 Task: Find connections with filter location Daokou with filter topic #Jobswith filter profile language German with filter current company Odgers Berndtson with filter school Central Institute of Plastics Engineering & Technology (CIPET) with filter industry Forestry and Logging with filter service category Marketing with filter keywords title Truck Driver
Action: Mouse moved to (638, 64)
Screenshot: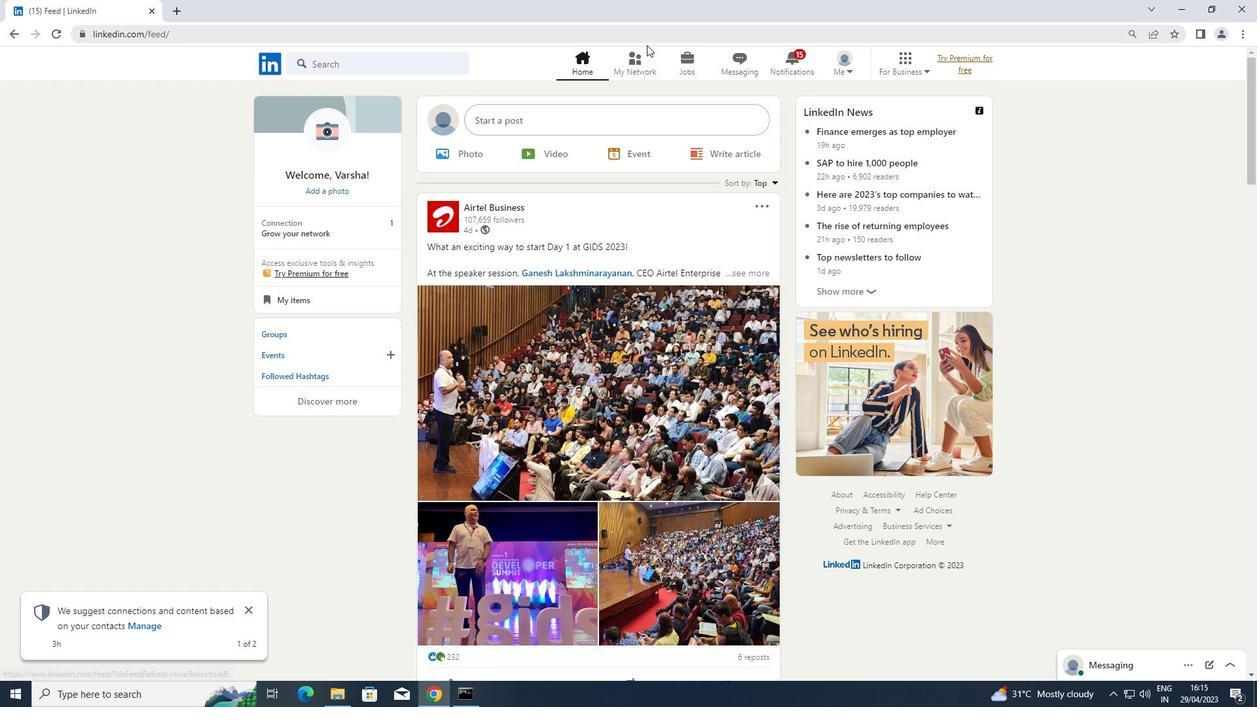 
Action: Mouse pressed left at (638, 64)
Screenshot: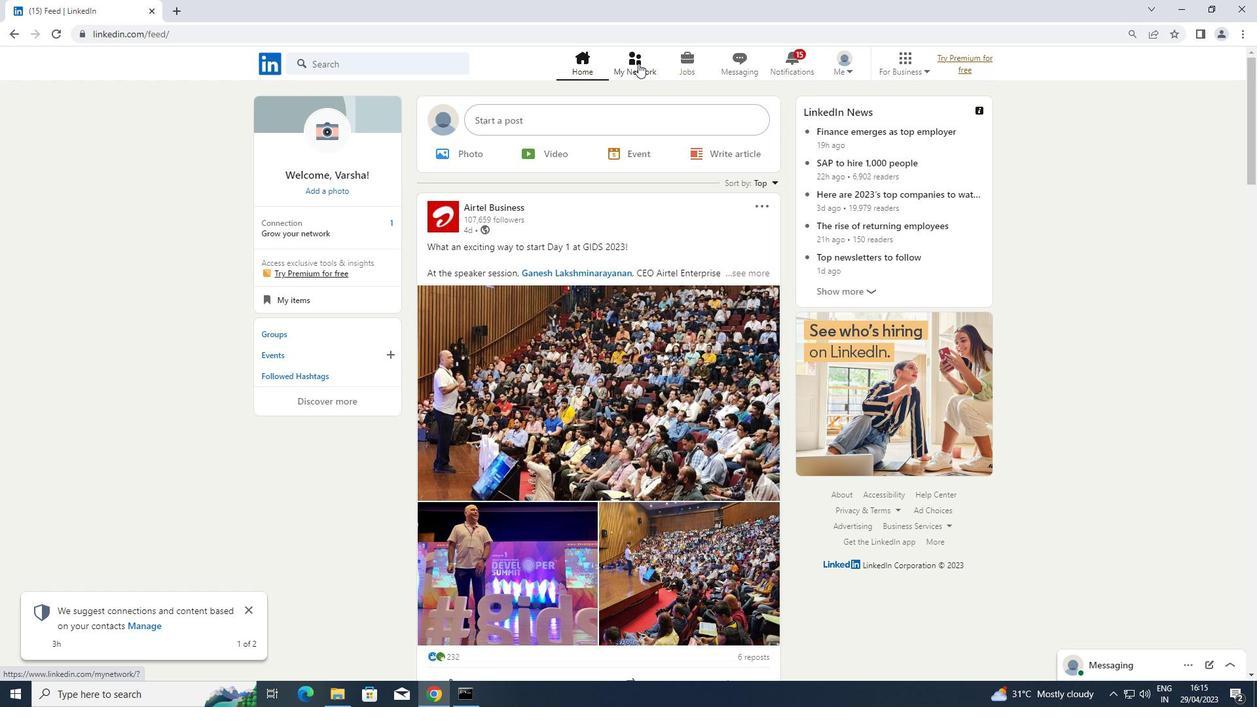
Action: Mouse moved to (339, 138)
Screenshot: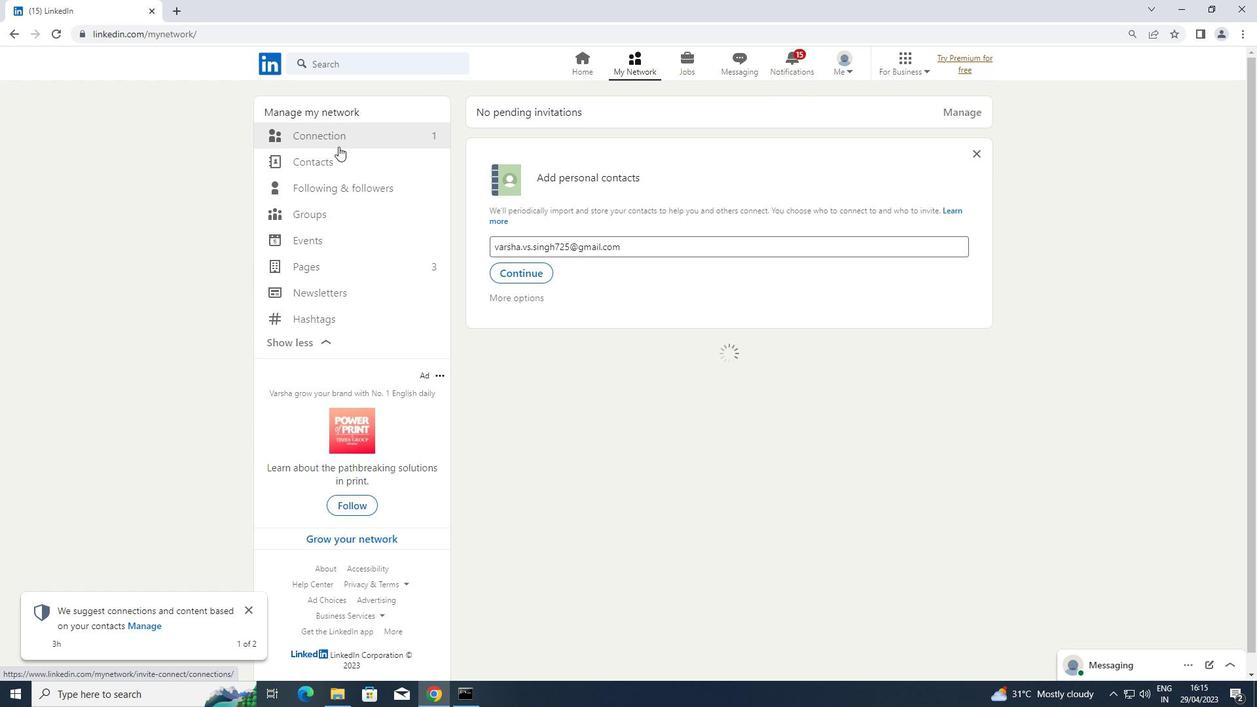 
Action: Mouse pressed left at (339, 138)
Screenshot: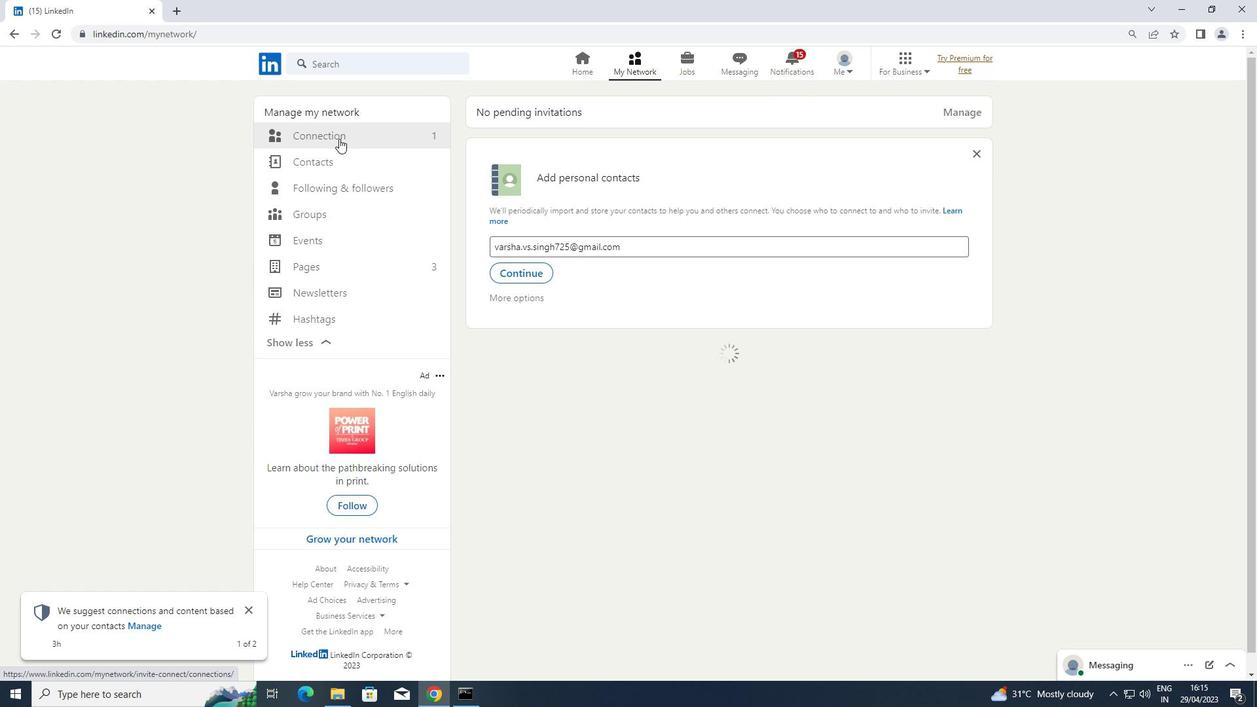 
Action: Mouse moved to (723, 133)
Screenshot: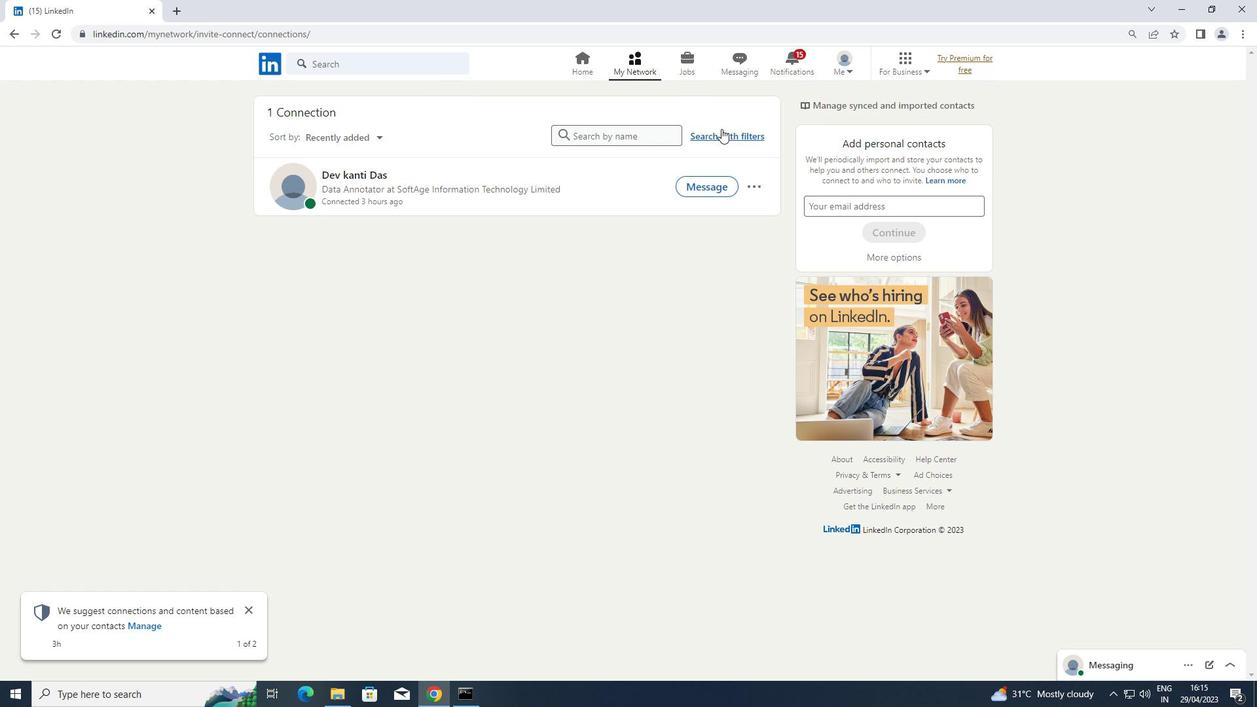 
Action: Mouse pressed left at (723, 133)
Screenshot: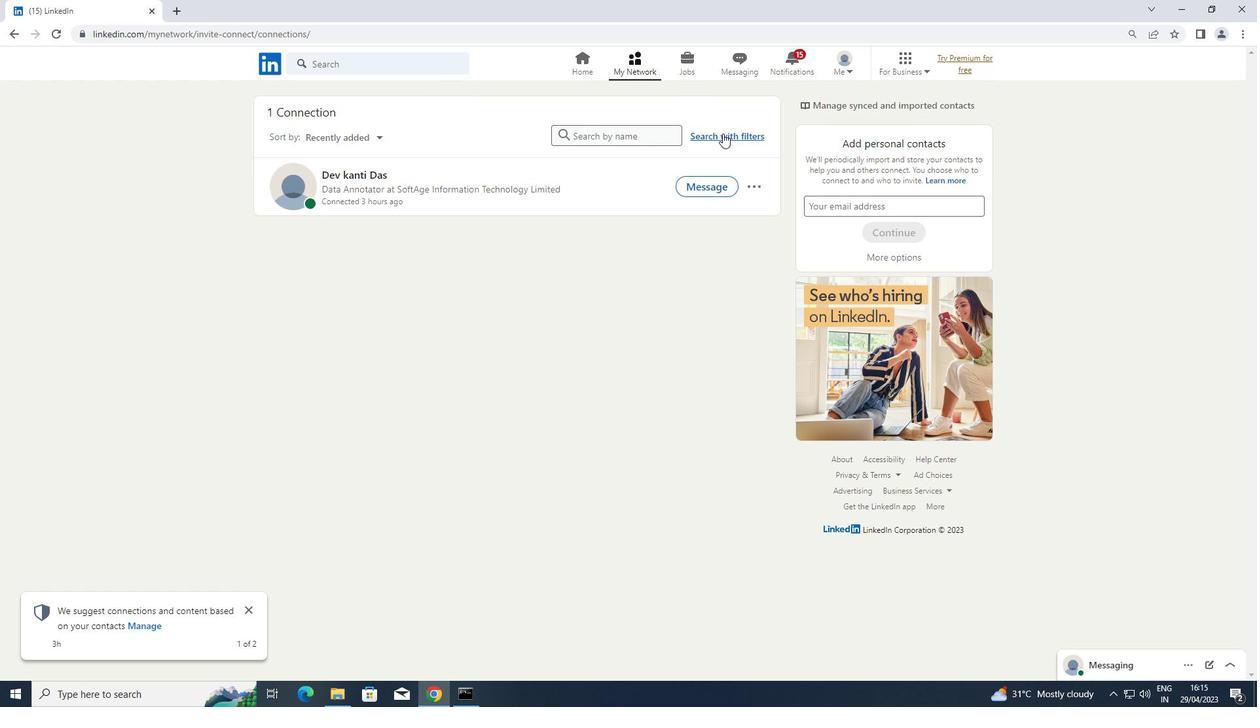 
Action: Mouse moved to (663, 98)
Screenshot: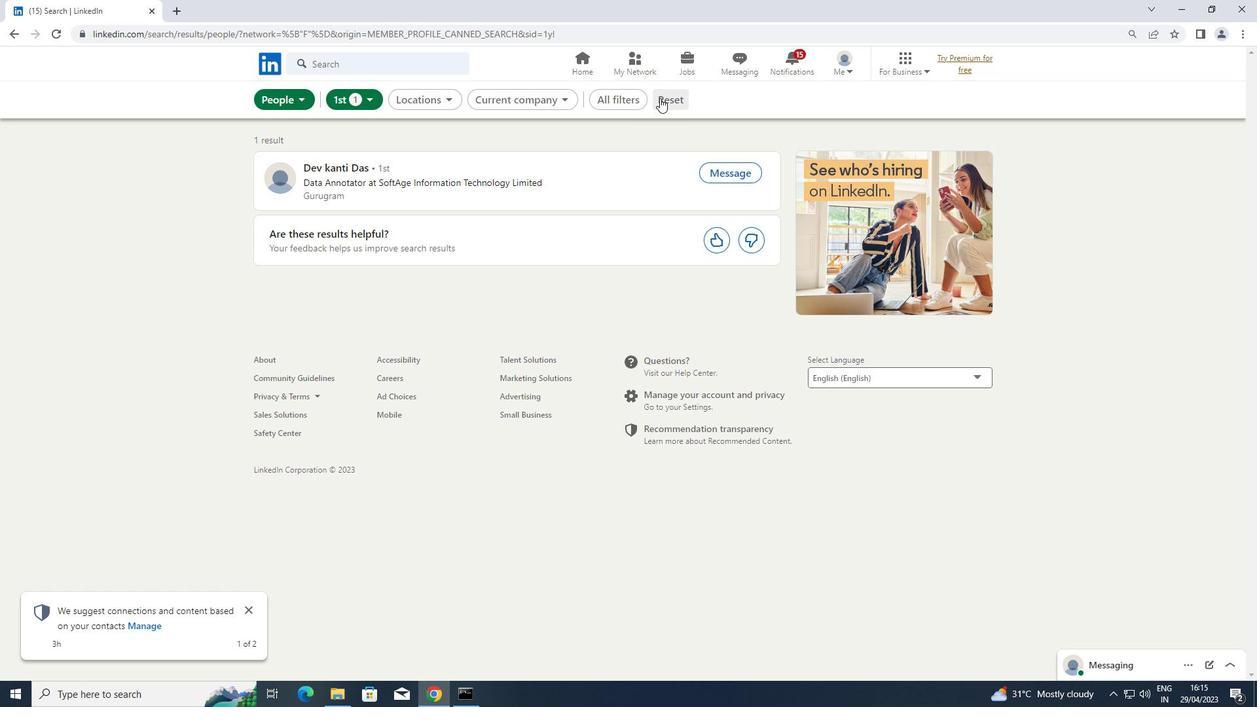 
Action: Mouse pressed left at (663, 98)
Screenshot: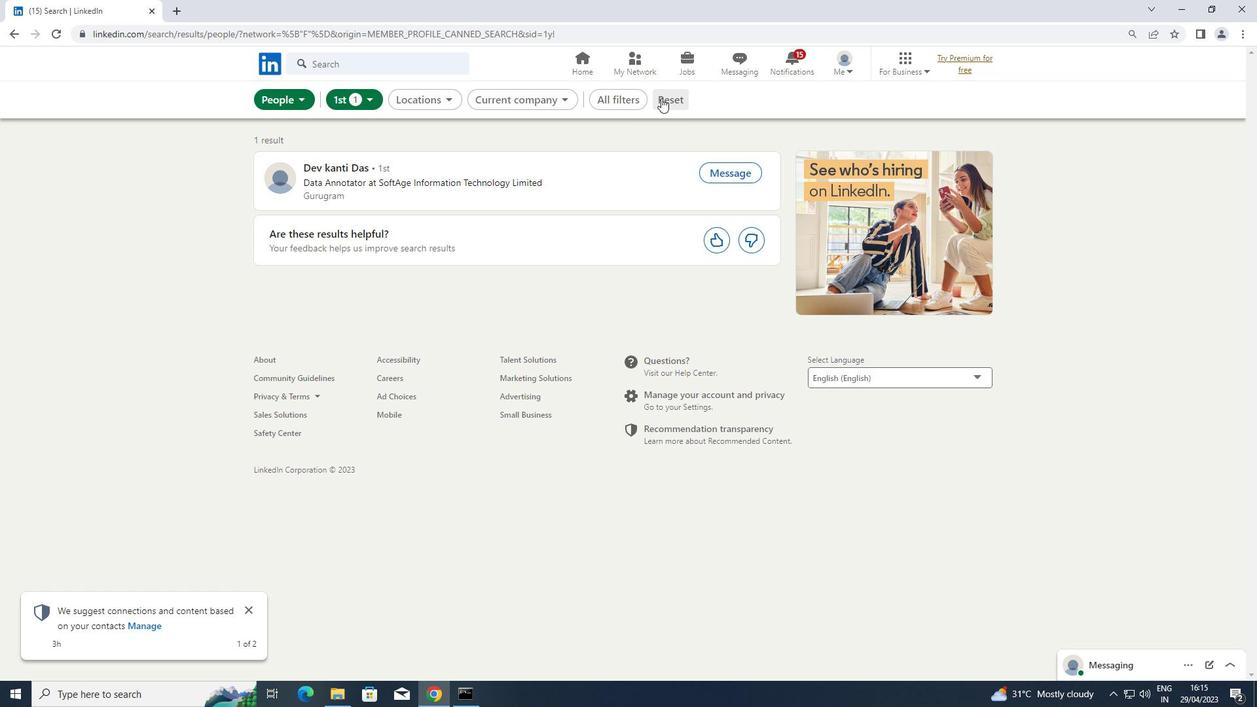 
Action: Mouse moved to (640, 102)
Screenshot: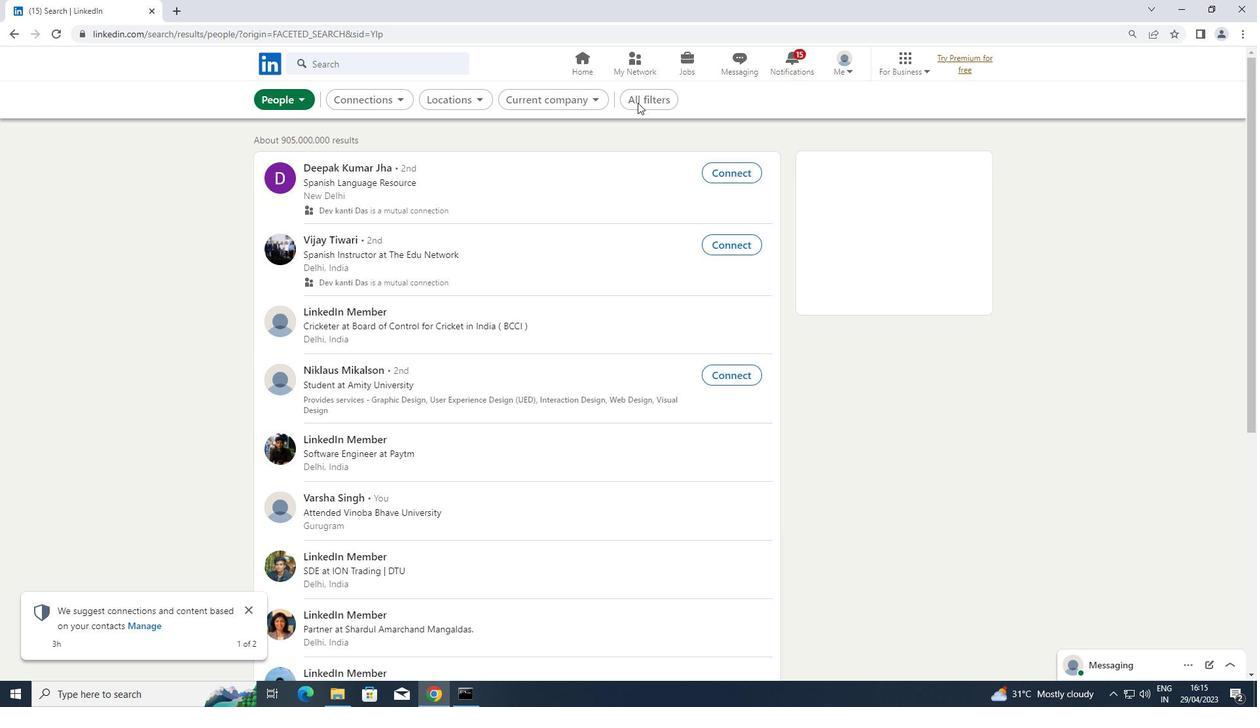 
Action: Mouse pressed left at (640, 102)
Screenshot: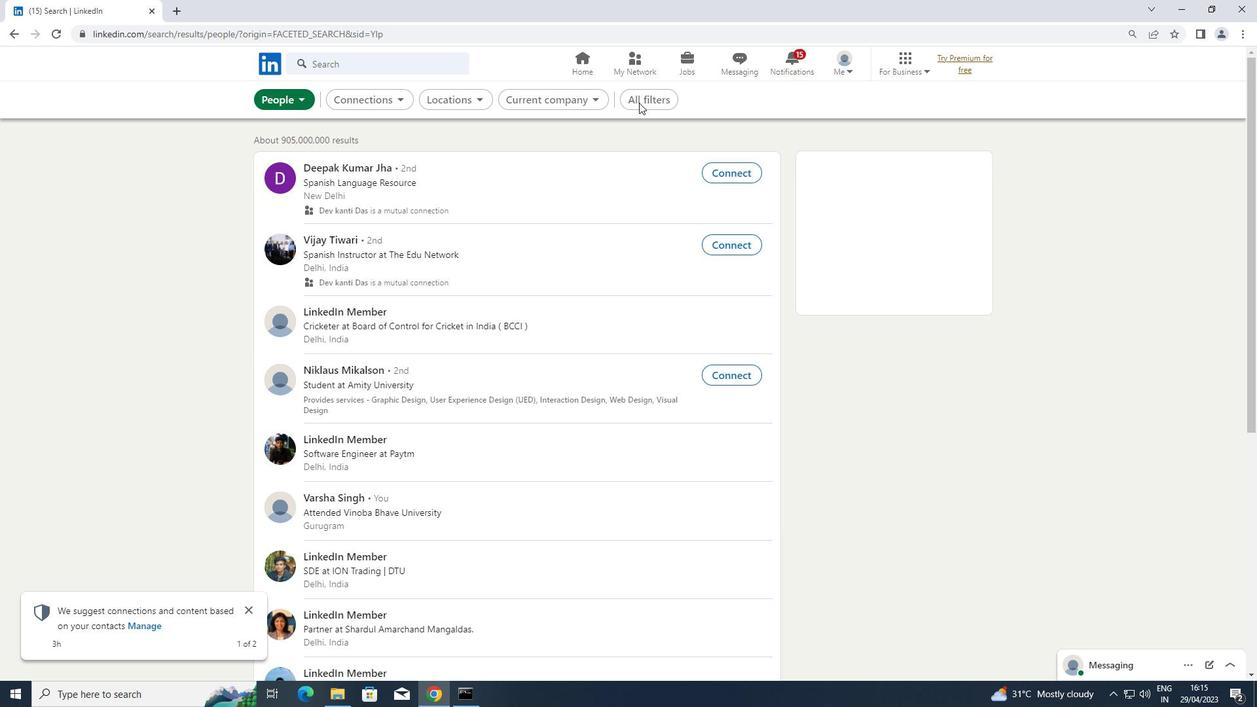 
Action: Mouse moved to (642, 100)
Screenshot: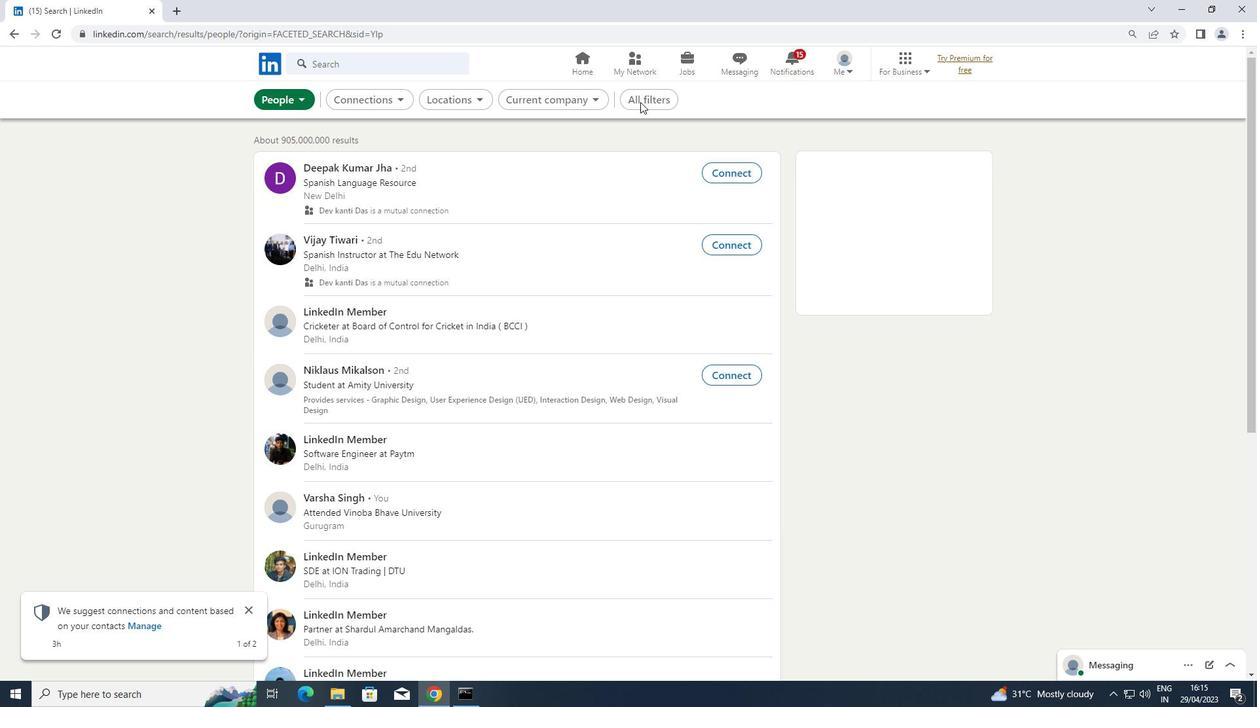
Action: Mouse pressed left at (642, 100)
Screenshot: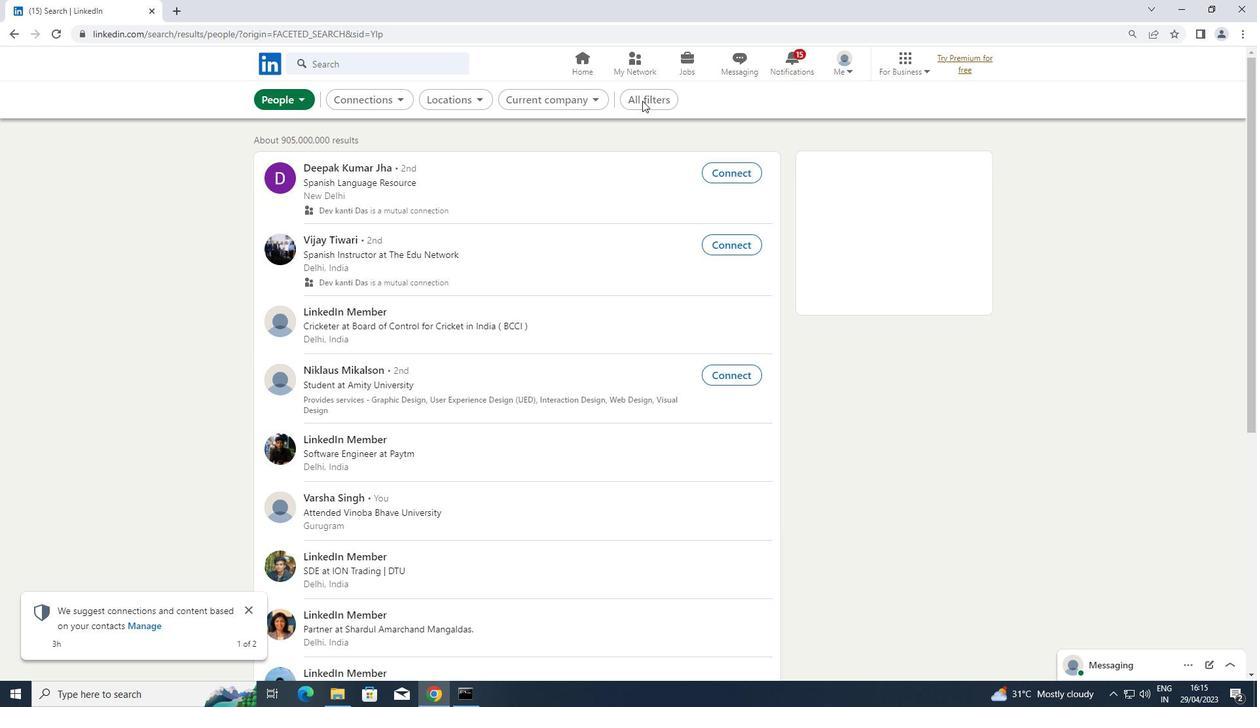 
Action: Mouse moved to (647, 103)
Screenshot: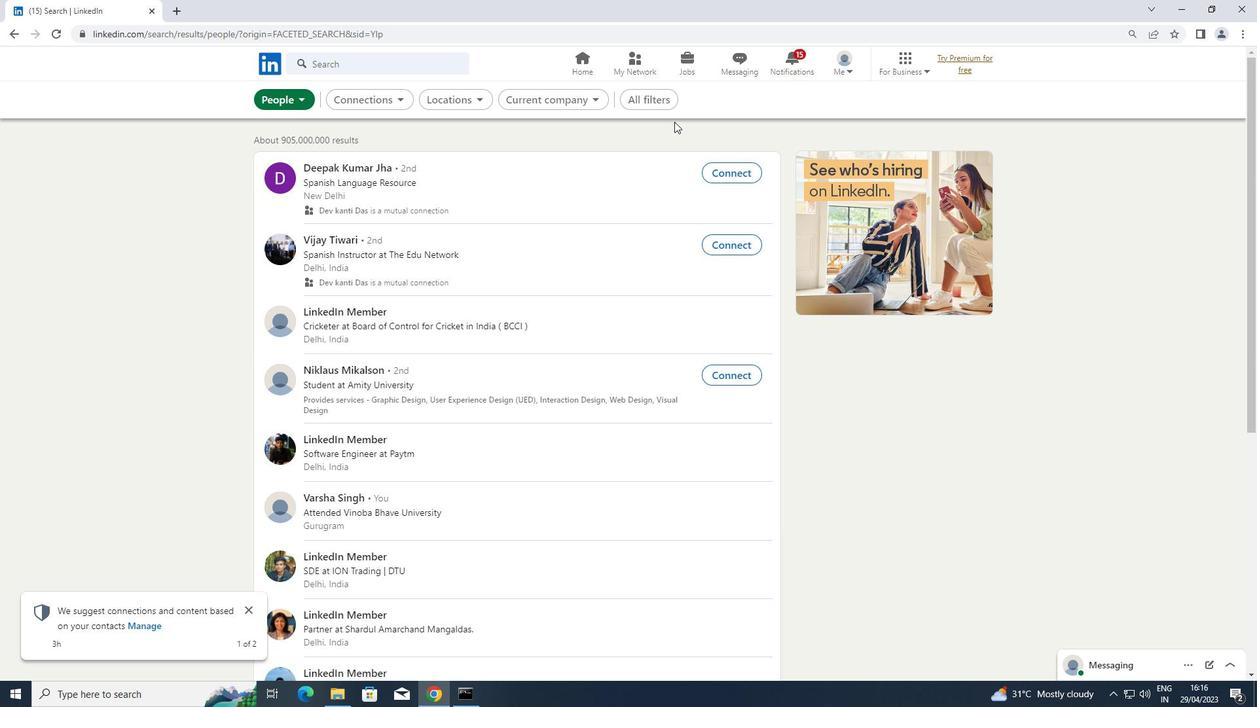 
Action: Mouse pressed left at (647, 103)
Screenshot: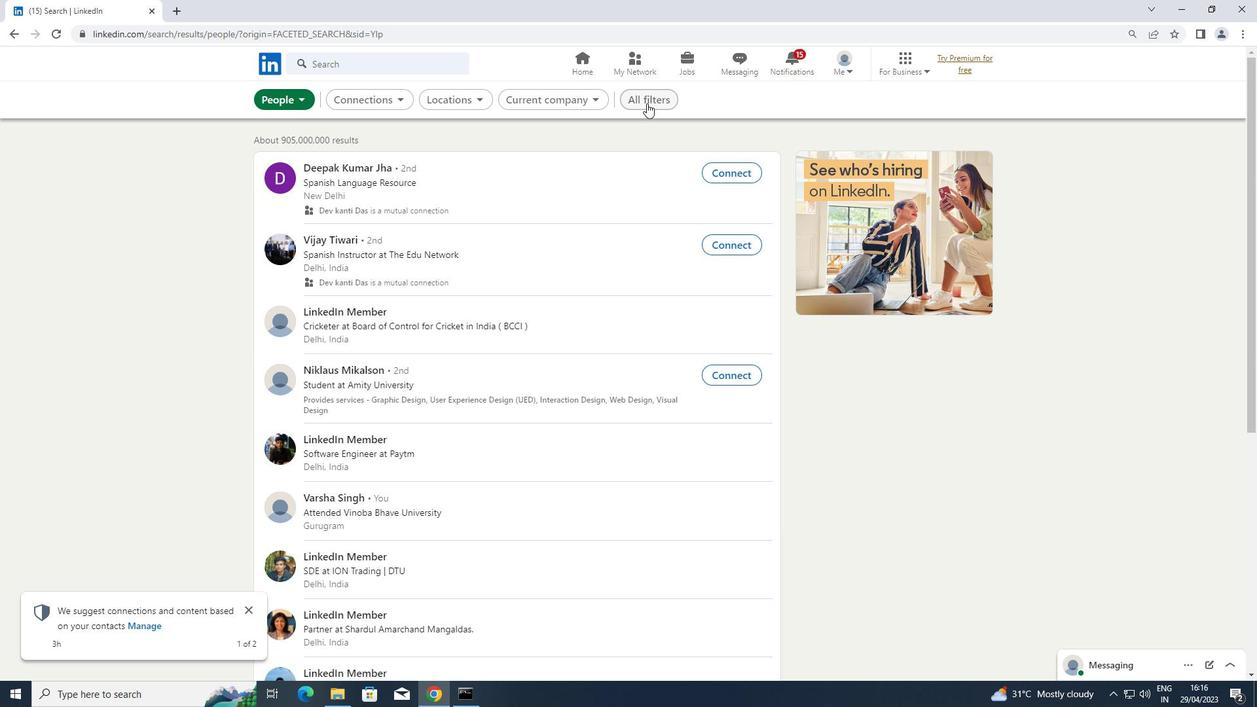 
Action: Mouse moved to (994, 309)
Screenshot: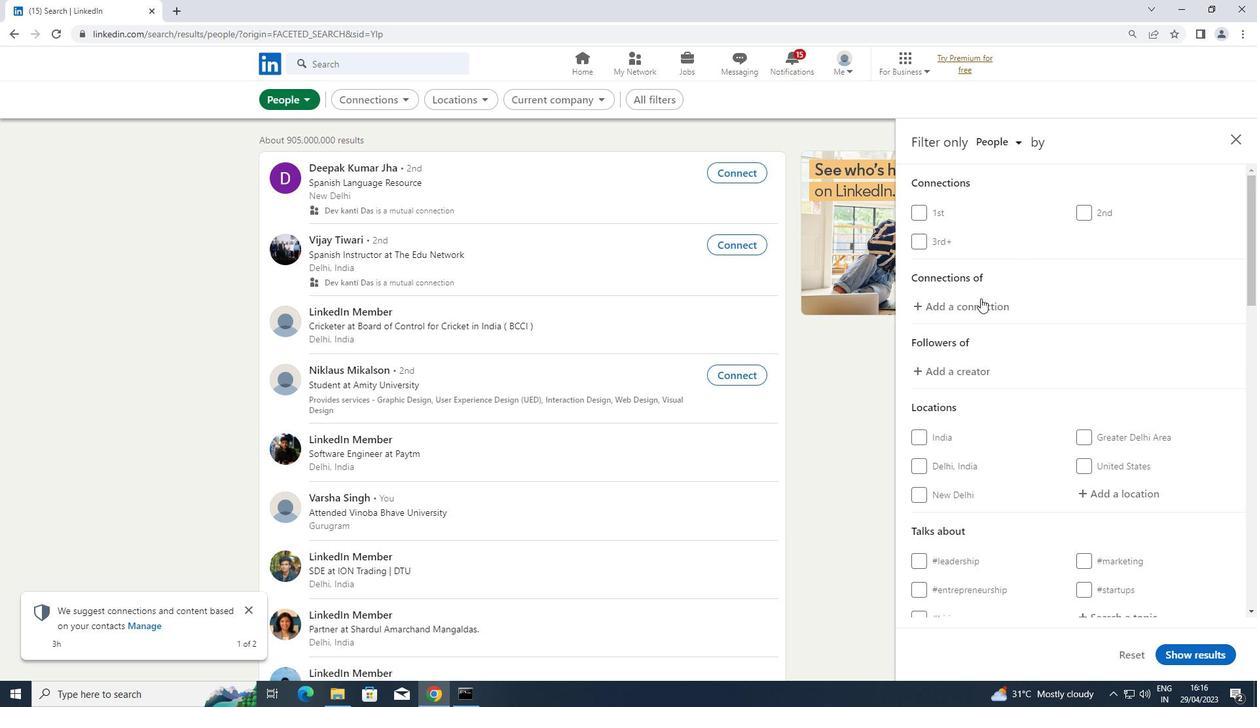 
Action: Mouse scrolled (994, 308) with delta (0, 0)
Screenshot: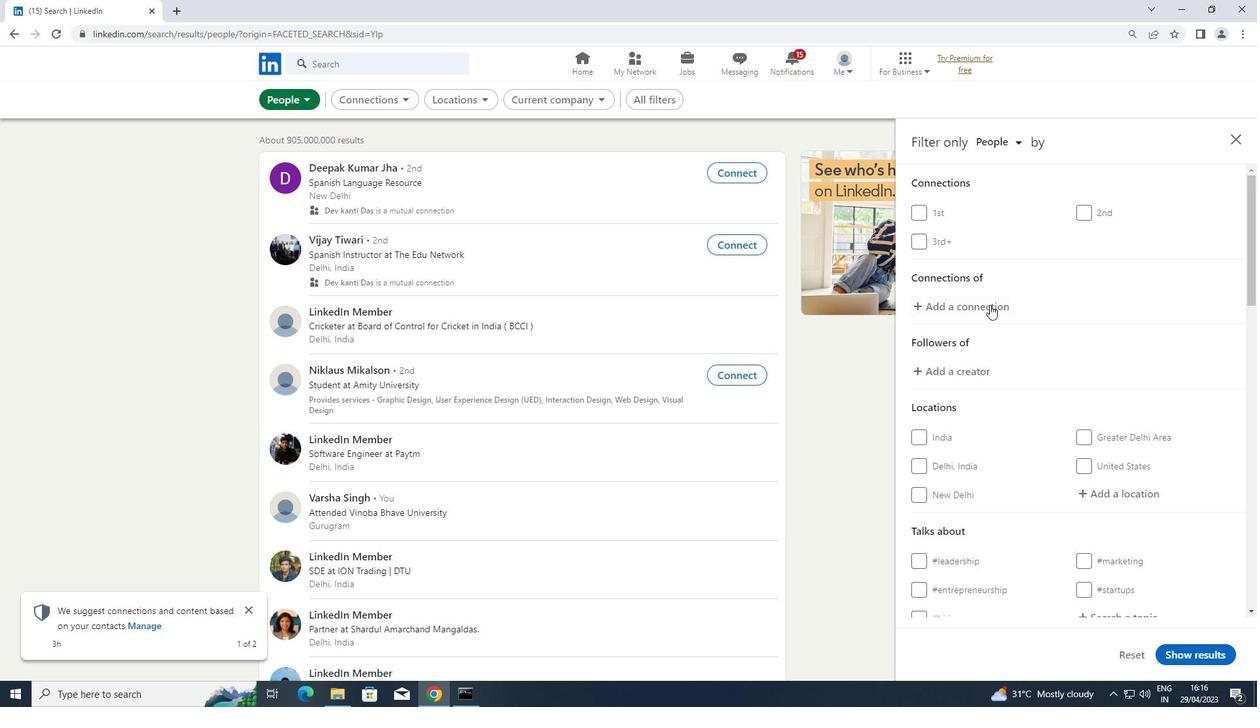 
Action: Mouse moved to (995, 311)
Screenshot: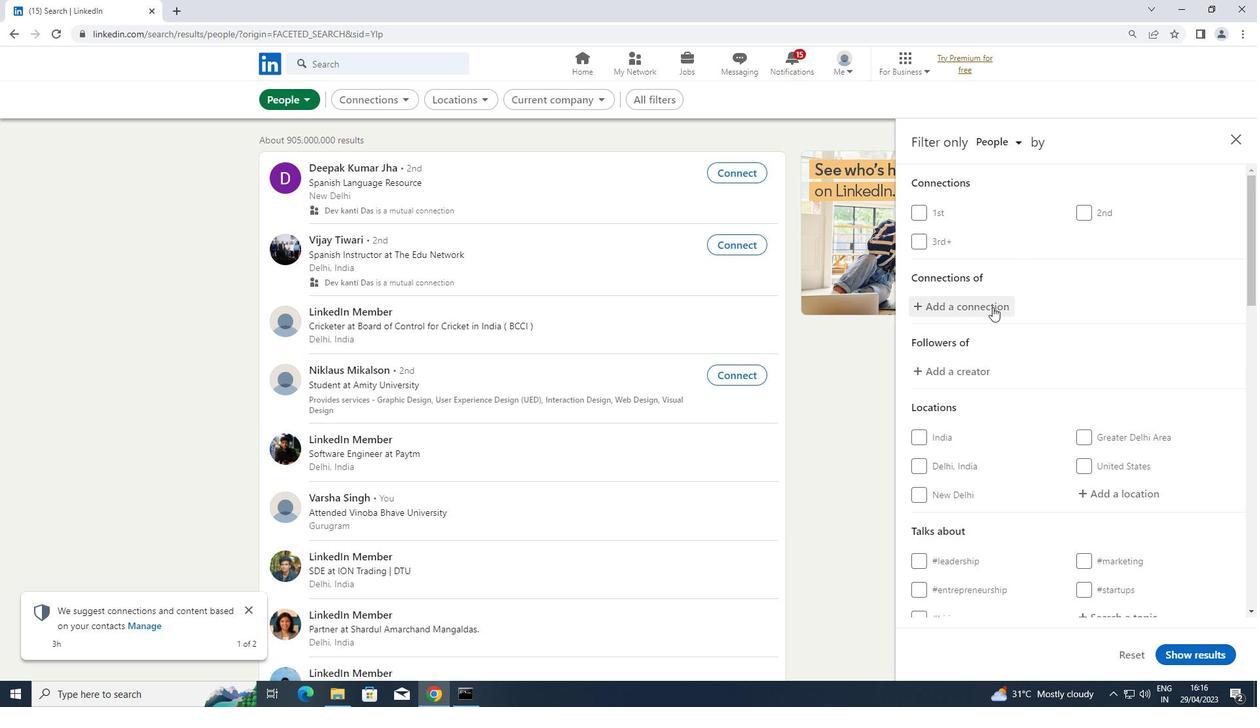 
Action: Mouse scrolled (995, 311) with delta (0, 0)
Screenshot: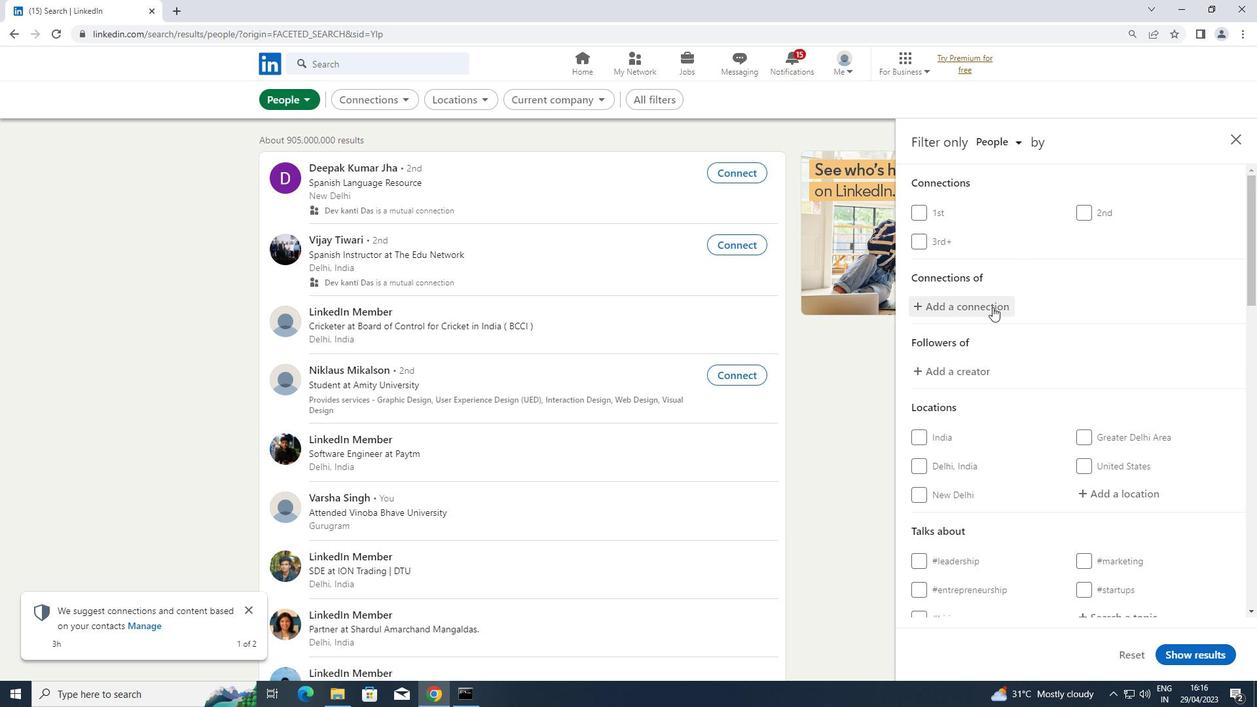 
Action: Mouse moved to (1123, 361)
Screenshot: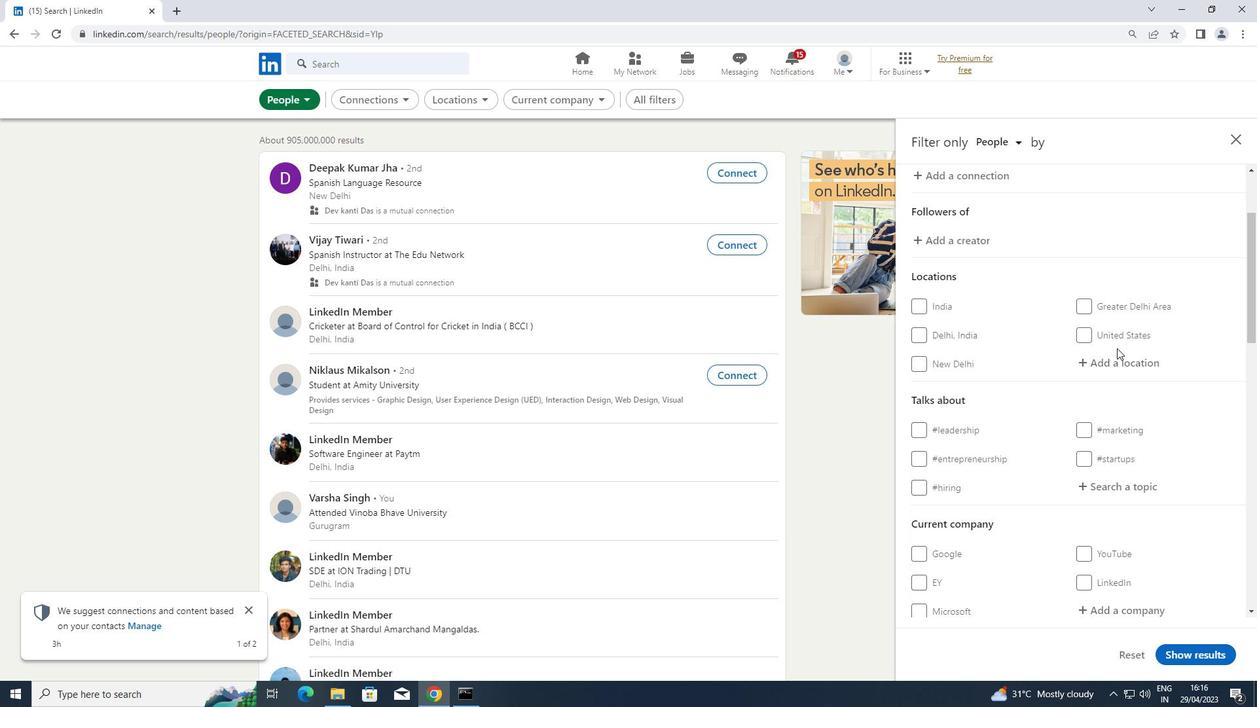 
Action: Mouse pressed left at (1123, 361)
Screenshot: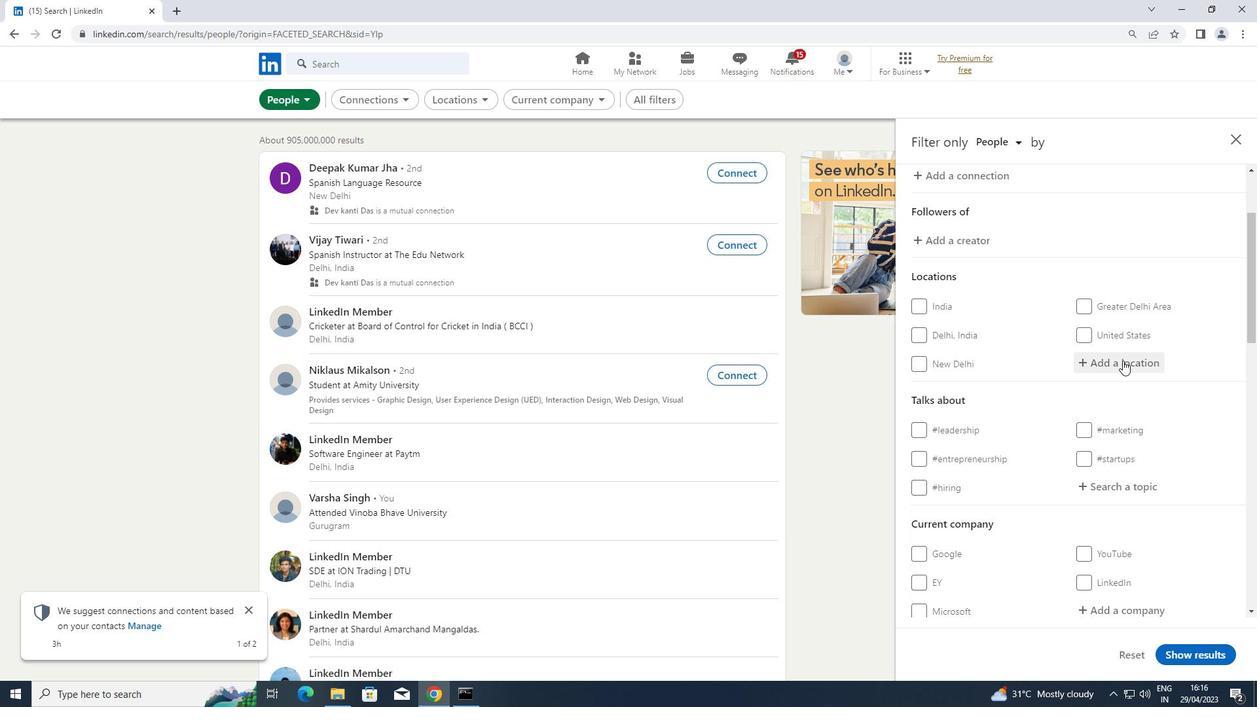 
Action: Key pressed <Key.shift>DAOKOU
Screenshot: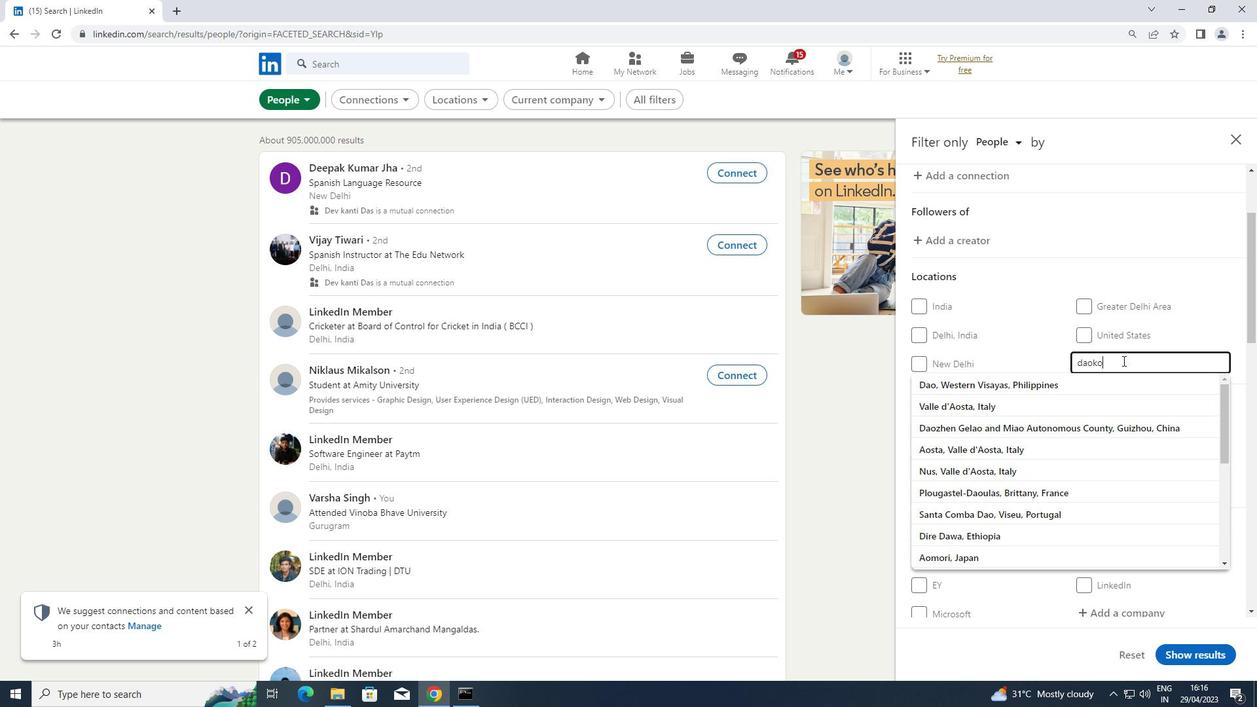 
Action: Mouse moved to (1084, 363)
Screenshot: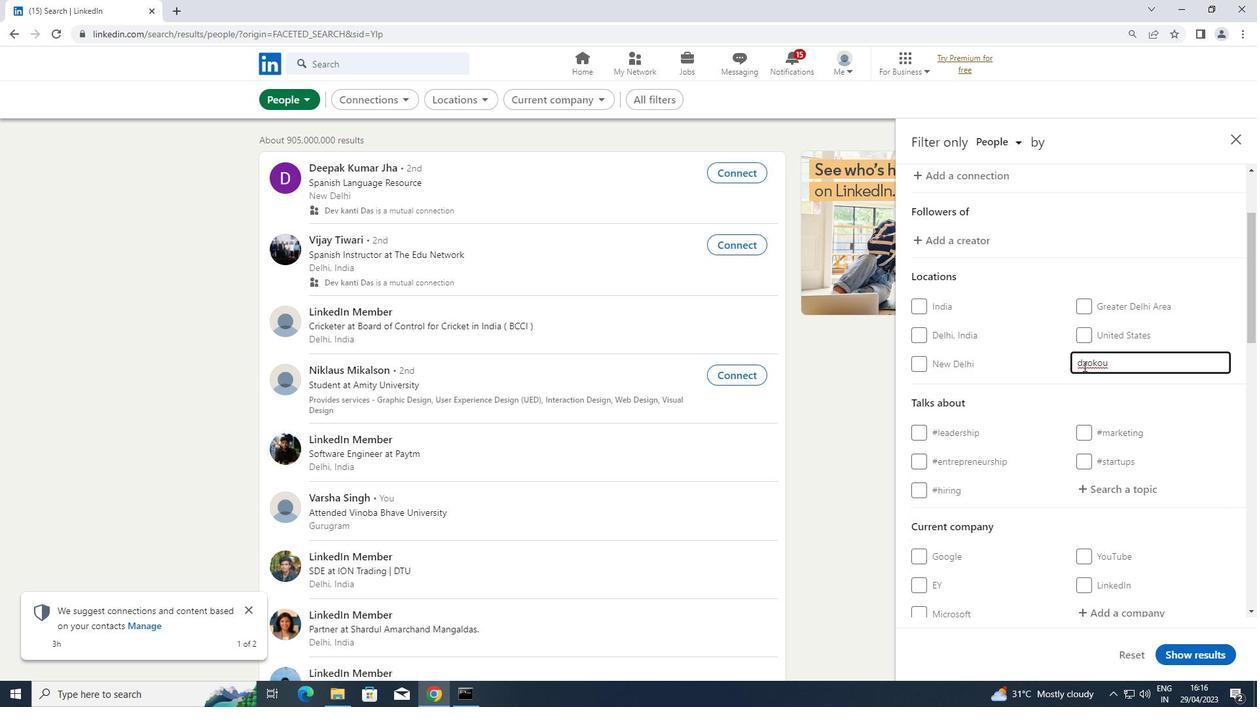 
Action: Mouse pressed left at (1084, 363)
Screenshot: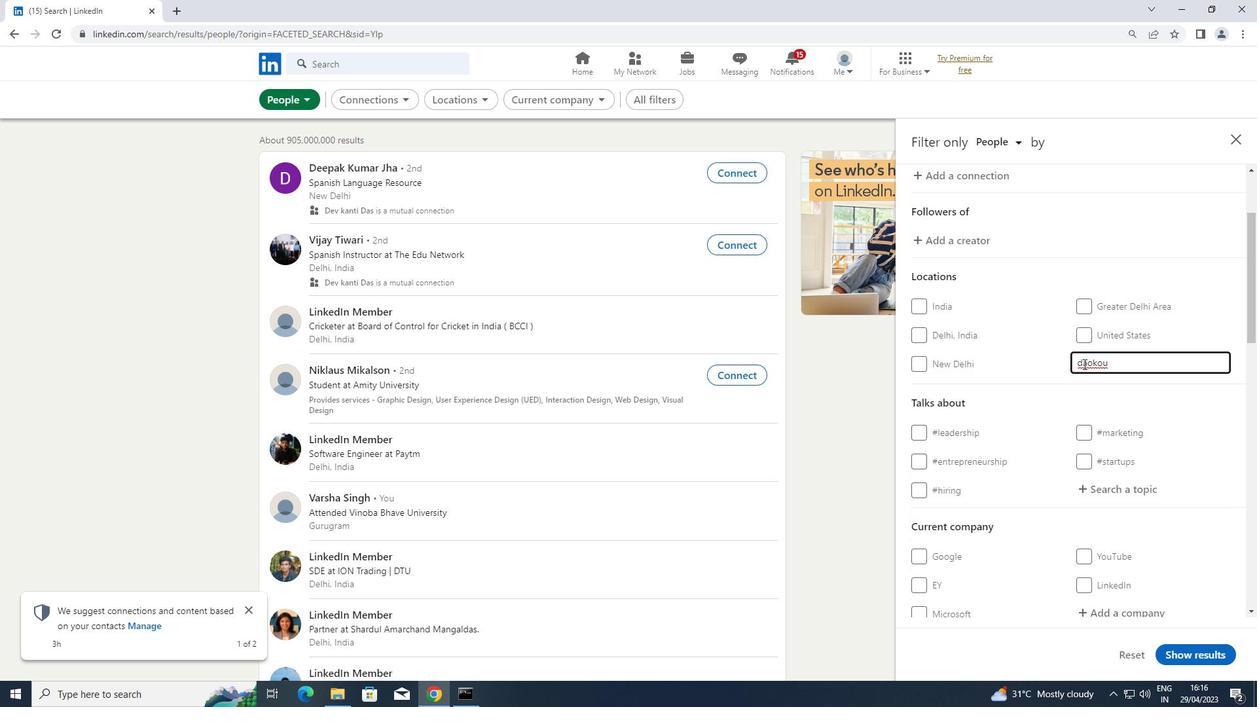
Action: Key pressed <Key.backspace><Key.shift>D
Screenshot: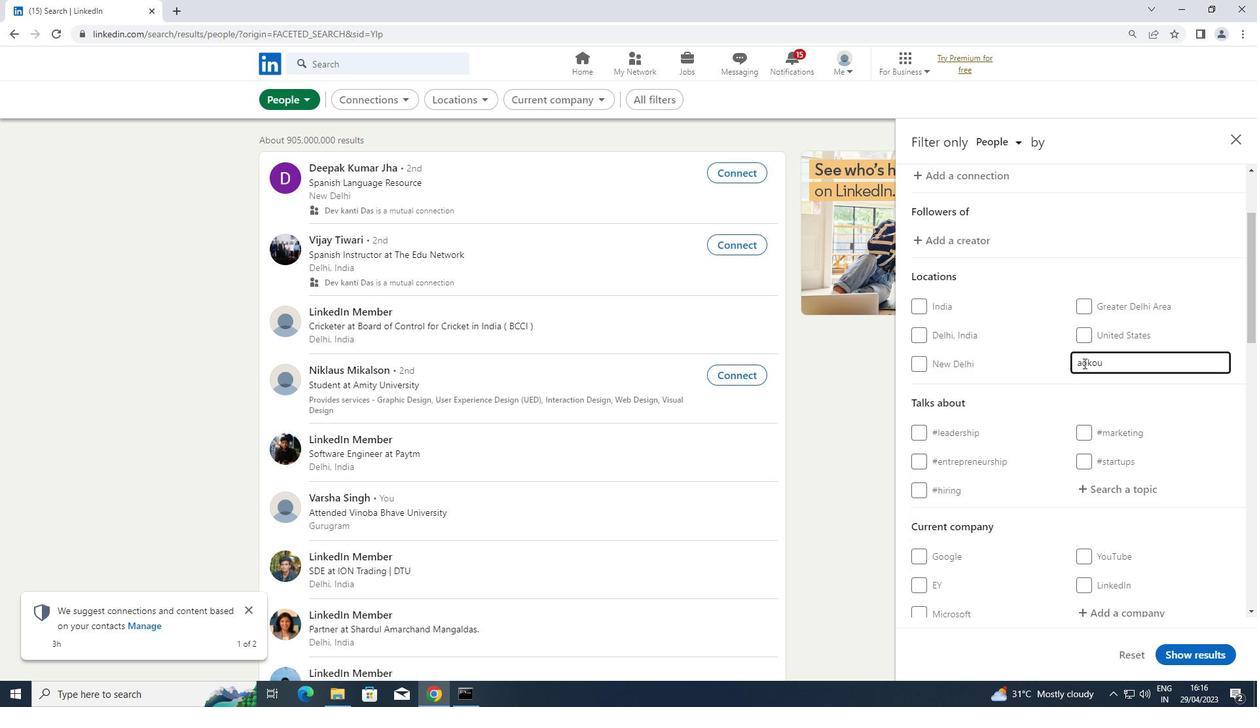 
Action: Mouse moved to (1064, 429)
Screenshot: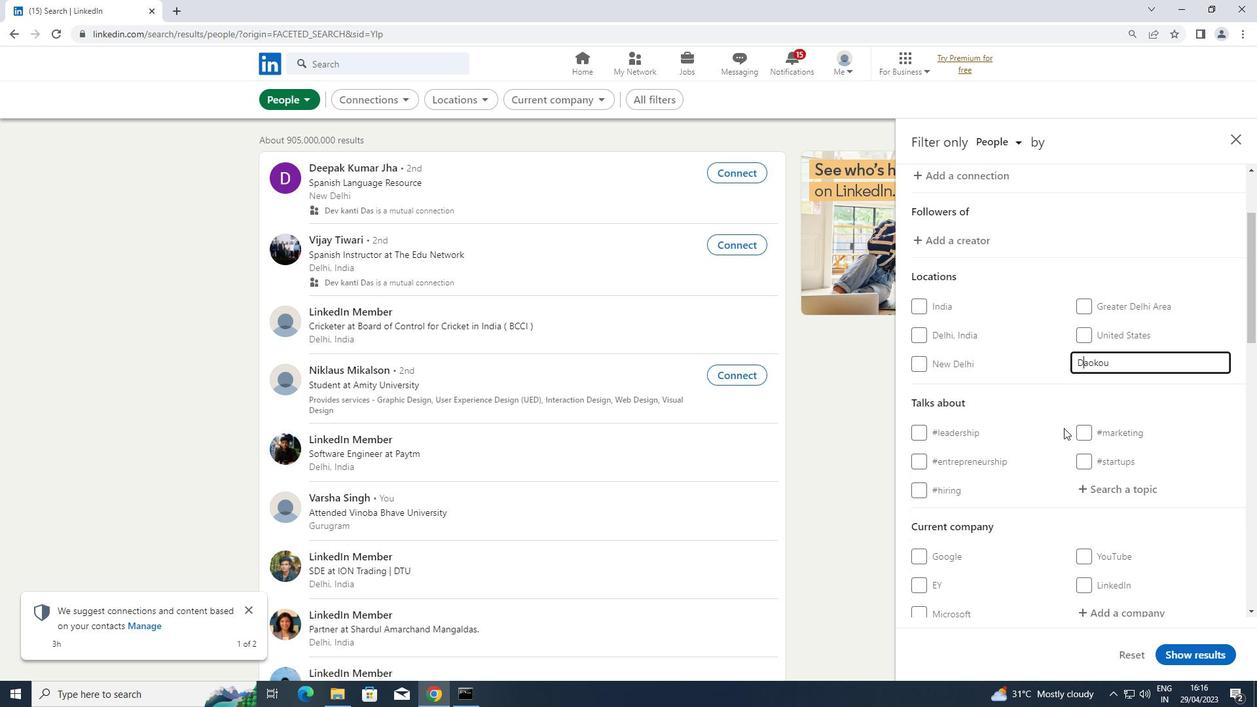
Action: Mouse scrolled (1064, 429) with delta (0, 0)
Screenshot: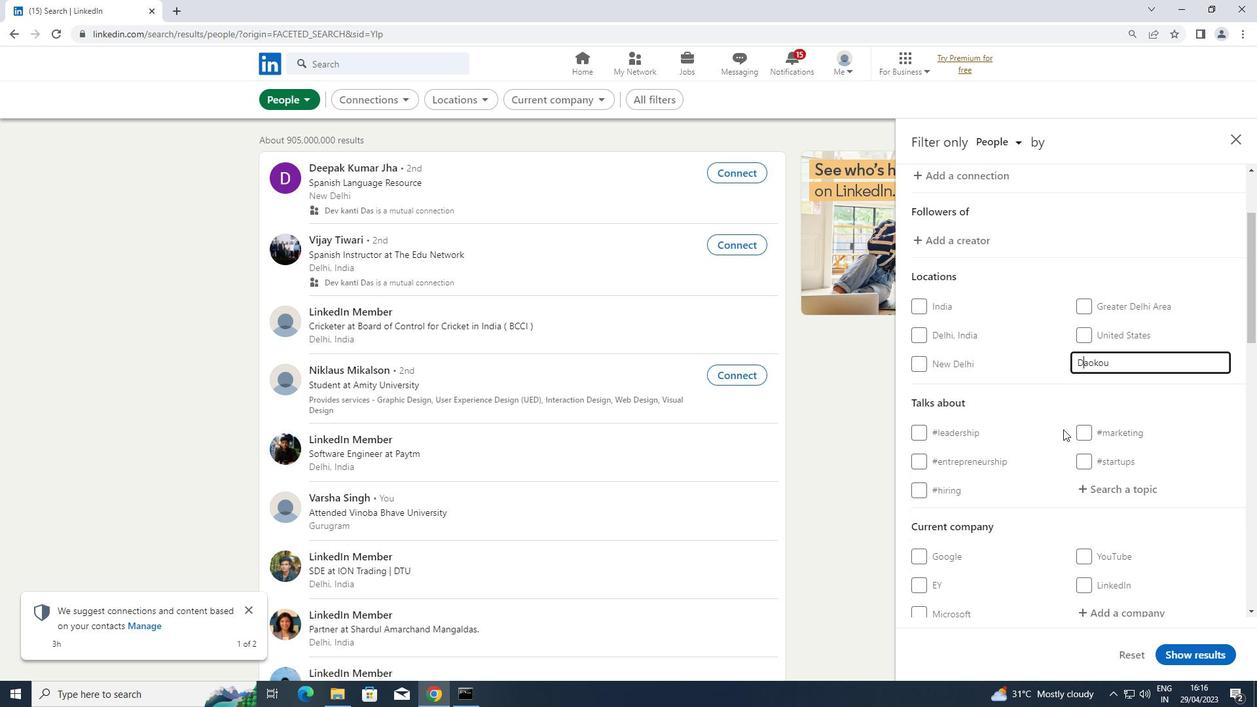 
Action: Mouse moved to (1111, 424)
Screenshot: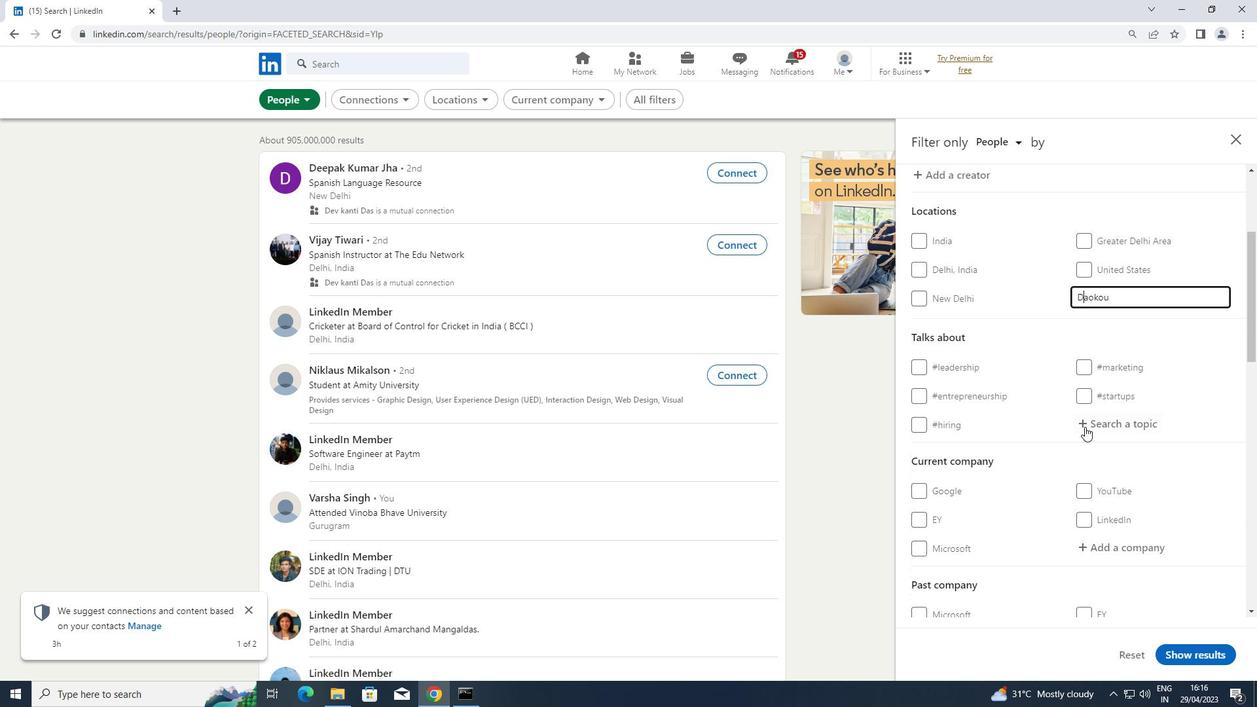 
Action: Mouse pressed left at (1111, 424)
Screenshot: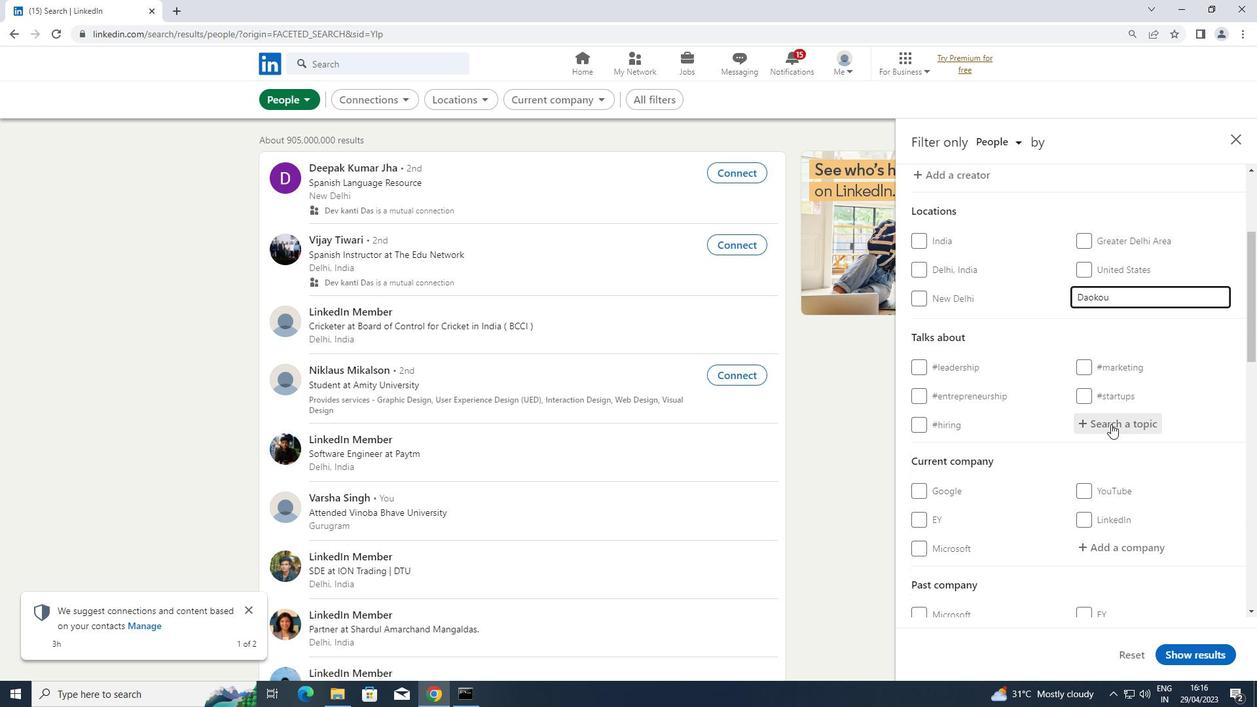 
Action: Mouse moved to (1111, 423)
Screenshot: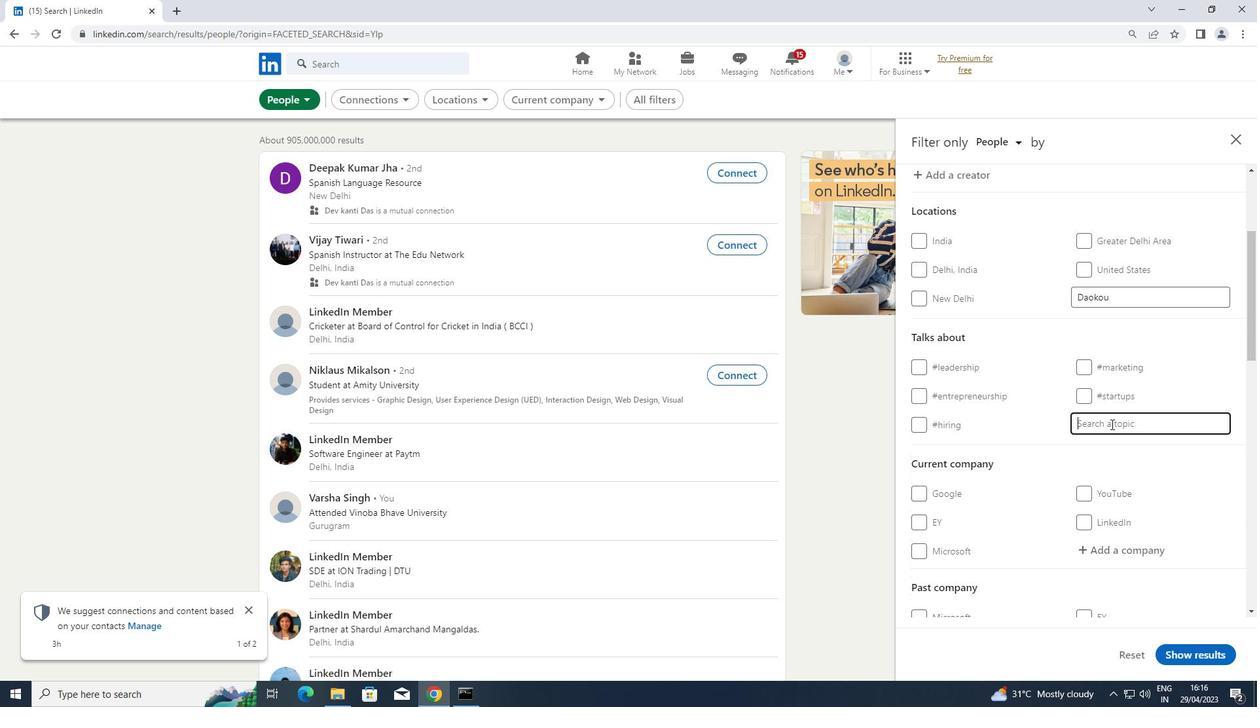 
Action: Key pressed <Key.shift>#<Key.shift>JOBS
Screenshot: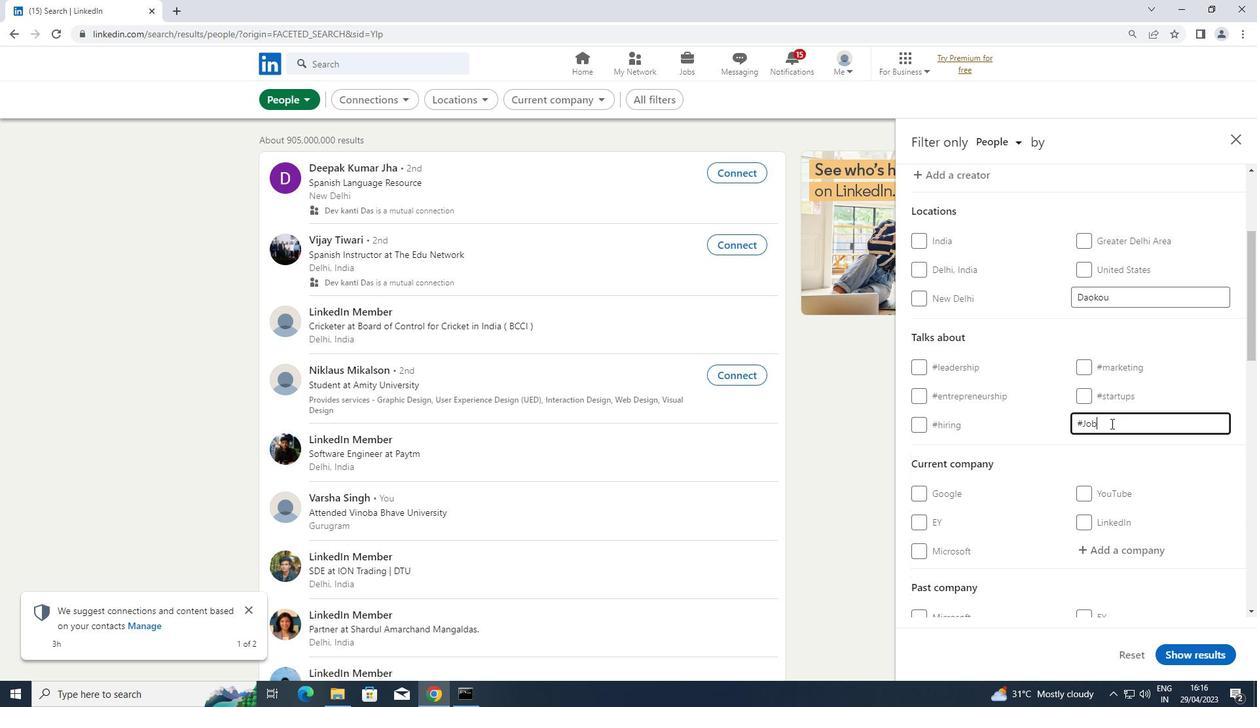 
Action: Mouse moved to (1066, 457)
Screenshot: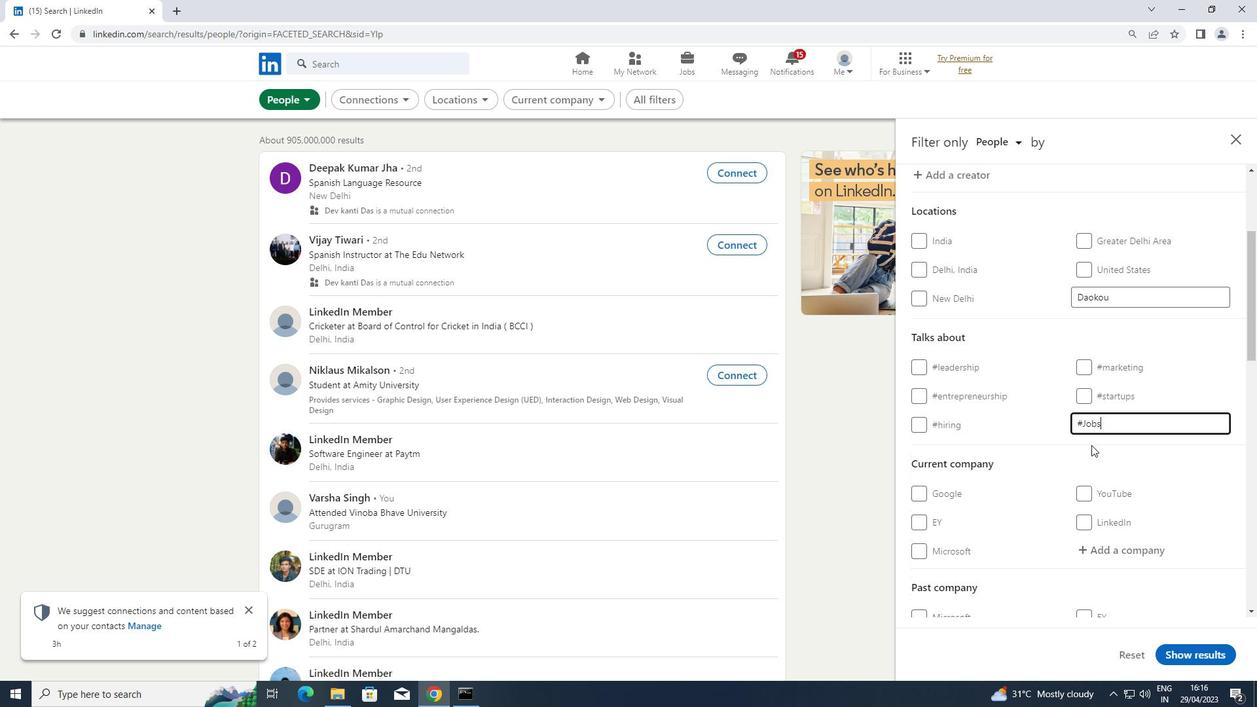 
Action: Mouse scrolled (1066, 457) with delta (0, 0)
Screenshot: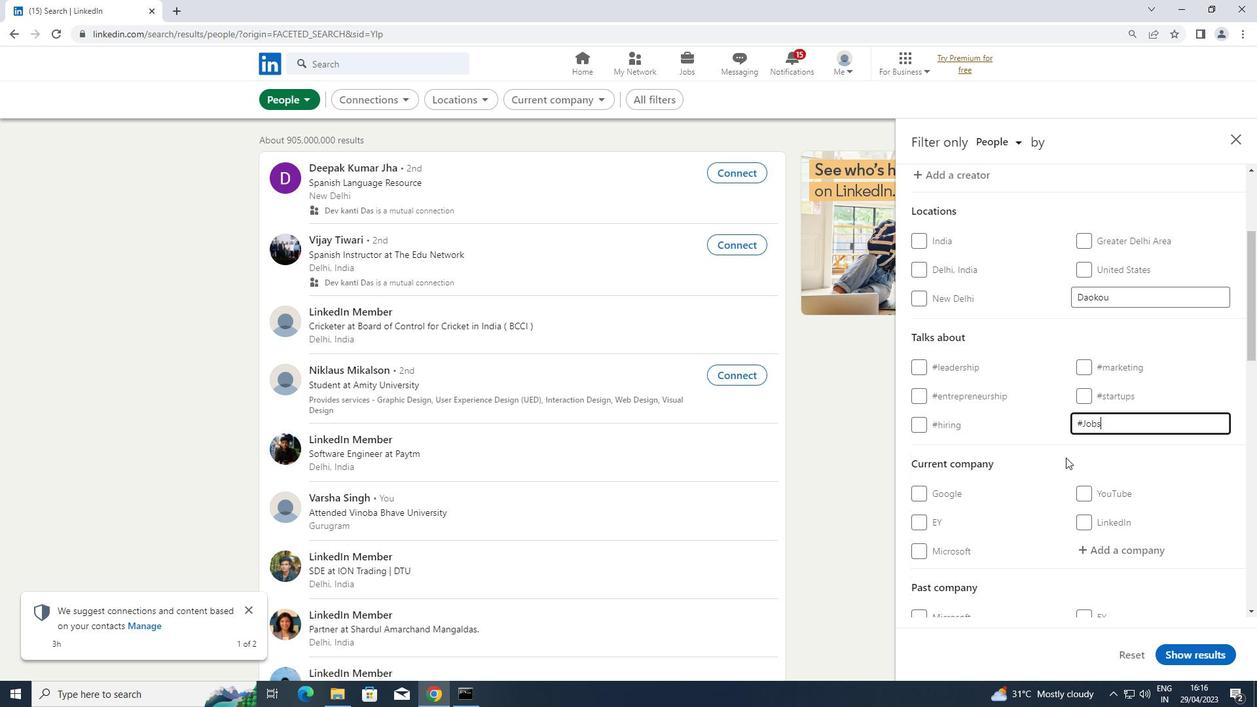 
Action: Mouse scrolled (1066, 457) with delta (0, 0)
Screenshot: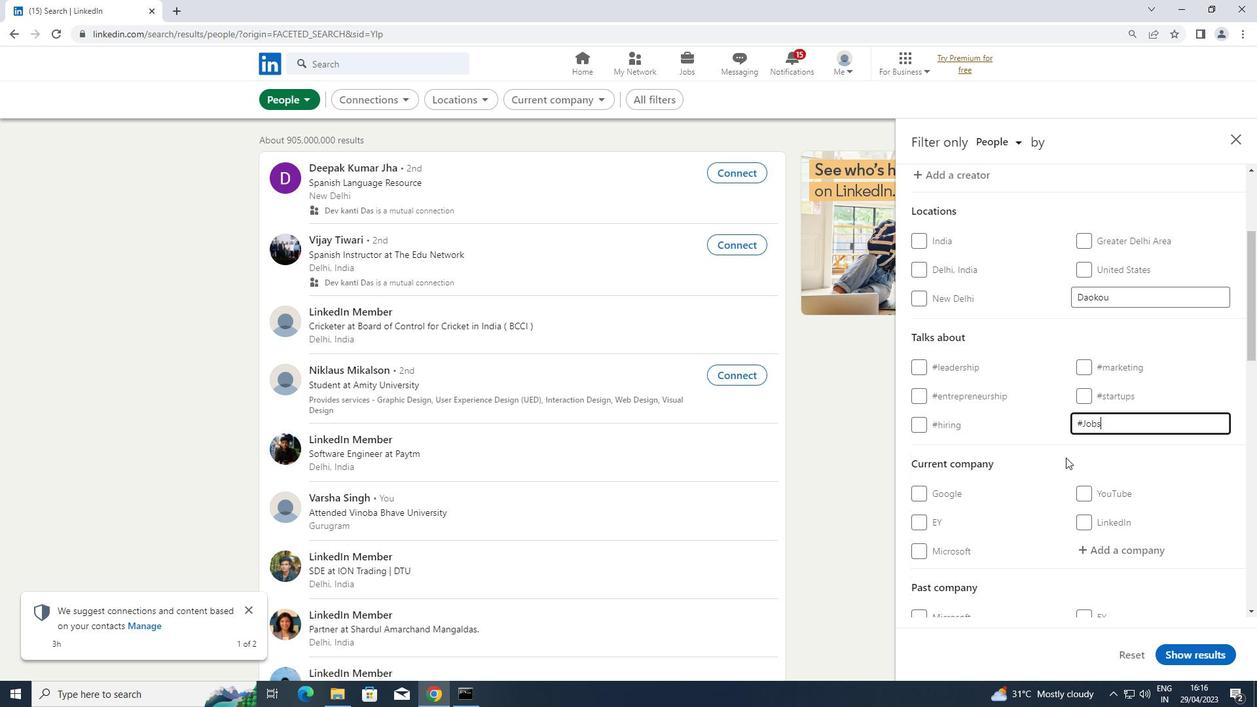 
Action: Mouse scrolled (1066, 457) with delta (0, 0)
Screenshot: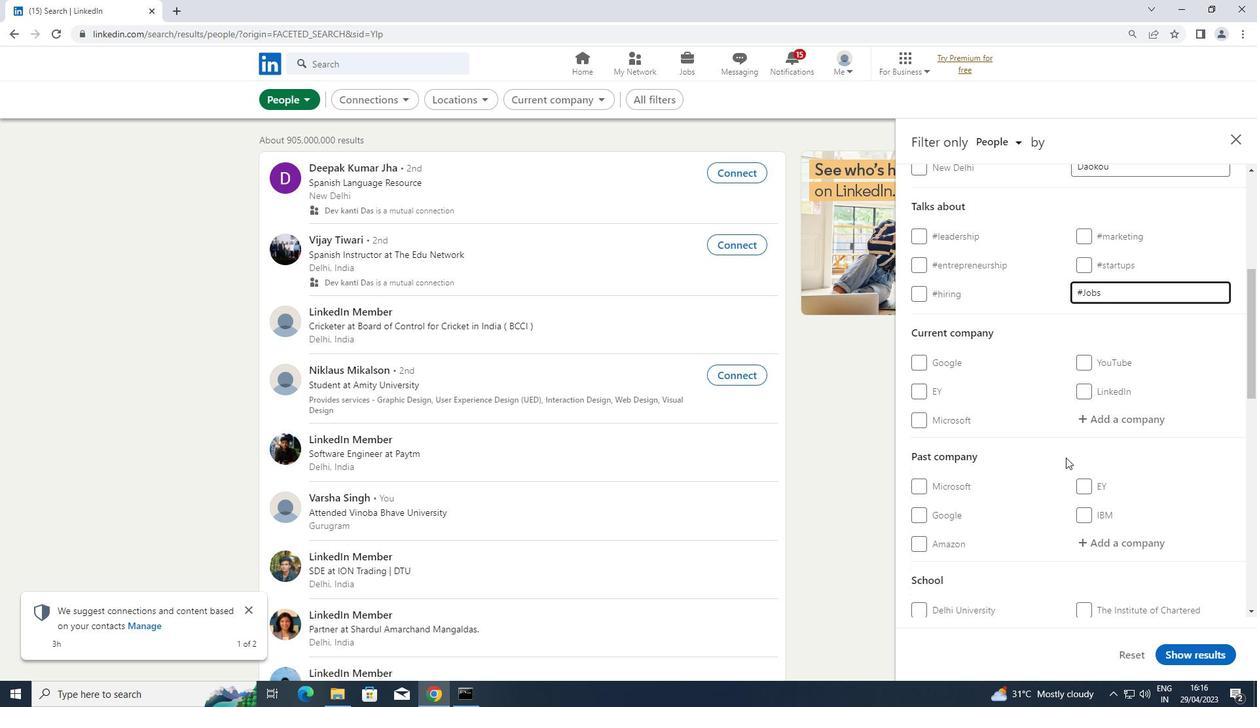 
Action: Mouse scrolled (1066, 457) with delta (0, 0)
Screenshot: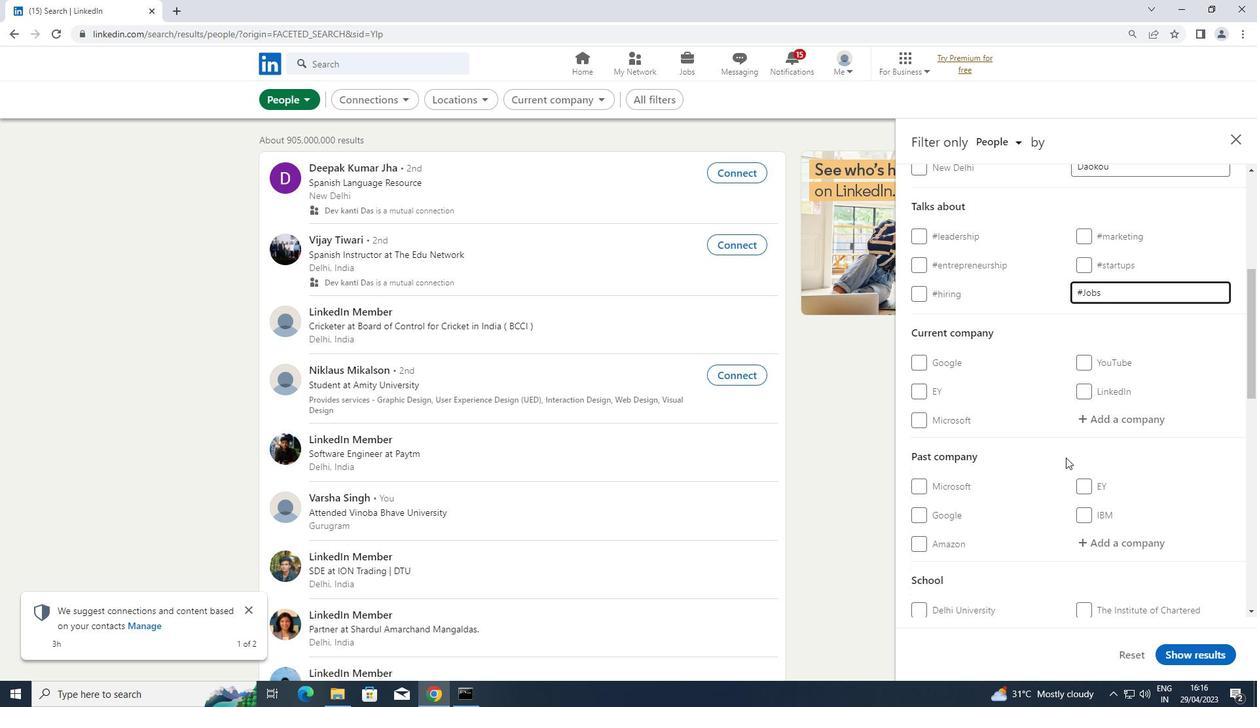 
Action: Mouse scrolled (1066, 457) with delta (0, 0)
Screenshot: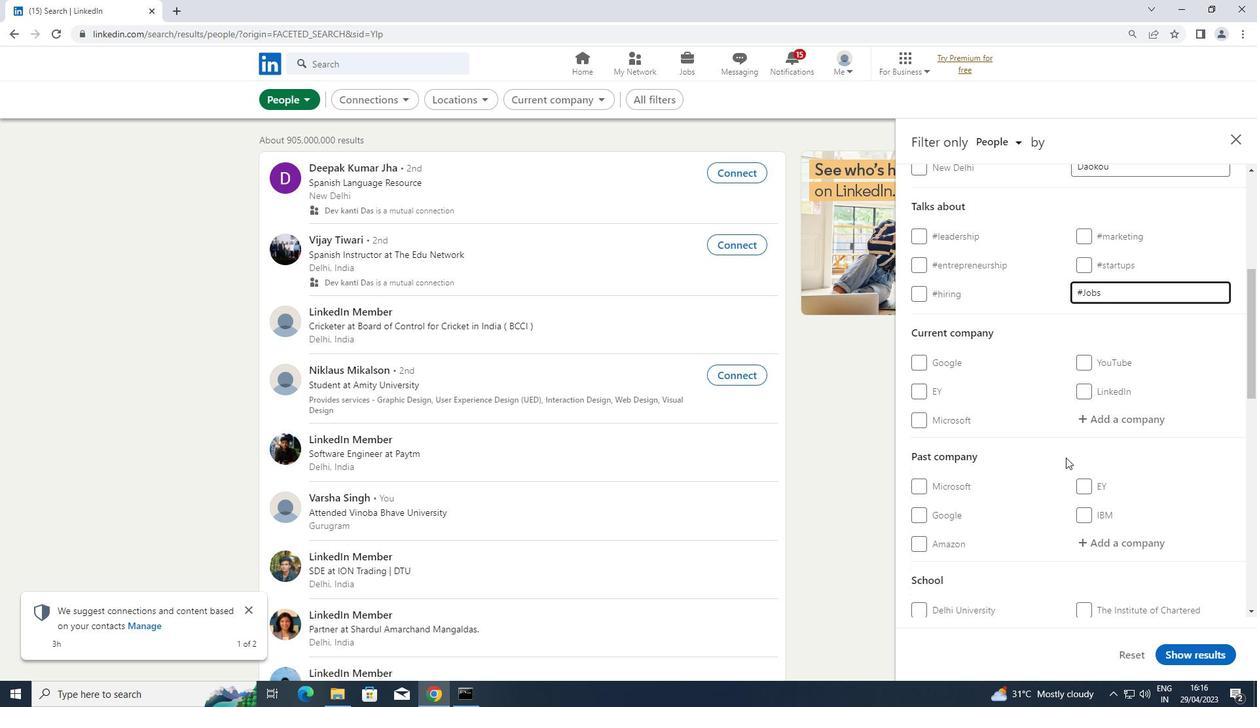 
Action: Mouse scrolled (1066, 457) with delta (0, 0)
Screenshot: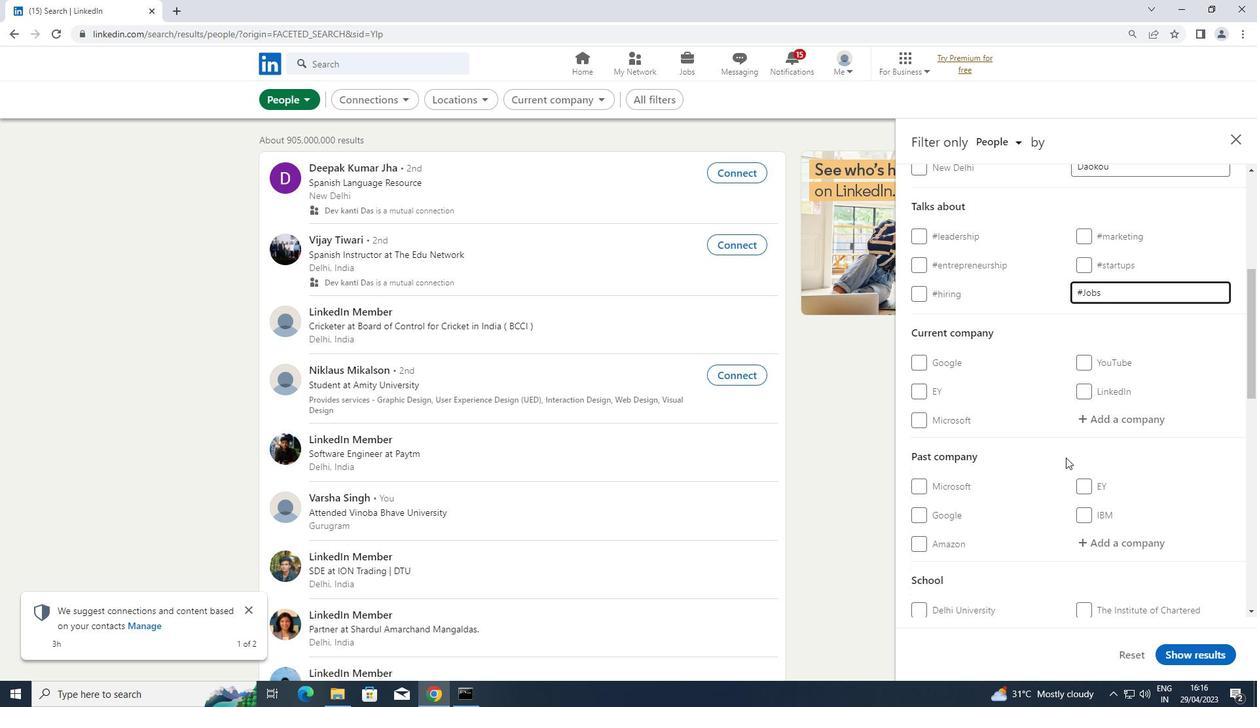 
Action: Mouse scrolled (1066, 457) with delta (0, 0)
Screenshot: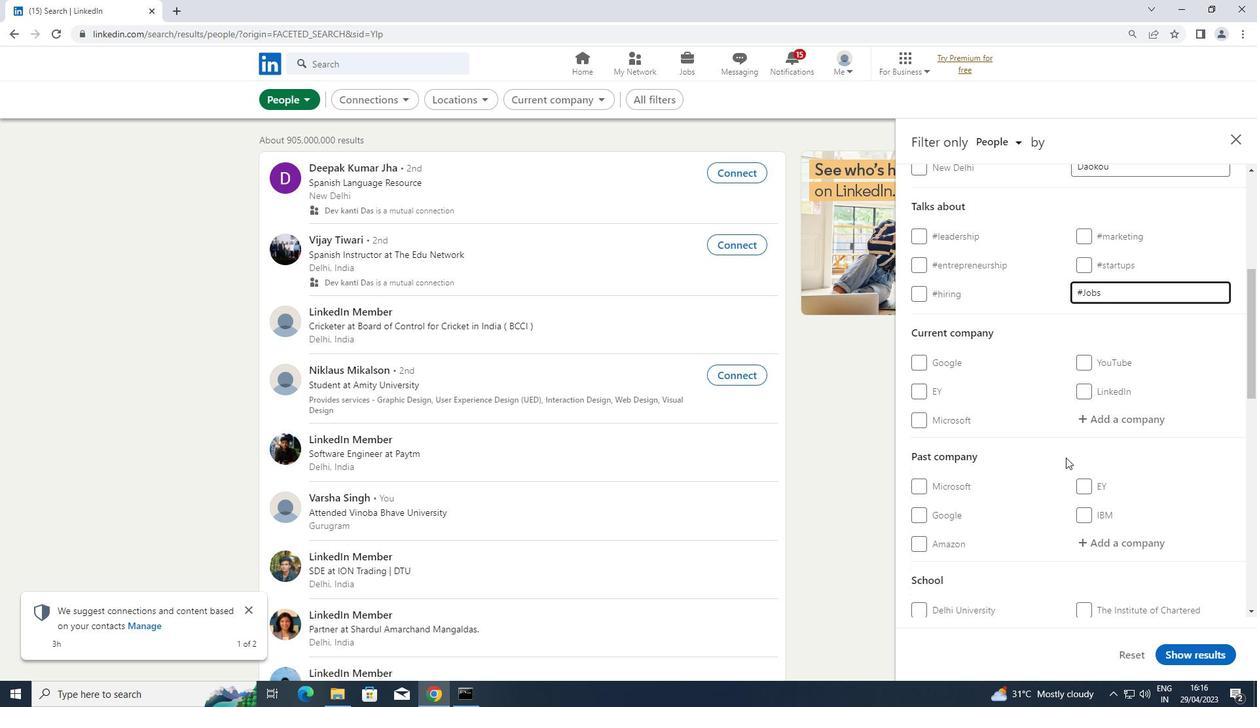 
Action: Mouse moved to (1003, 599)
Screenshot: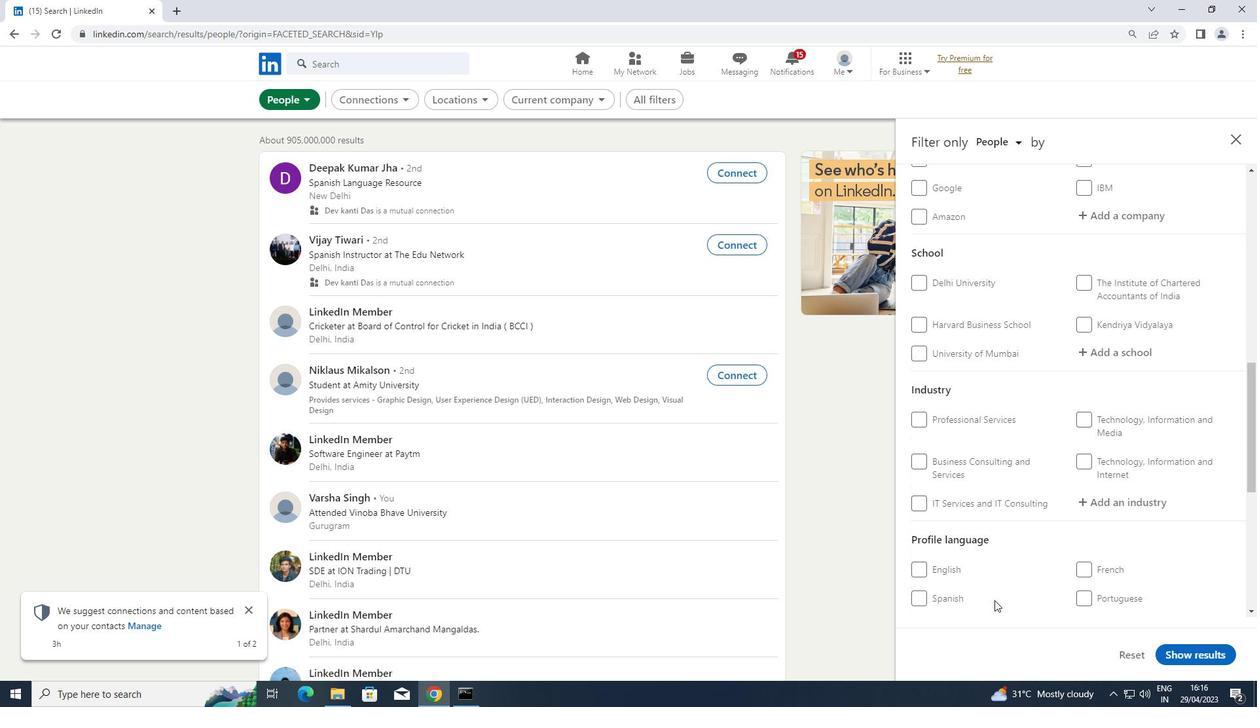 
Action: Mouse scrolled (1003, 598) with delta (0, 0)
Screenshot: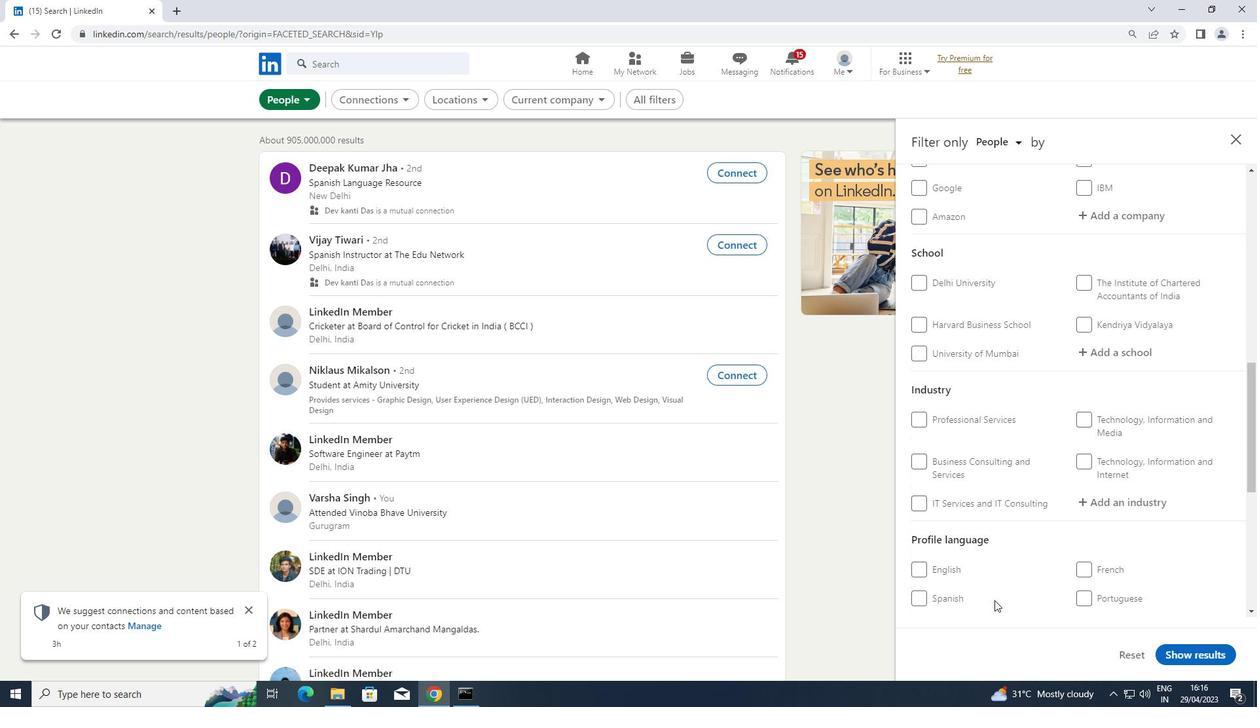 
Action: Mouse moved to (922, 562)
Screenshot: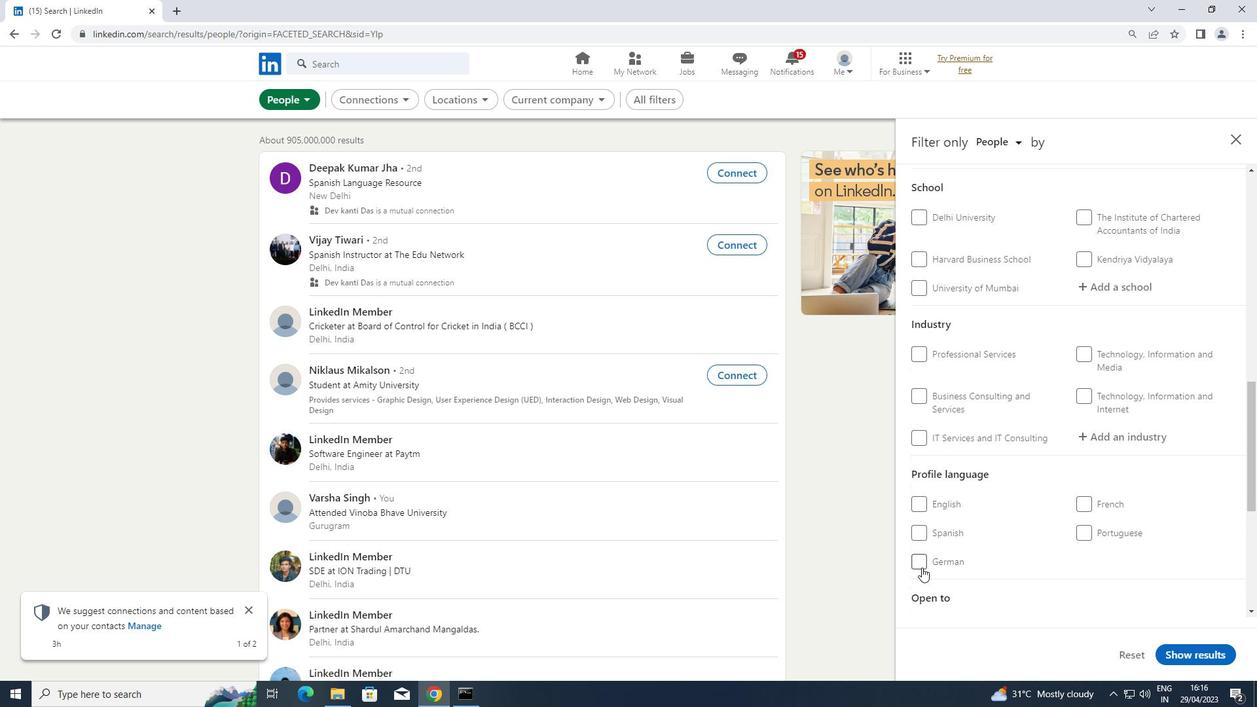 
Action: Mouse pressed left at (922, 562)
Screenshot: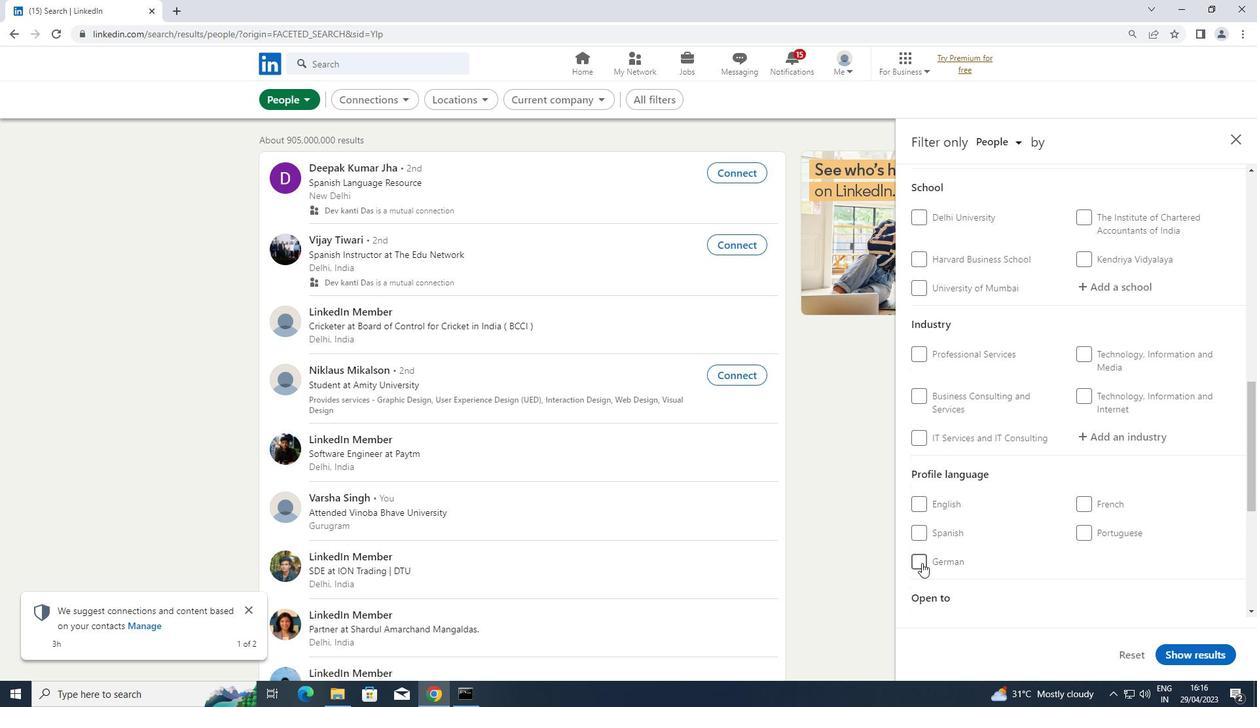 
Action: Mouse moved to (1057, 495)
Screenshot: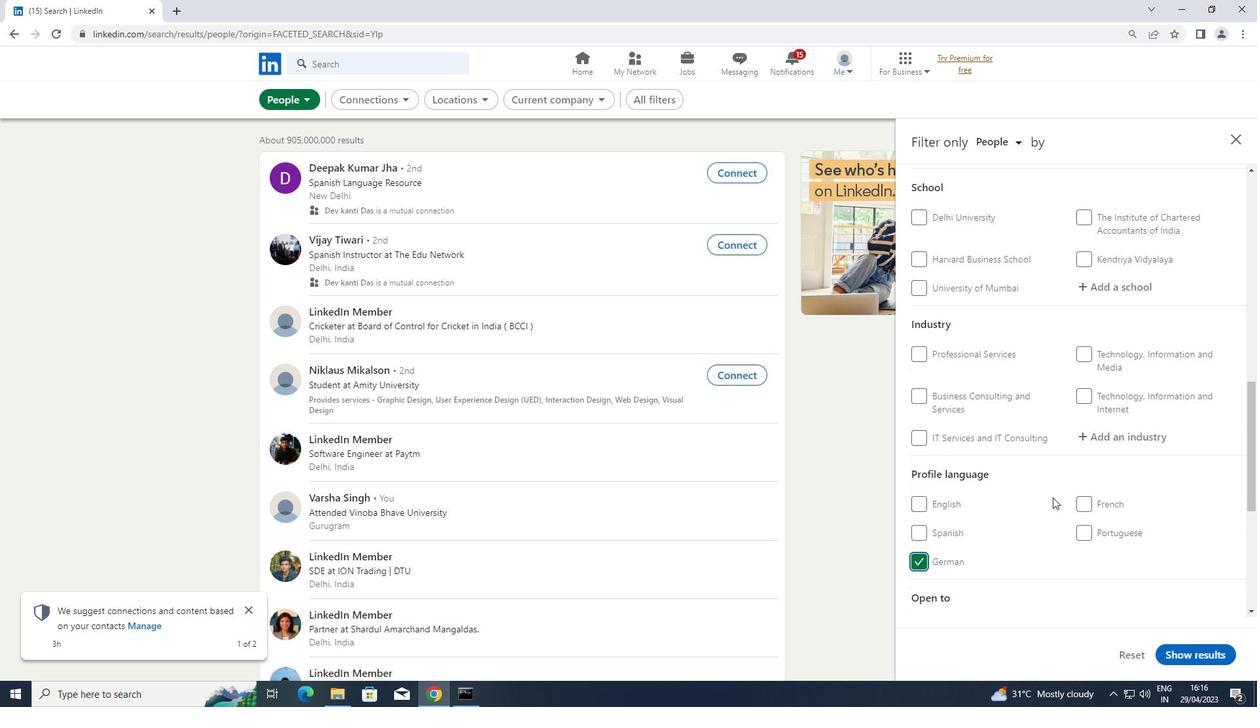 
Action: Mouse scrolled (1057, 496) with delta (0, 0)
Screenshot: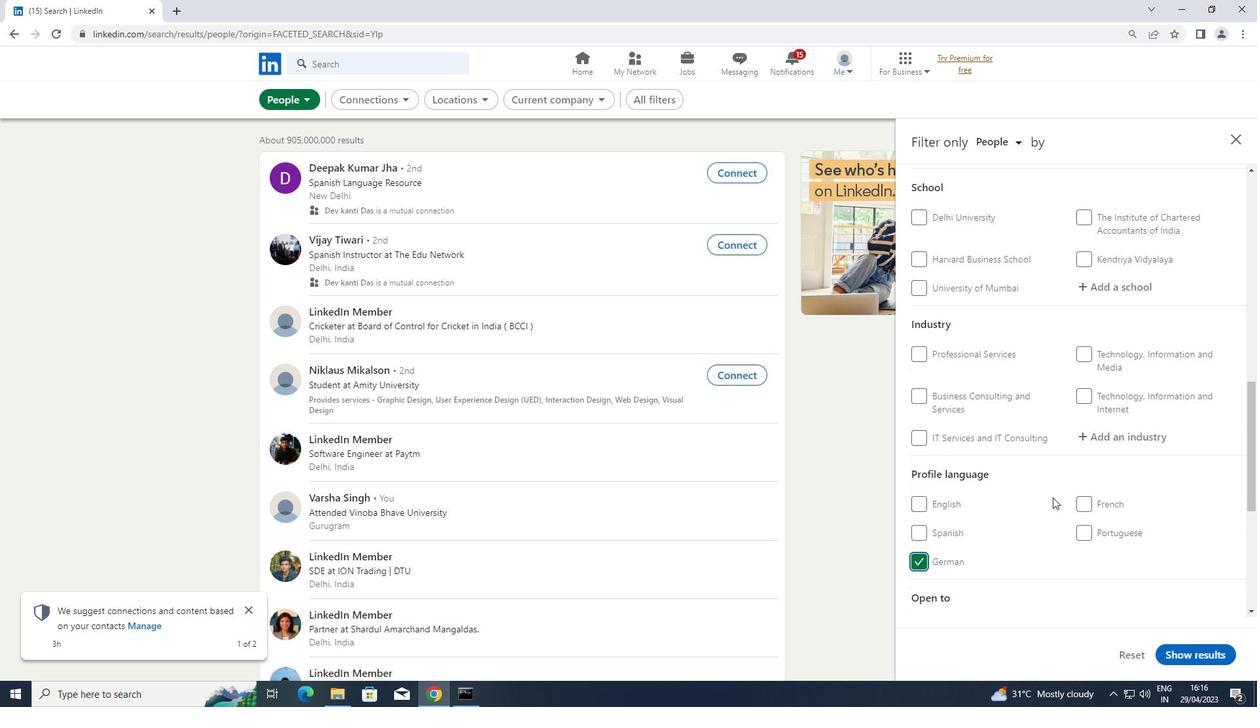 
Action: Mouse scrolled (1057, 496) with delta (0, 0)
Screenshot: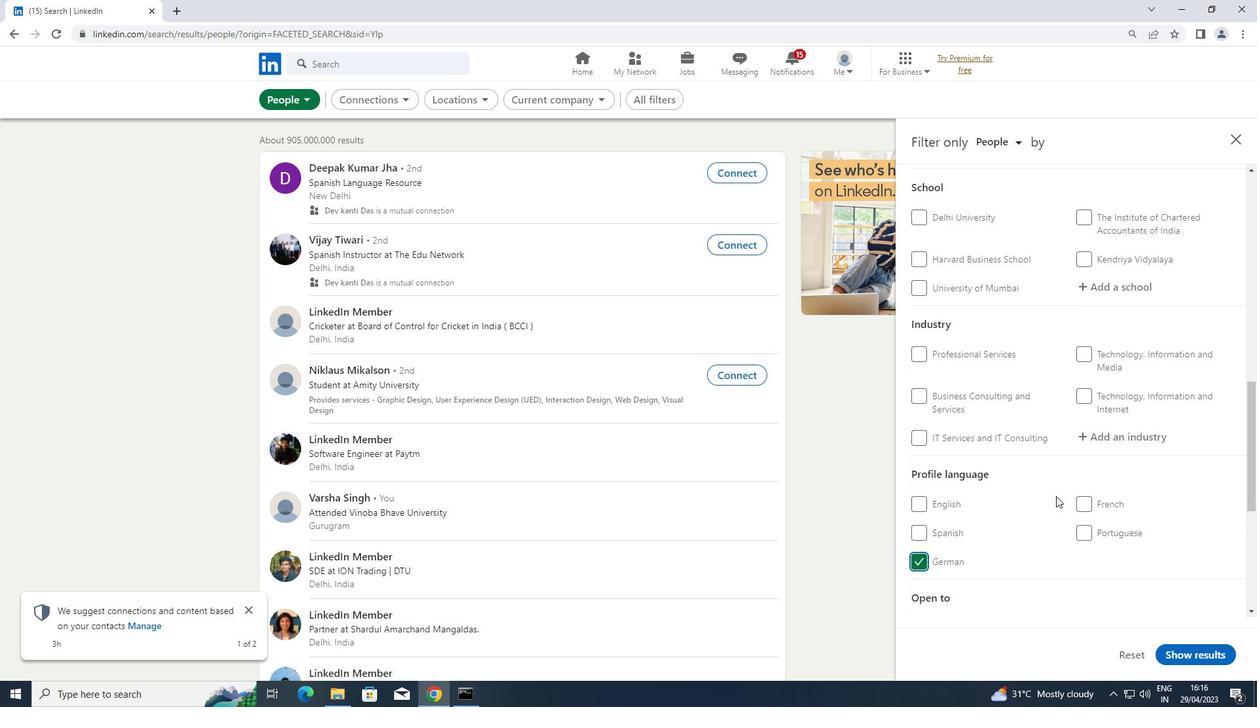 
Action: Mouse scrolled (1057, 496) with delta (0, 0)
Screenshot: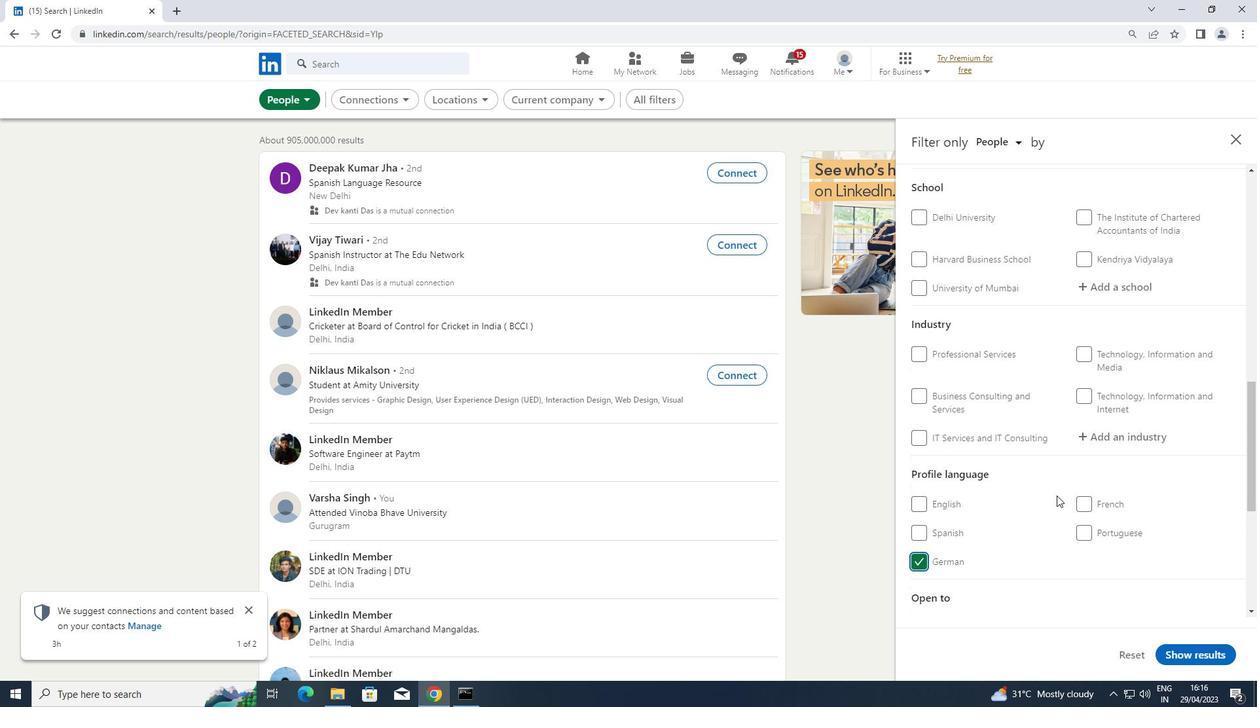 
Action: Mouse scrolled (1057, 496) with delta (0, 0)
Screenshot: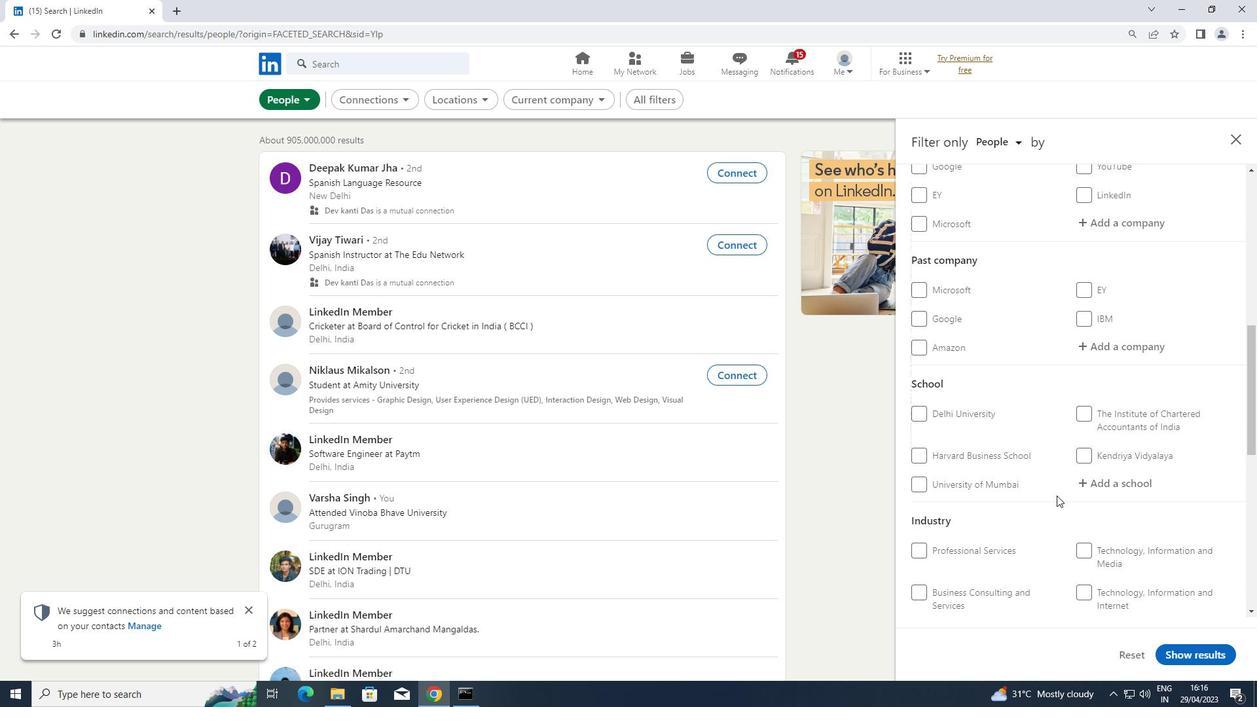 
Action: Mouse scrolled (1057, 496) with delta (0, 0)
Screenshot: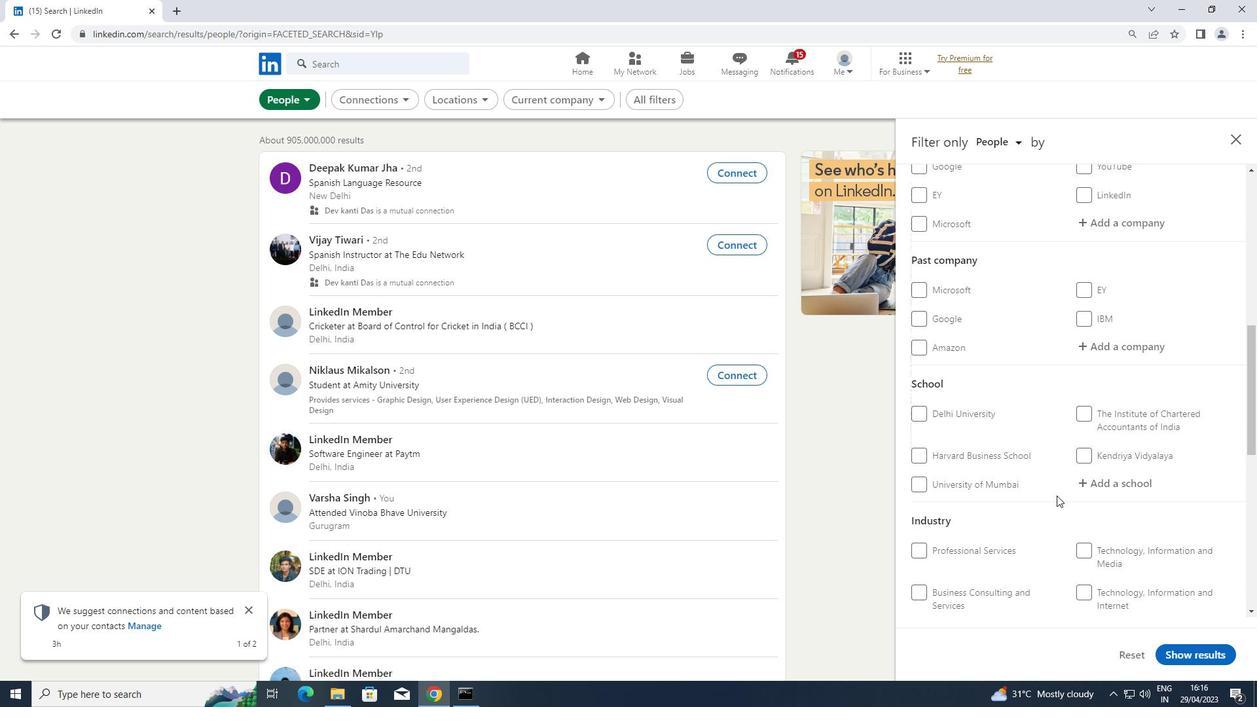 
Action: Mouse moved to (1100, 354)
Screenshot: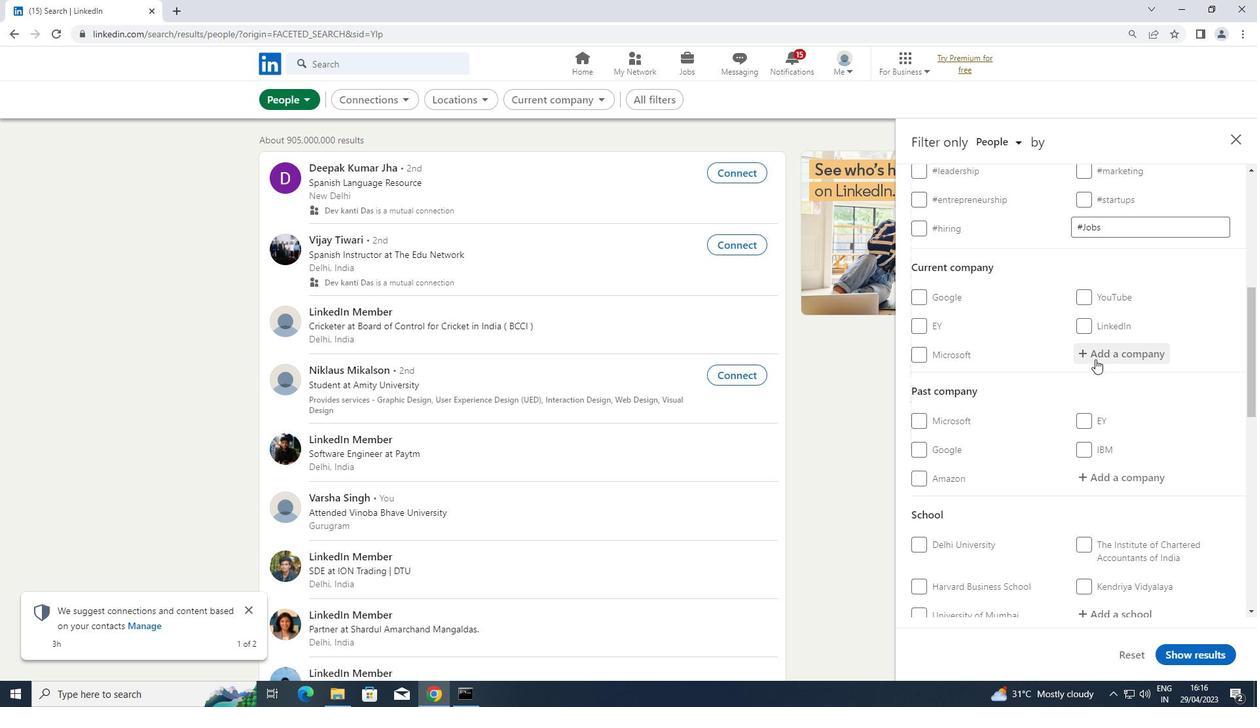 
Action: Mouse pressed left at (1100, 354)
Screenshot: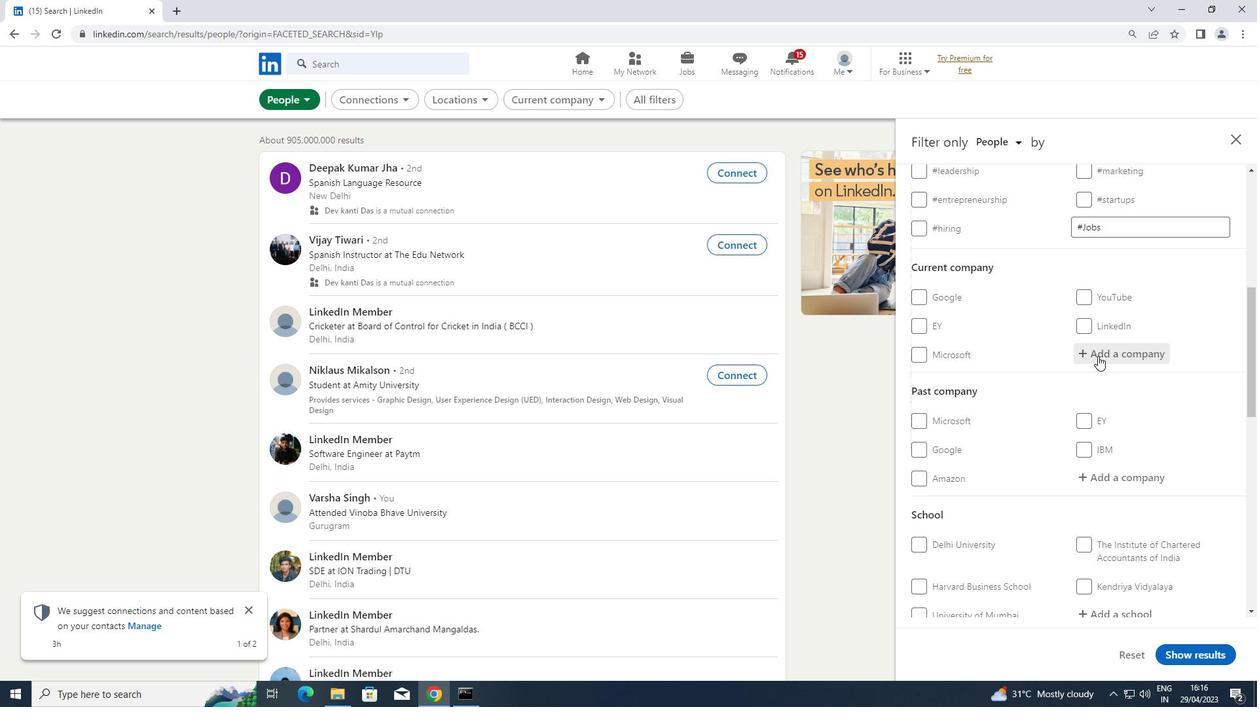 
Action: Key pressed <Key.shift>ODGERS
Screenshot: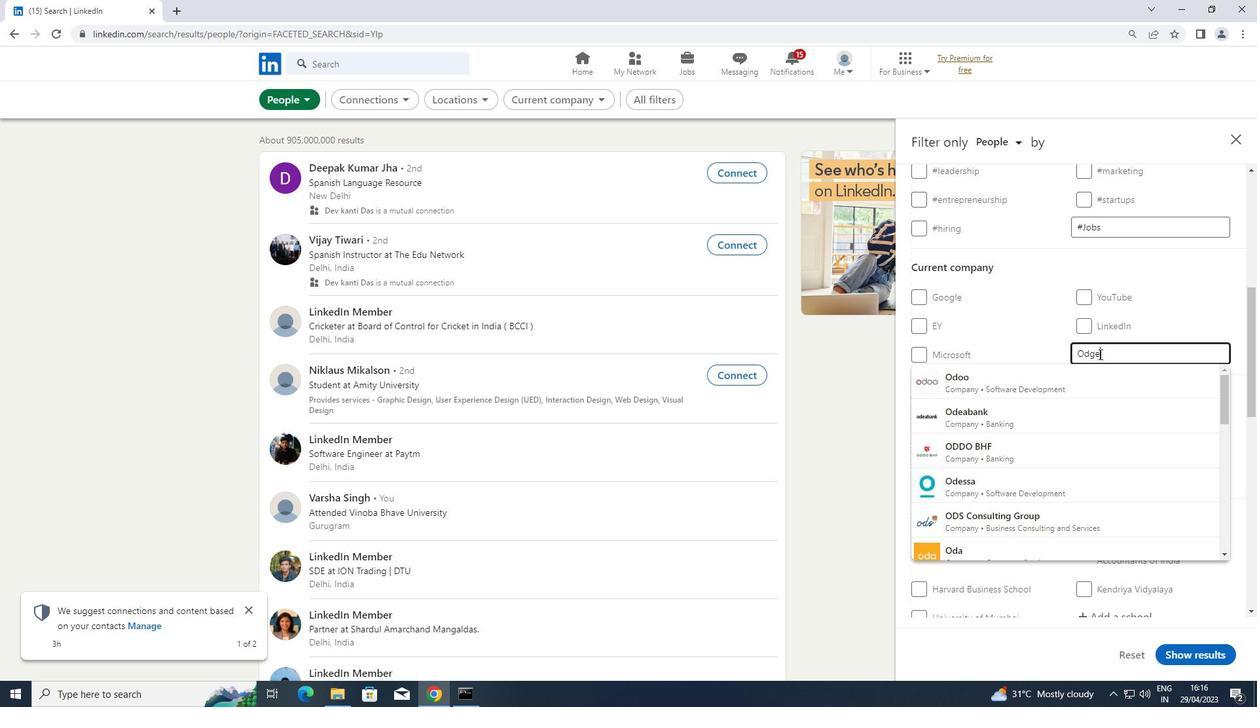 
Action: Mouse moved to (1038, 372)
Screenshot: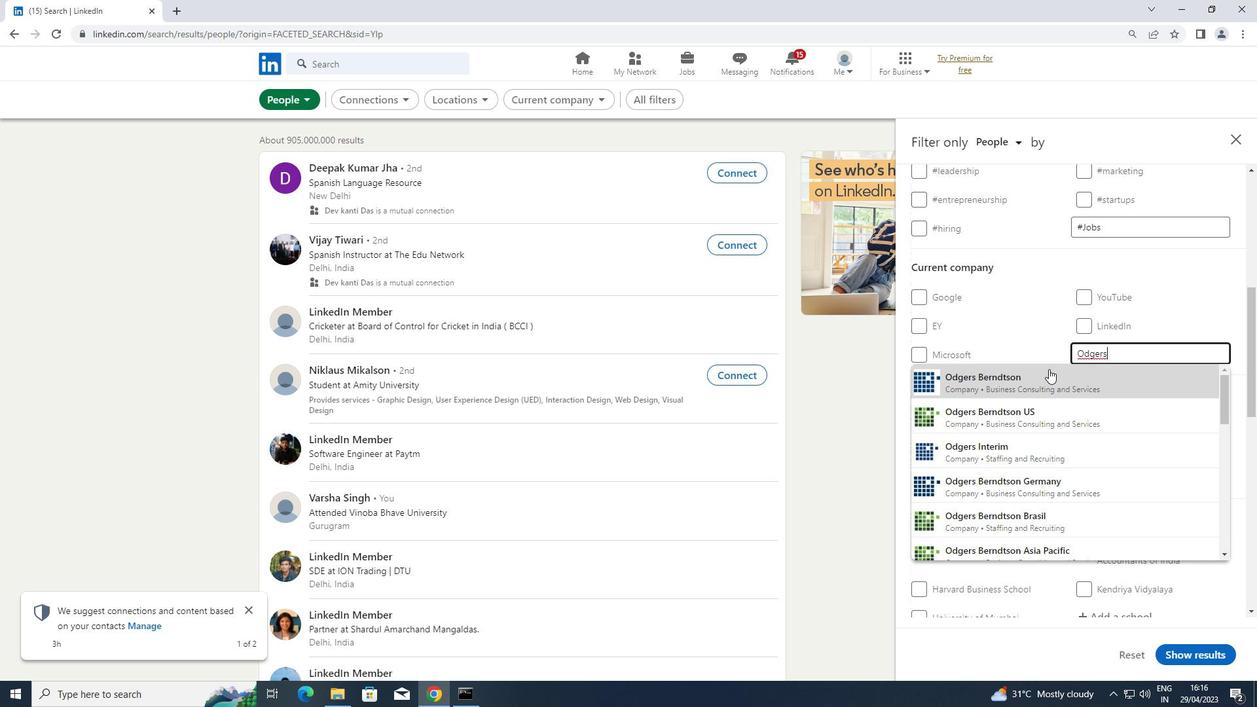 
Action: Mouse pressed left at (1038, 372)
Screenshot: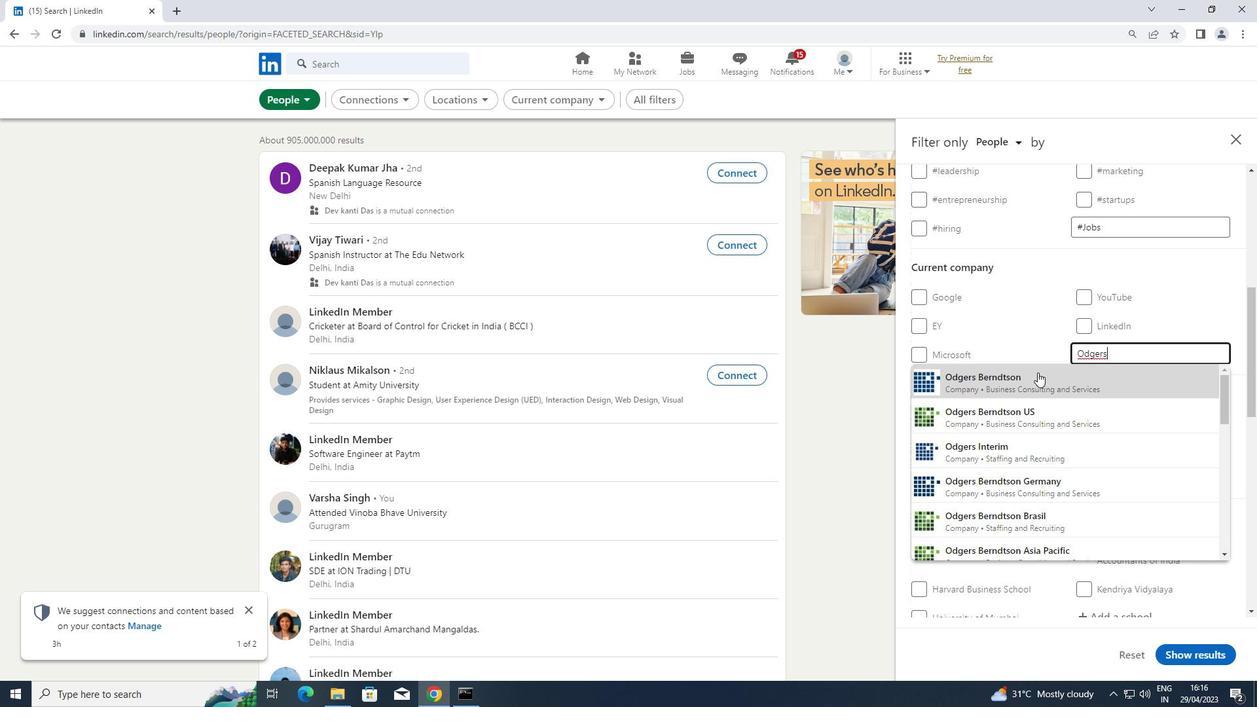 
Action: Mouse scrolled (1038, 372) with delta (0, 0)
Screenshot: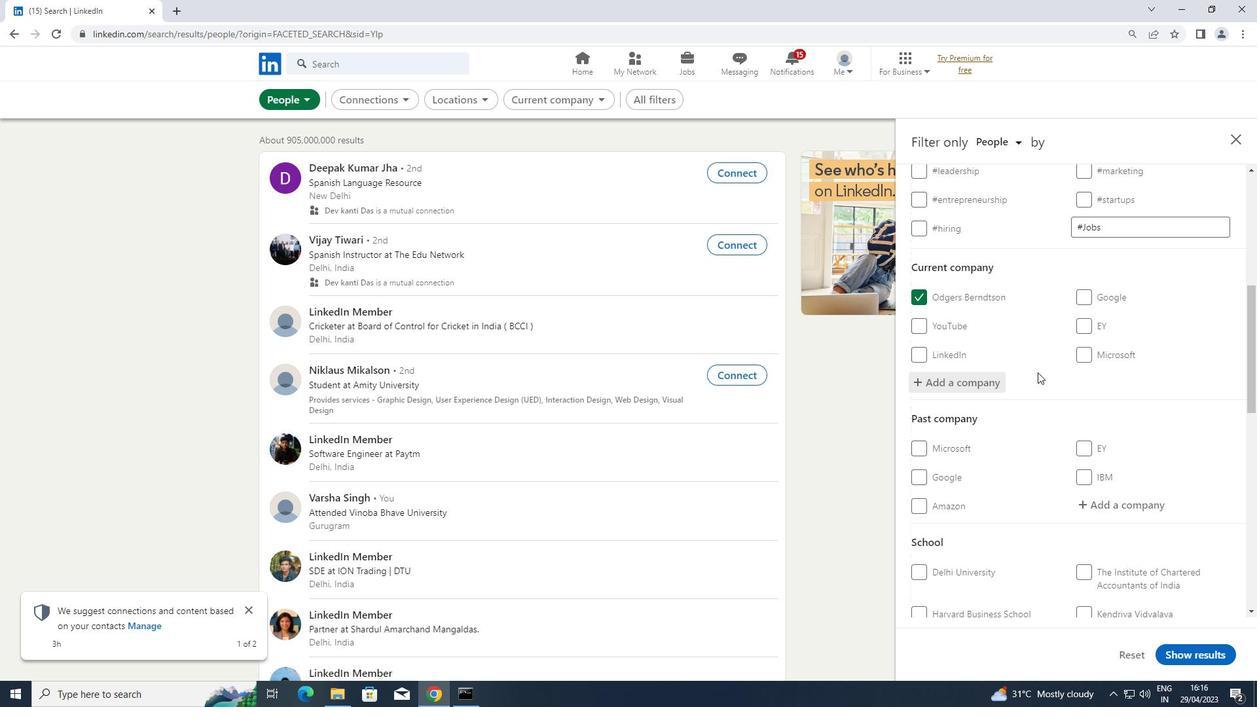 
Action: Mouse scrolled (1038, 372) with delta (0, 0)
Screenshot: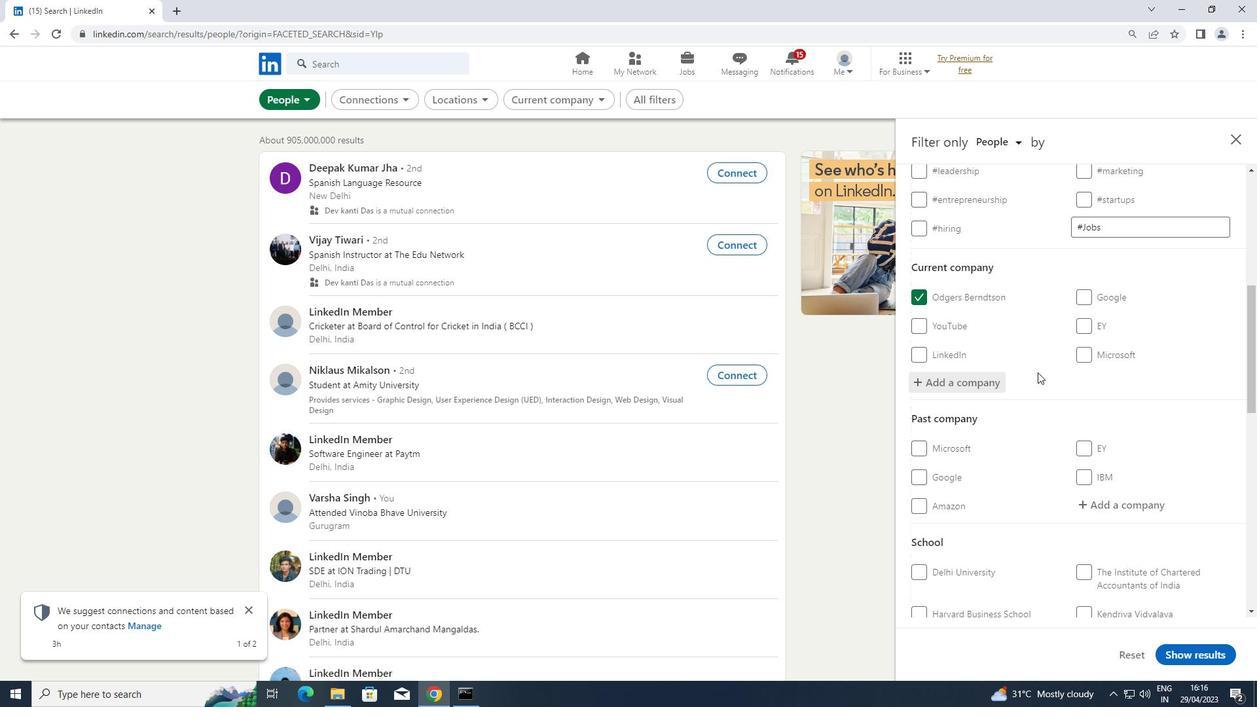 
Action: Mouse scrolled (1038, 372) with delta (0, 0)
Screenshot: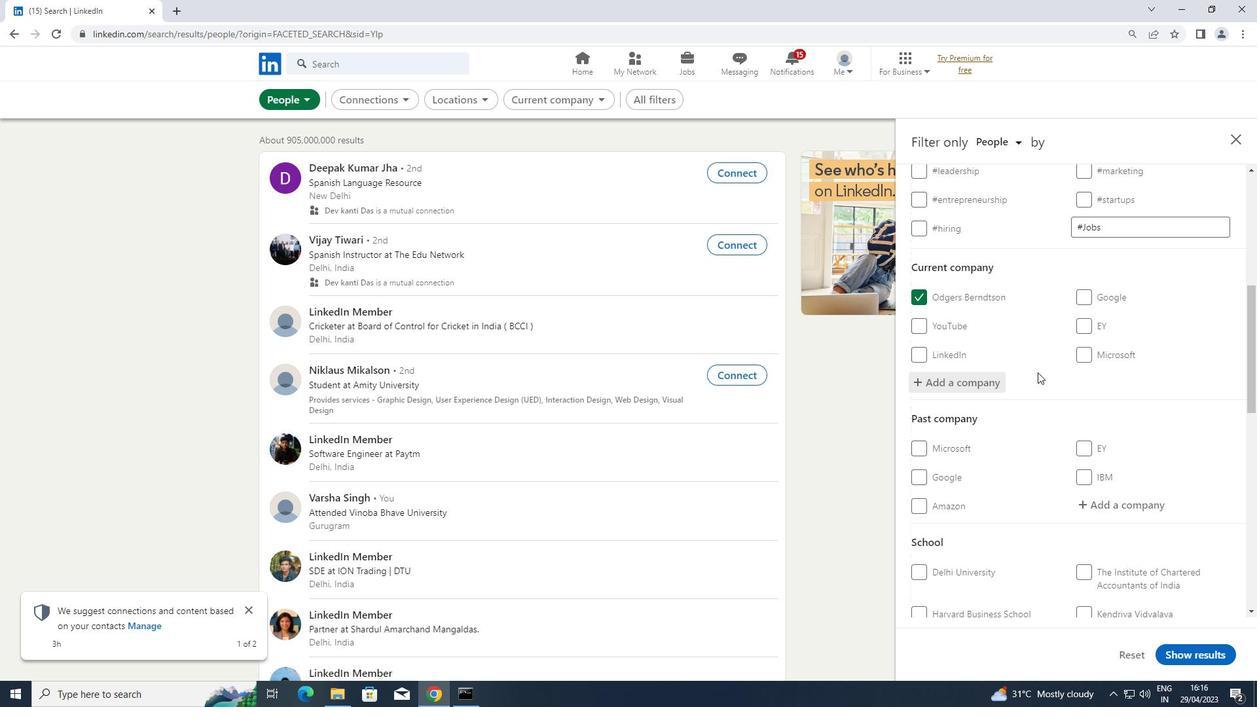 
Action: Mouse moved to (1117, 440)
Screenshot: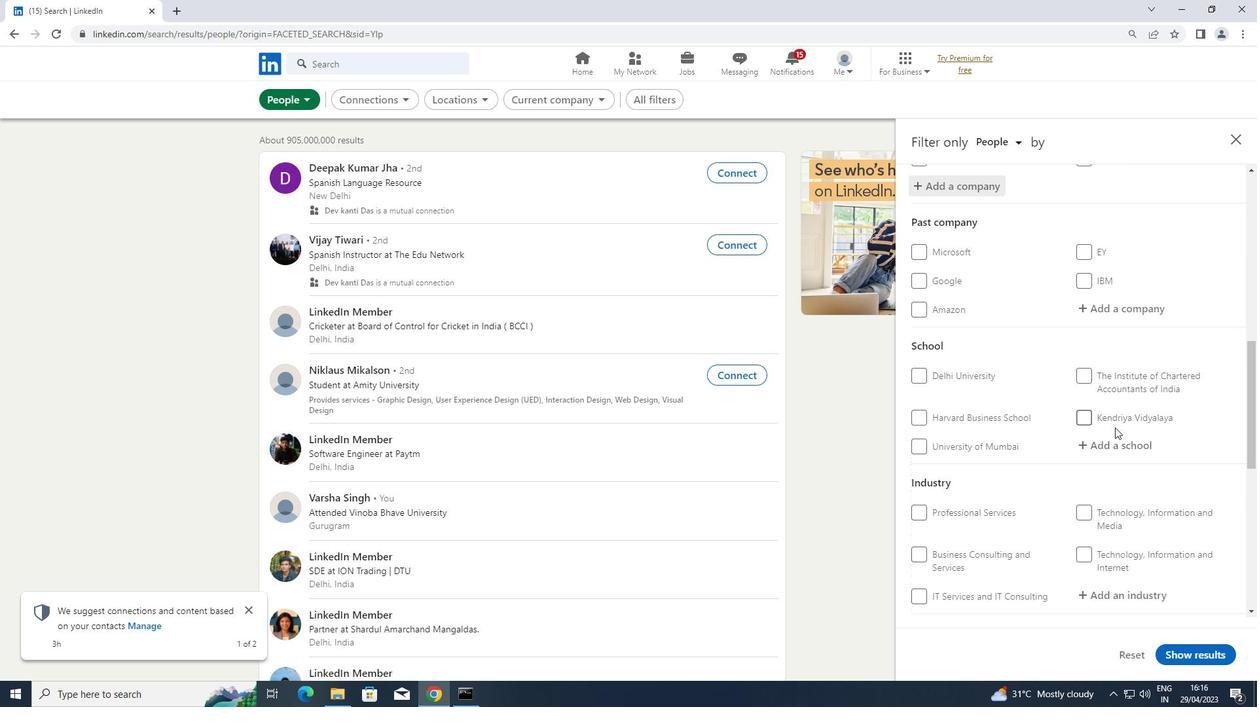 
Action: Mouse pressed left at (1117, 440)
Screenshot: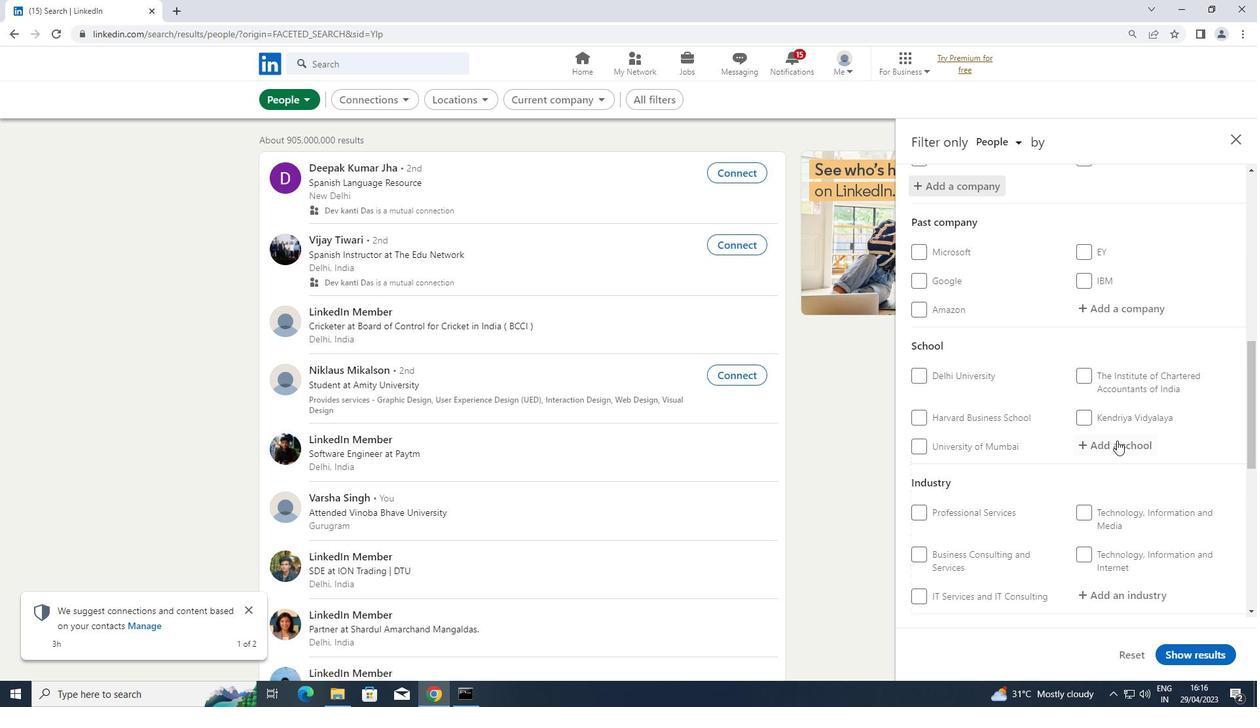 
Action: Key pressed <Key.shift>CENTRAL<Key.space><Key.shift>INSTI
Screenshot: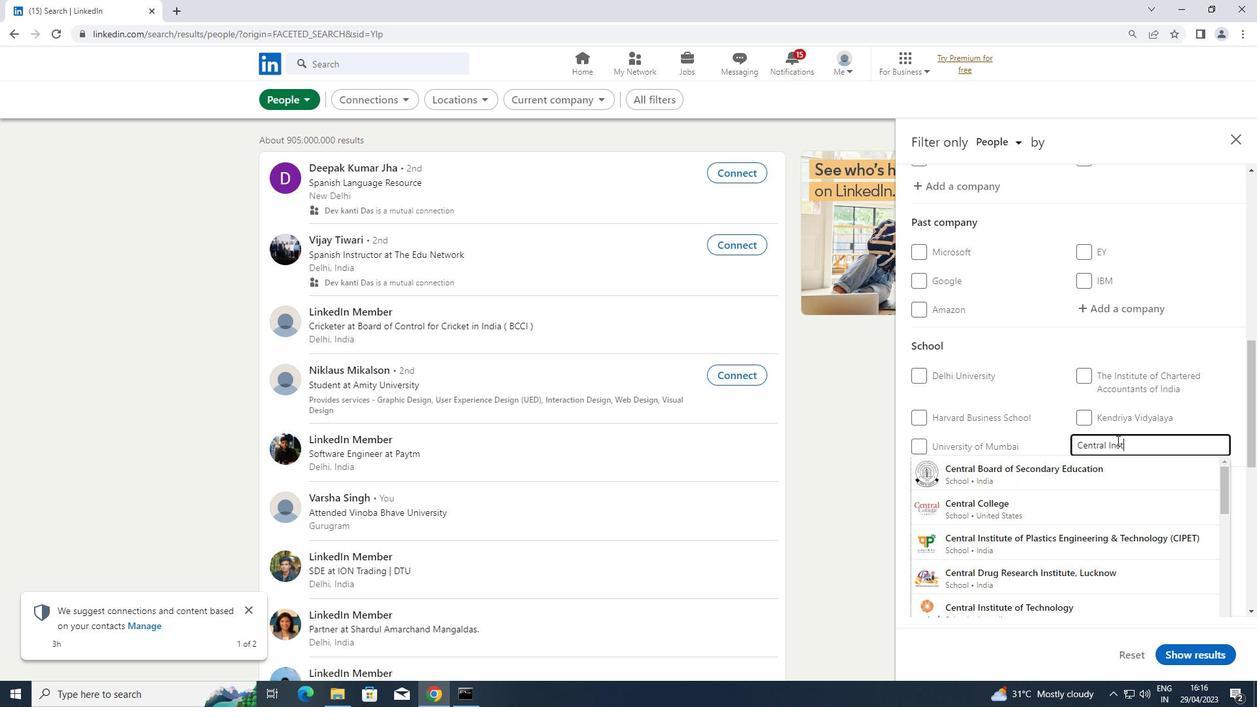 
Action: Mouse moved to (1093, 467)
Screenshot: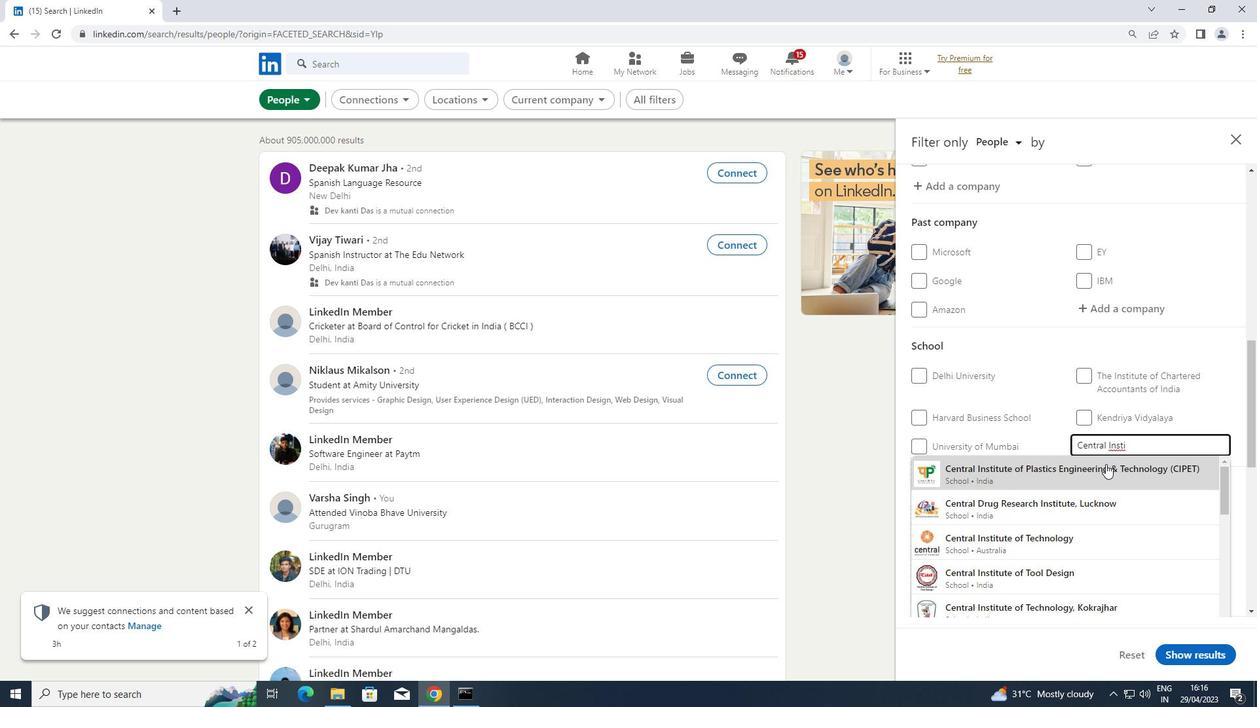 
Action: Mouse pressed left at (1093, 467)
Screenshot: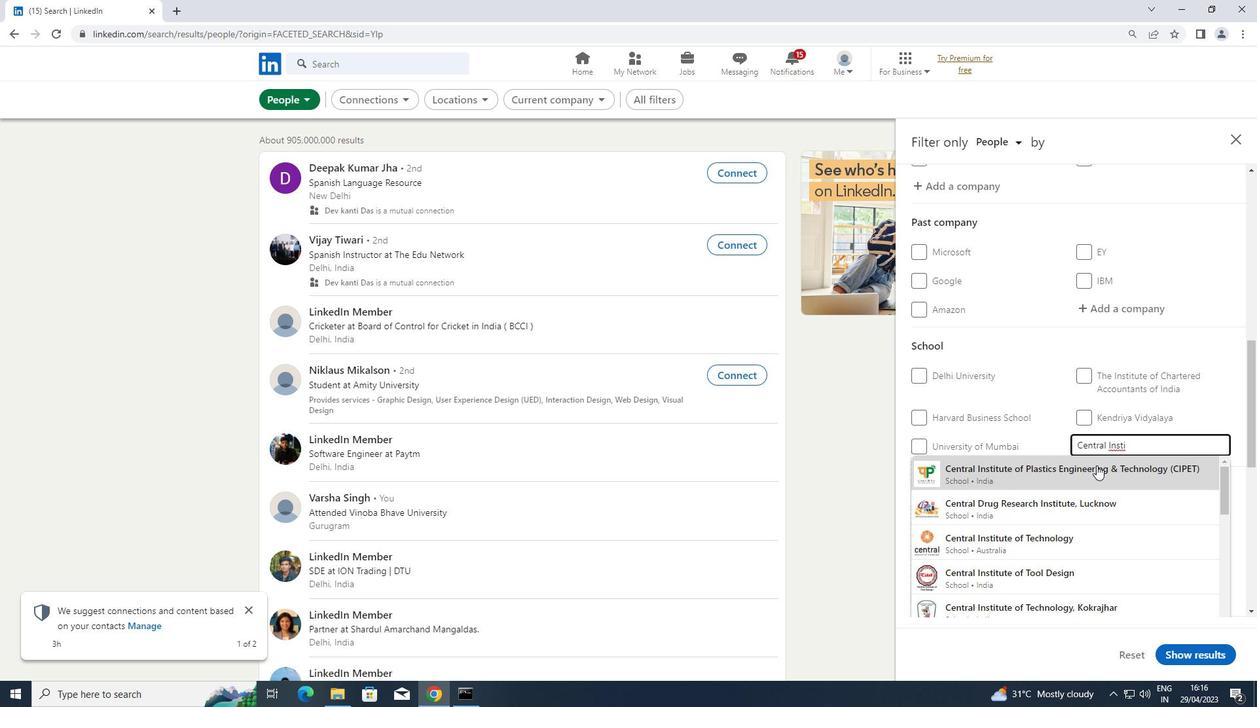 
Action: Mouse scrolled (1093, 466) with delta (0, 0)
Screenshot: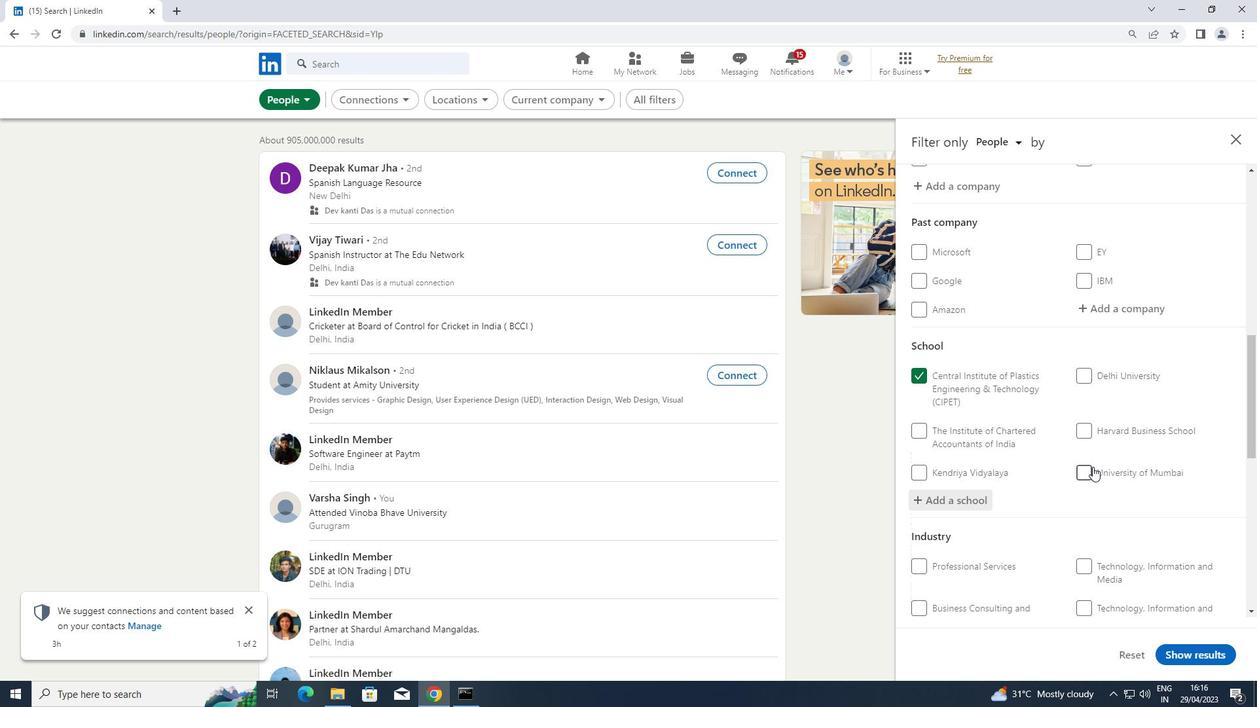 
Action: Mouse scrolled (1093, 466) with delta (0, 0)
Screenshot: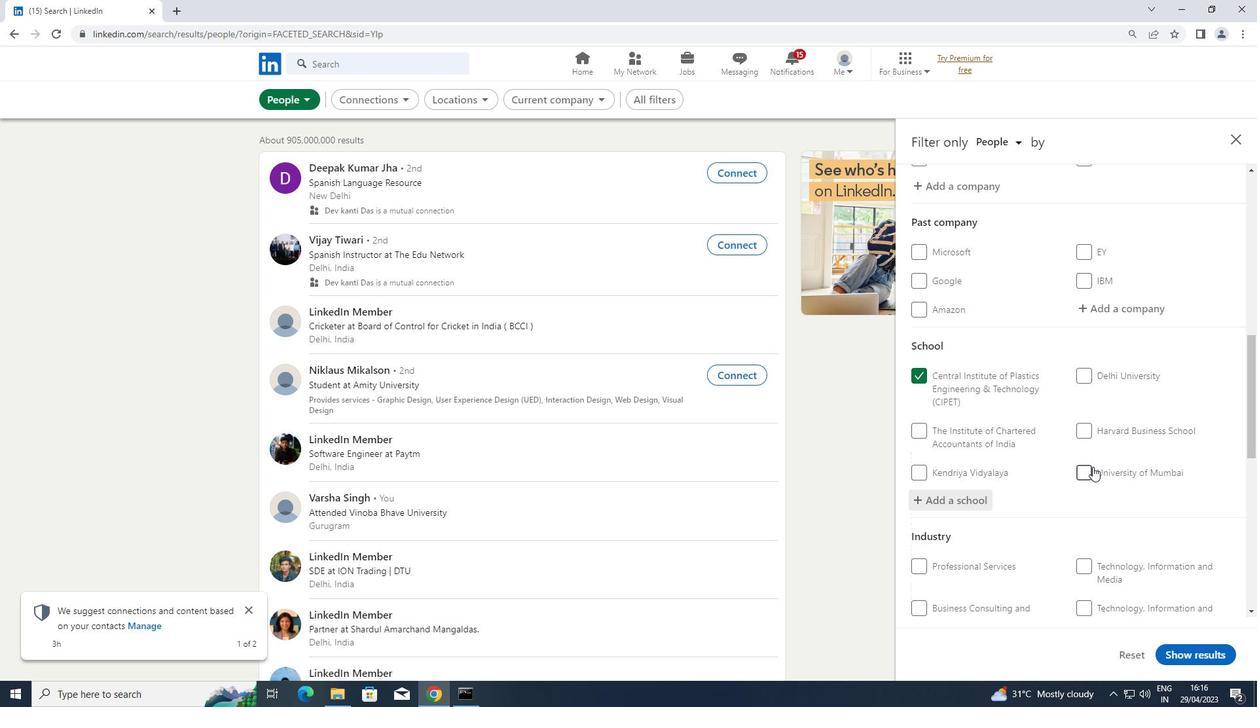 
Action: Mouse scrolled (1093, 466) with delta (0, 0)
Screenshot: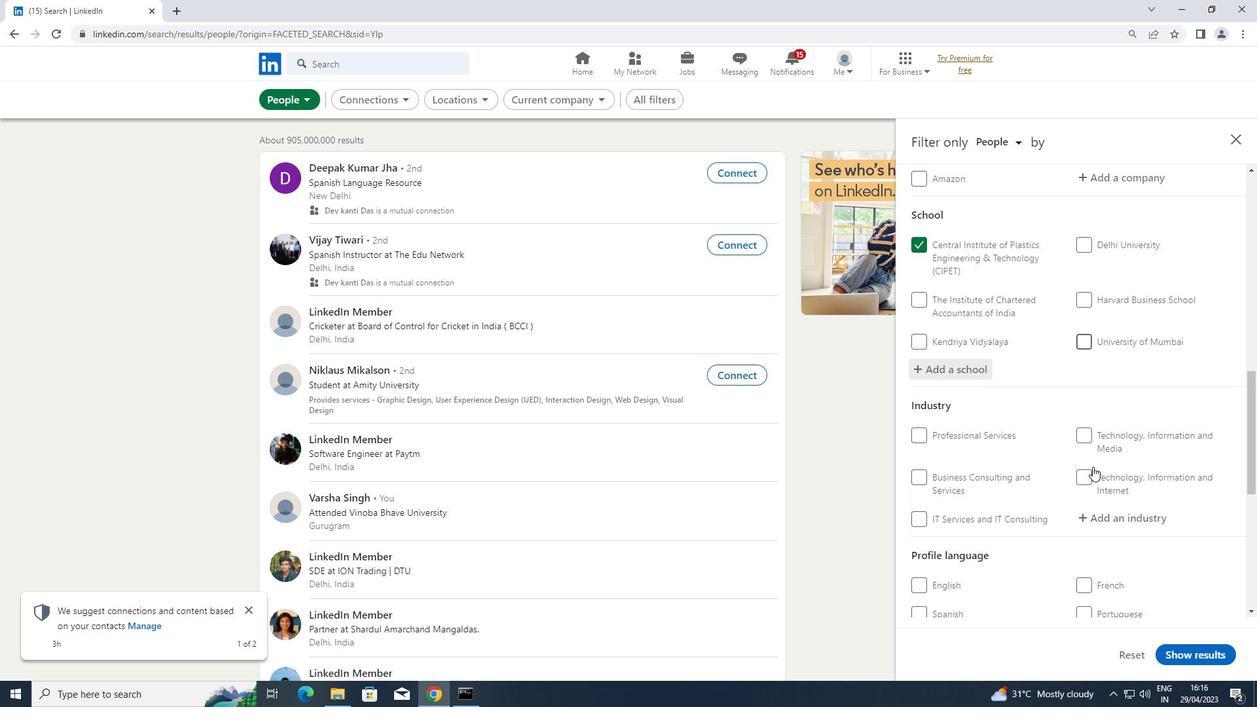 
Action: Mouse scrolled (1093, 466) with delta (0, 0)
Screenshot: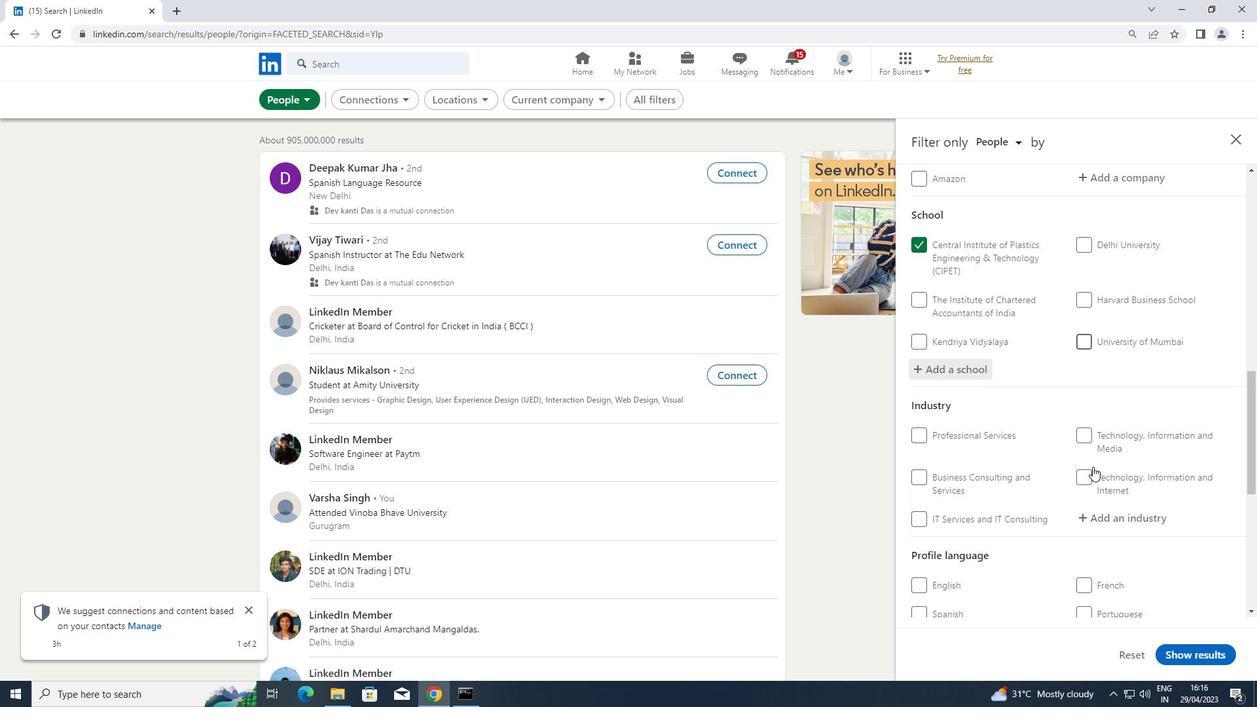 
Action: Mouse moved to (1158, 385)
Screenshot: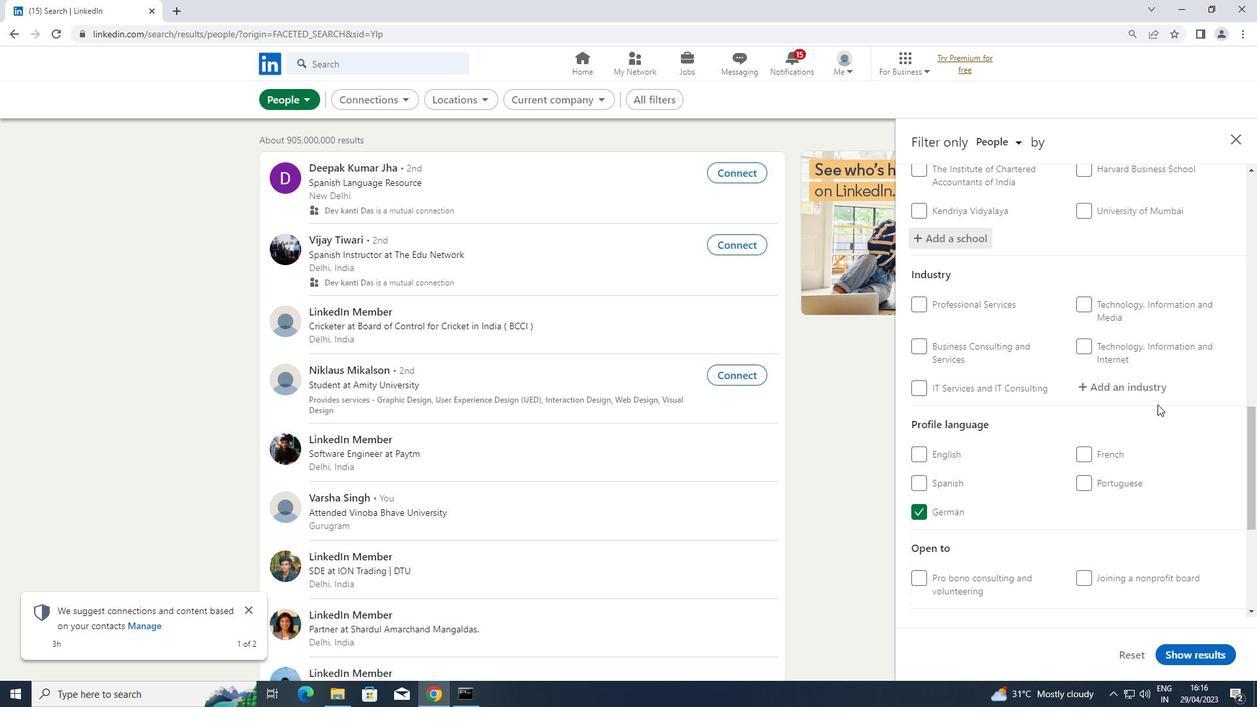 
Action: Mouse pressed left at (1158, 385)
Screenshot: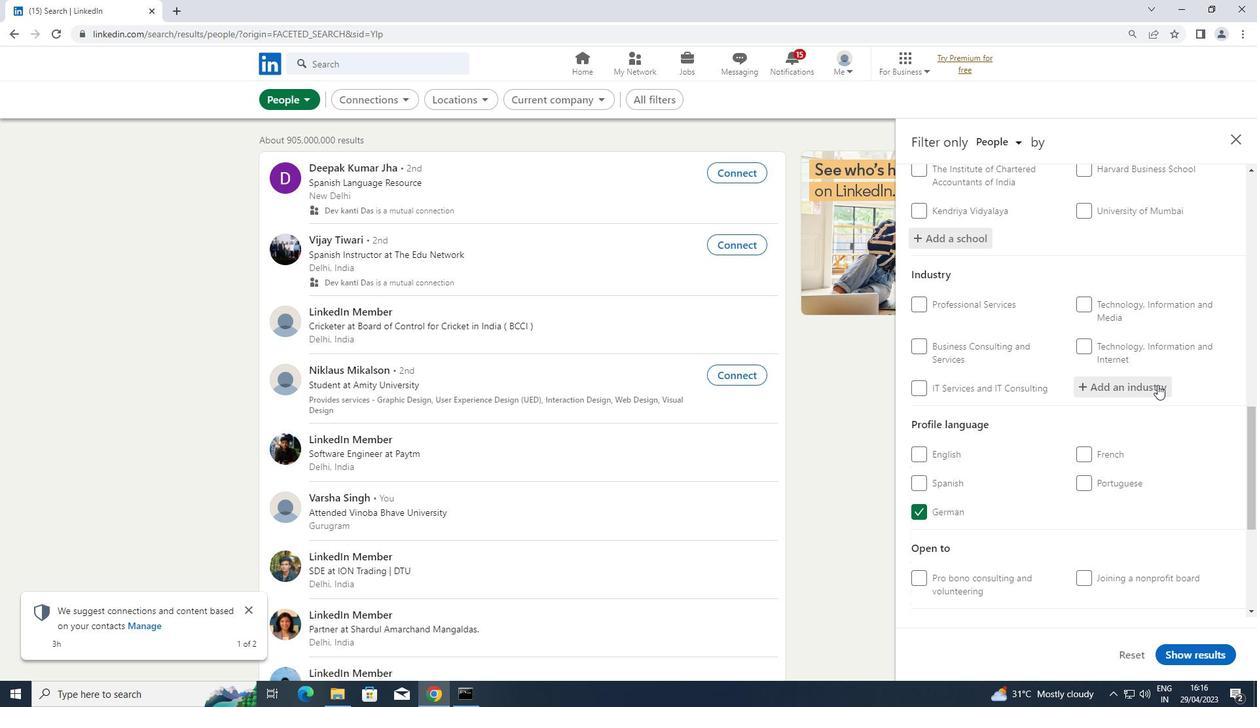 
Action: Key pressed <Key.shift>FORESTRY
Screenshot: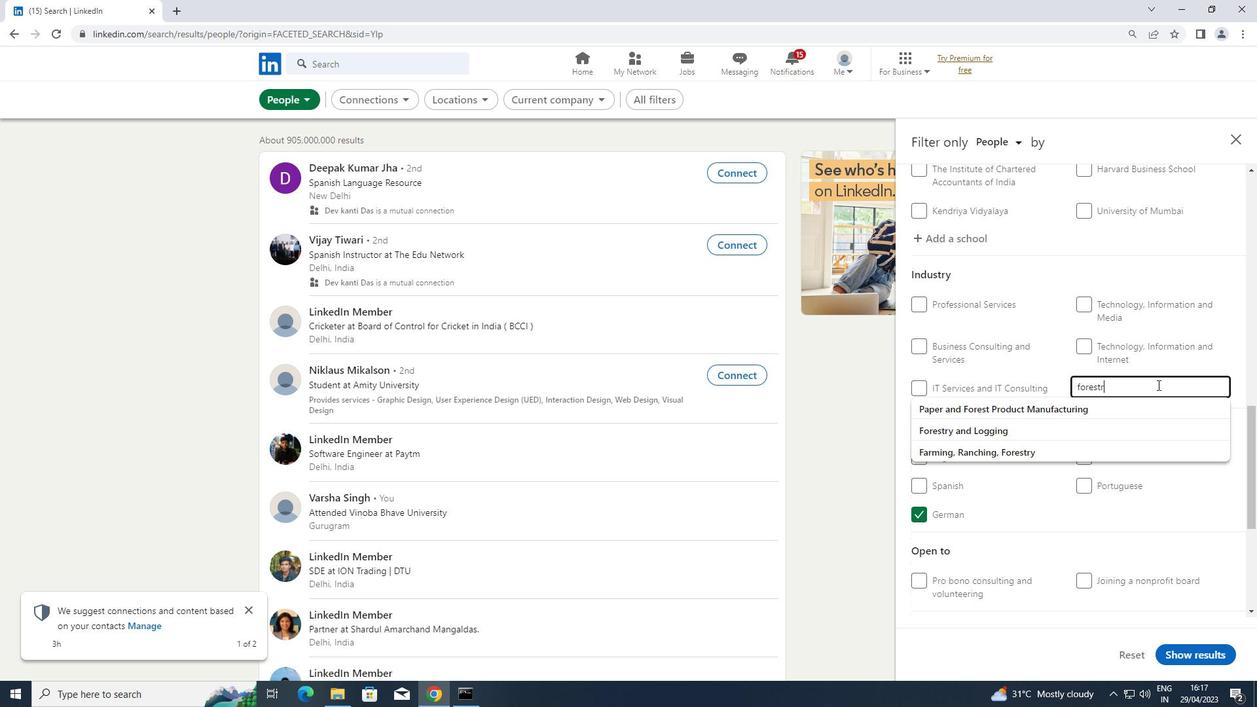 
Action: Mouse moved to (1064, 411)
Screenshot: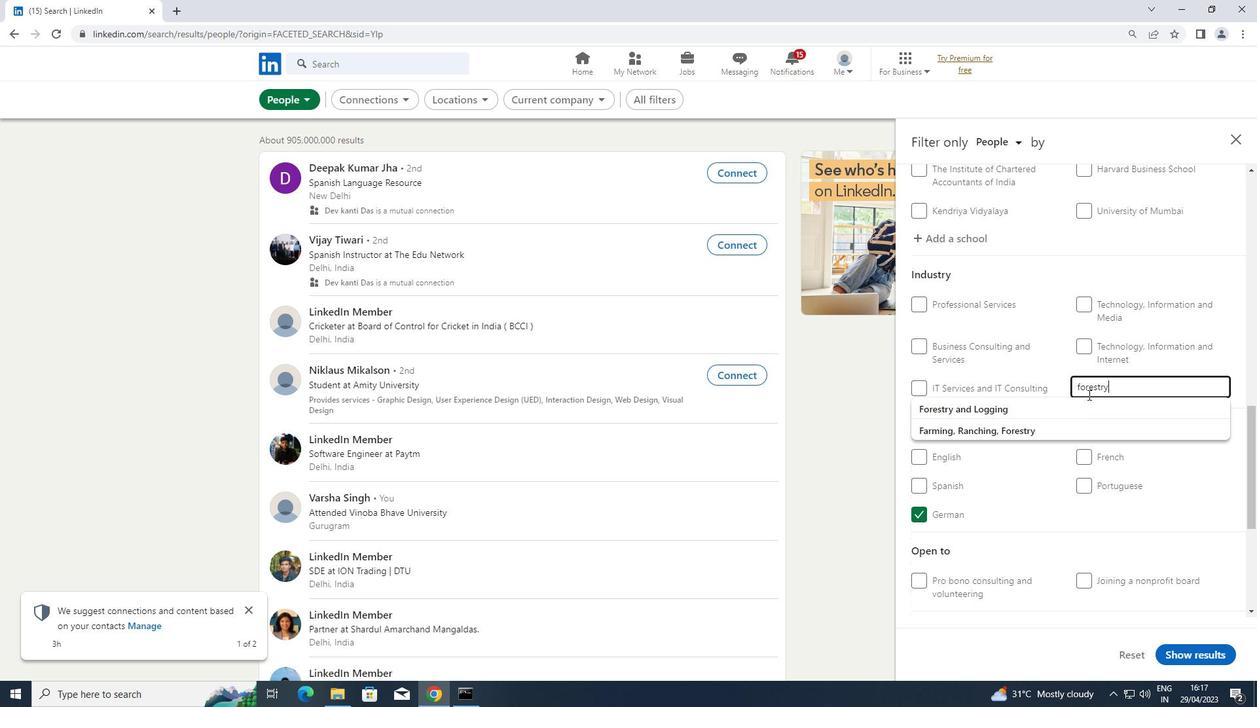 
Action: Mouse pressed left at (1064, 411)
Screenshot: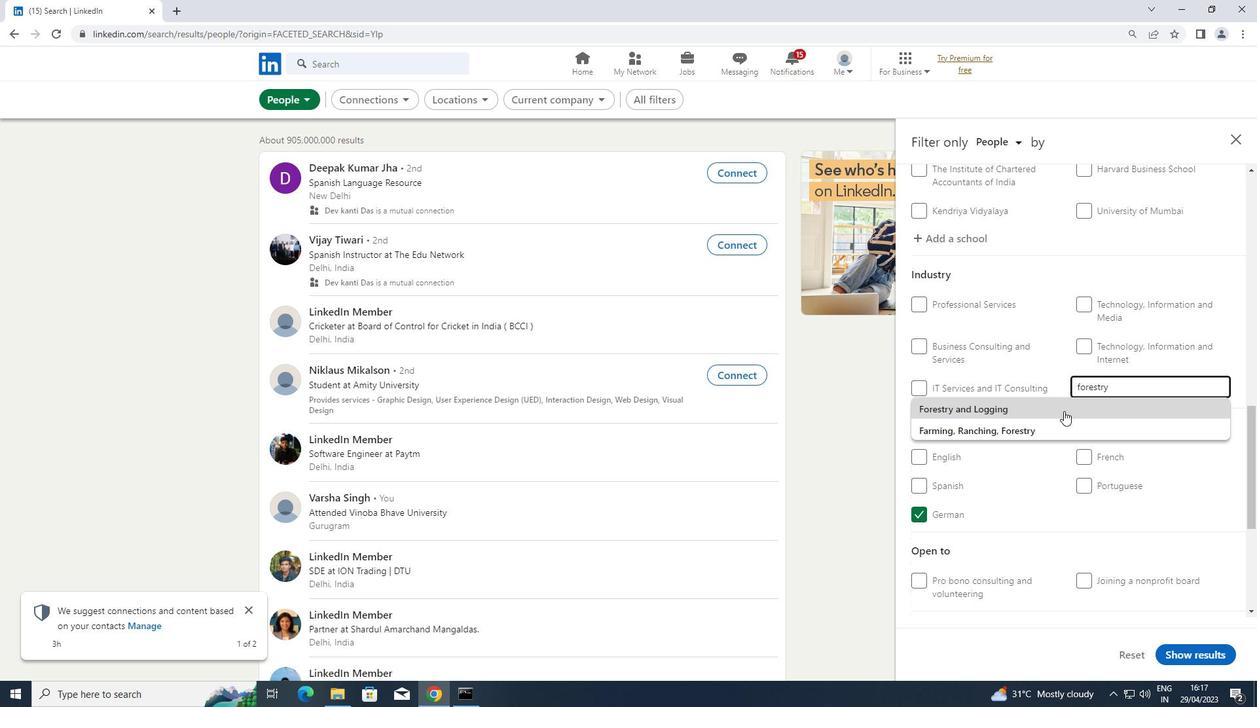 
Action: Mouse scrolled (1064, 410) with delta (0, 0)
Screenshot: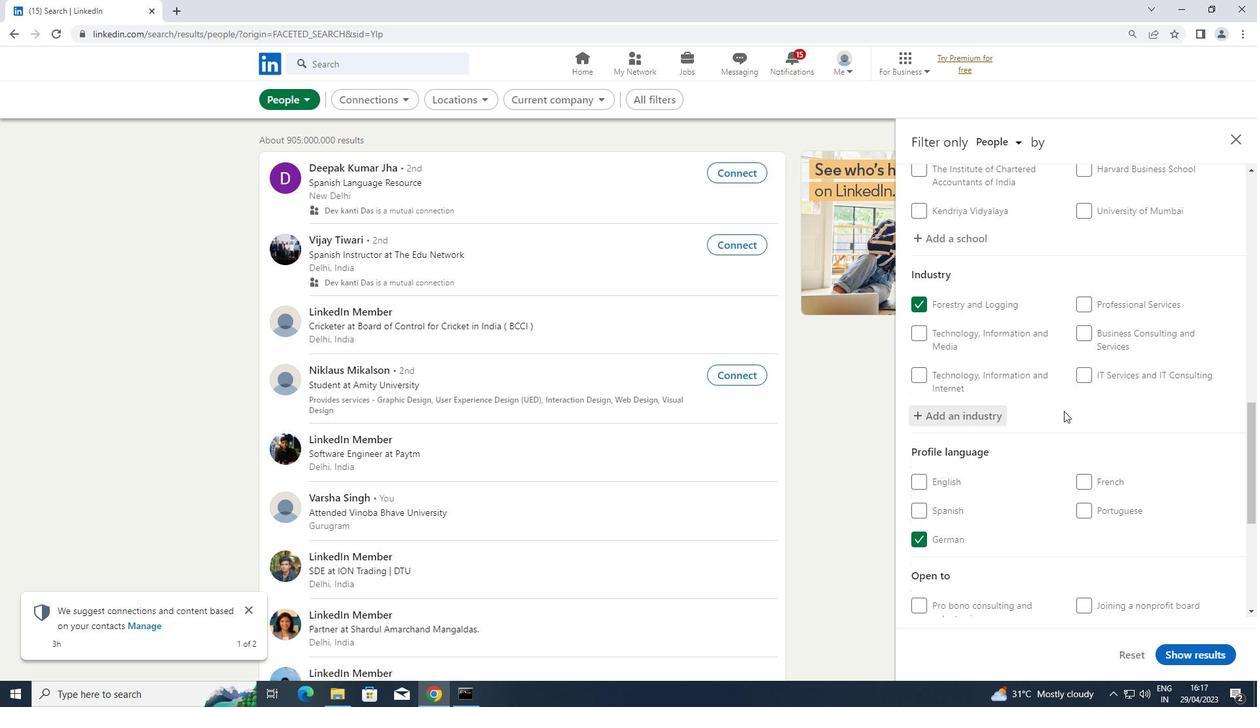 
Action: Mouse scrolled (1064, 410) with delta (0, 0)
Screenshot: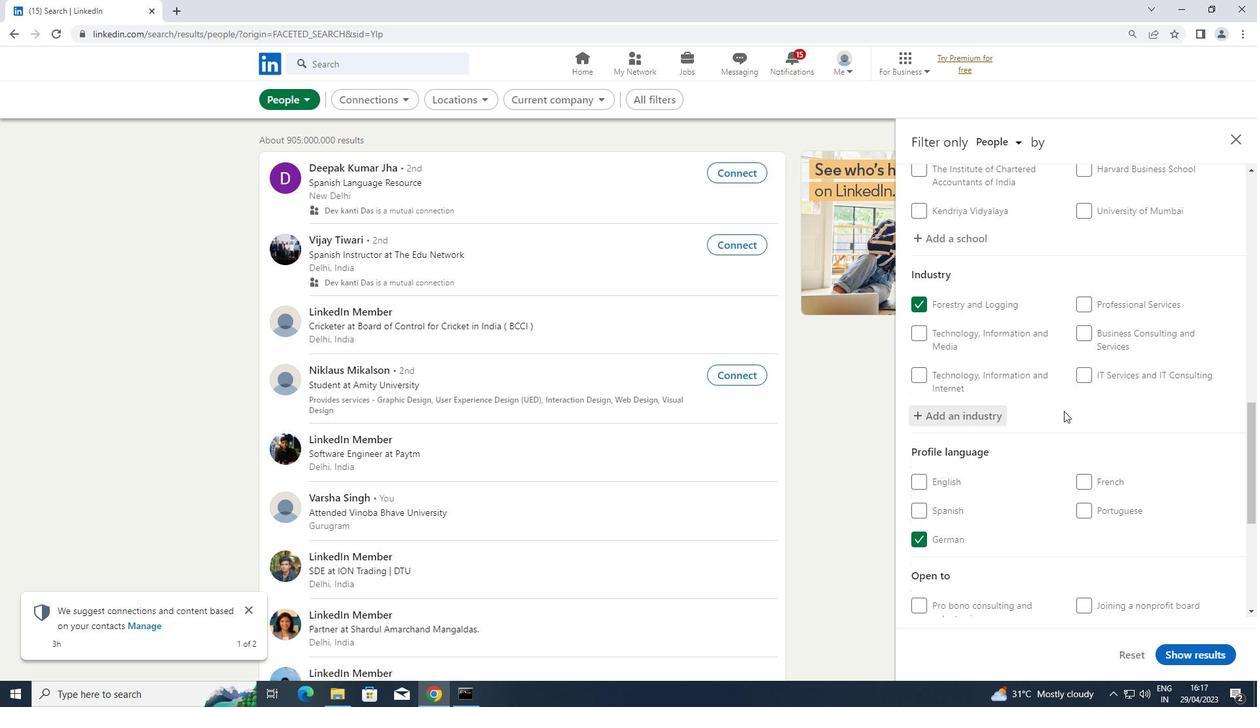 
Action: Mouse scrolled (1064, 410) with delta (0, 0)
Screenshot: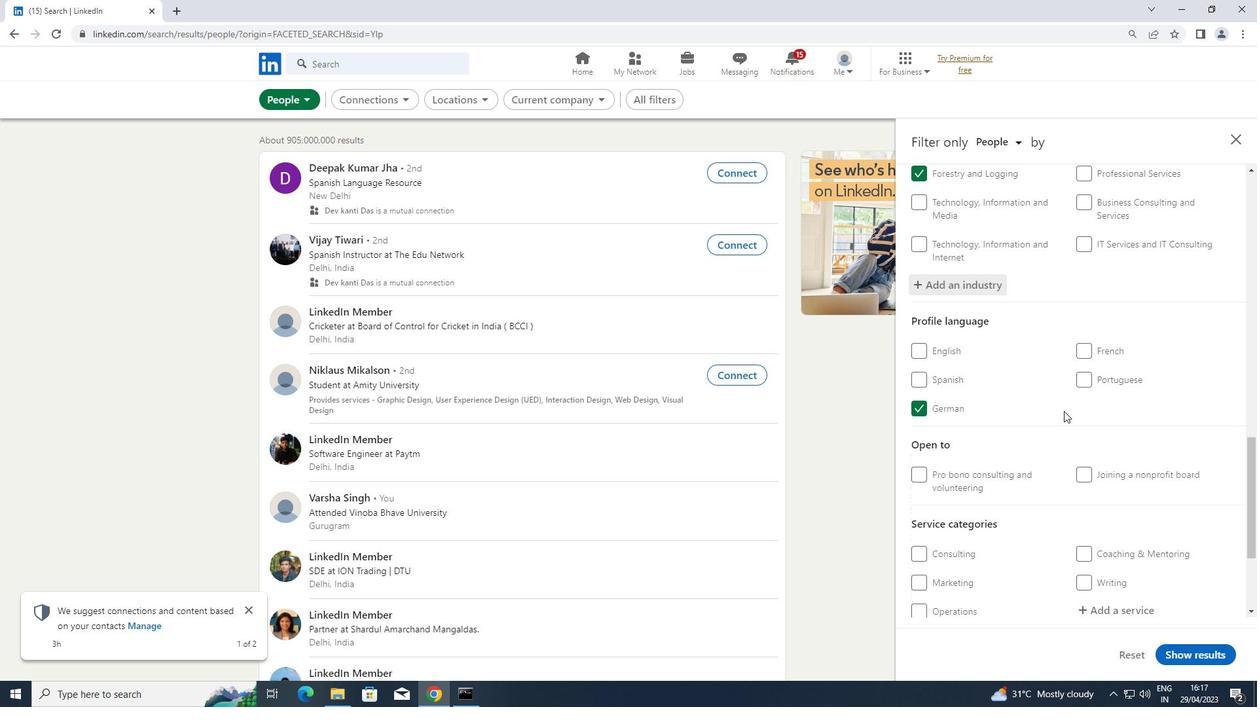 
Action: Mouse scrolled (1064, 410) with delta (0, 0)
Screenshot: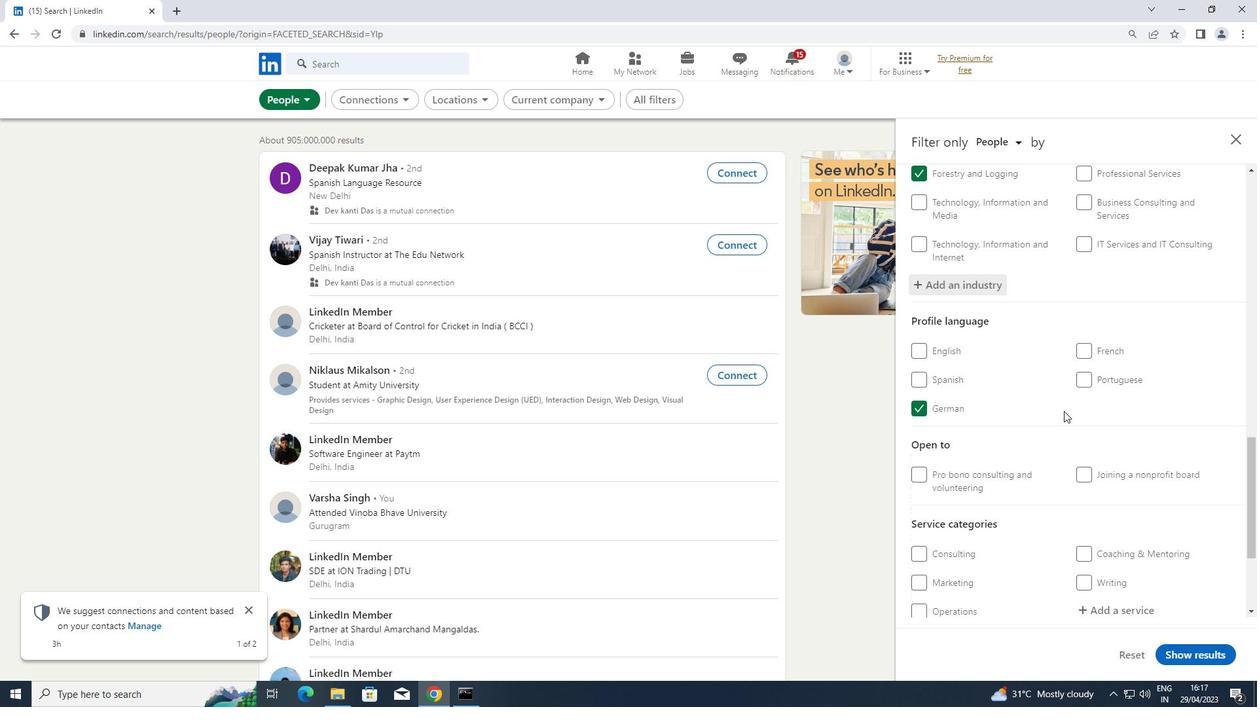 
Action: Mouse moved to (1111, 473)
Screenshot: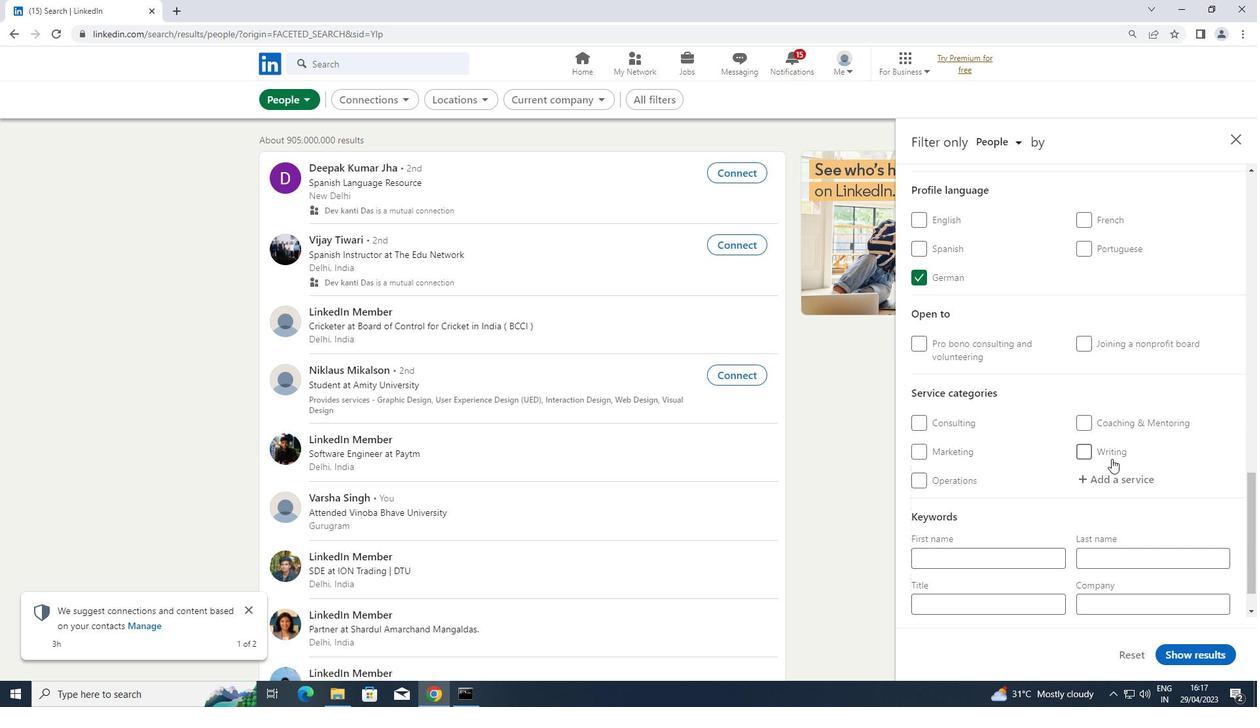
Action: Mouse pressed left at (1111, 473)
Screenshot: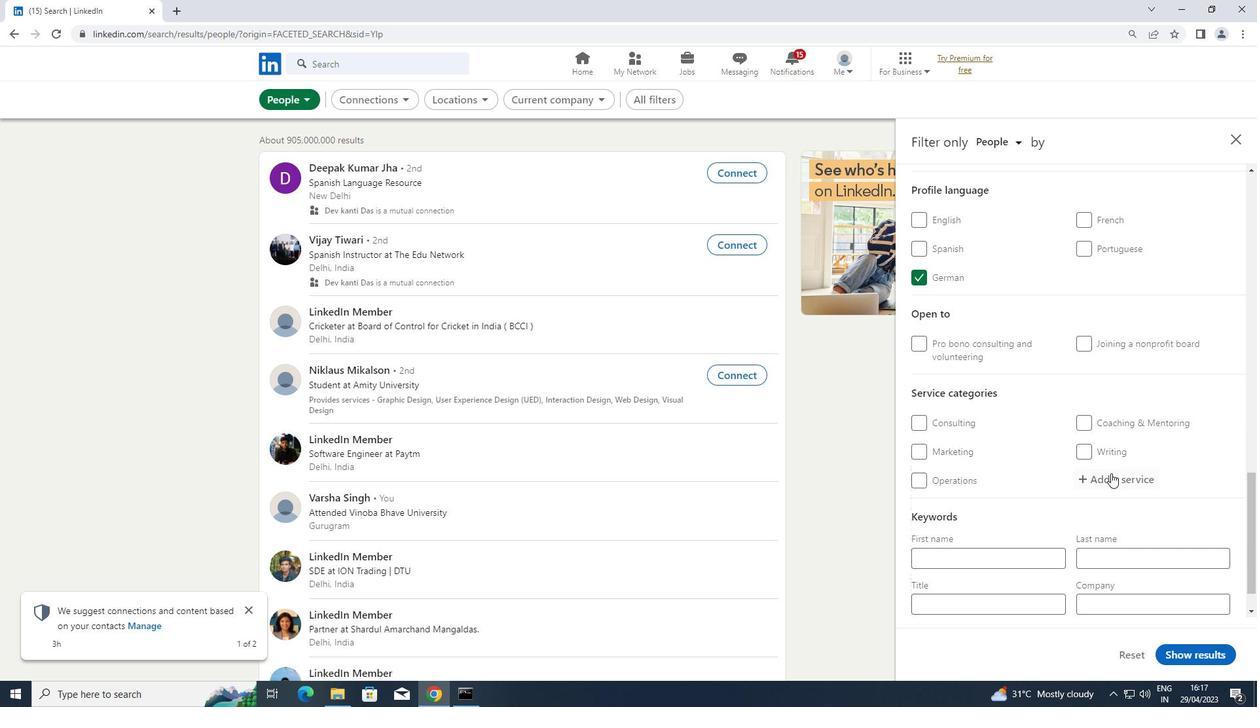 
Action: Key pressed <Key.shift>MARKETING
Screenshot: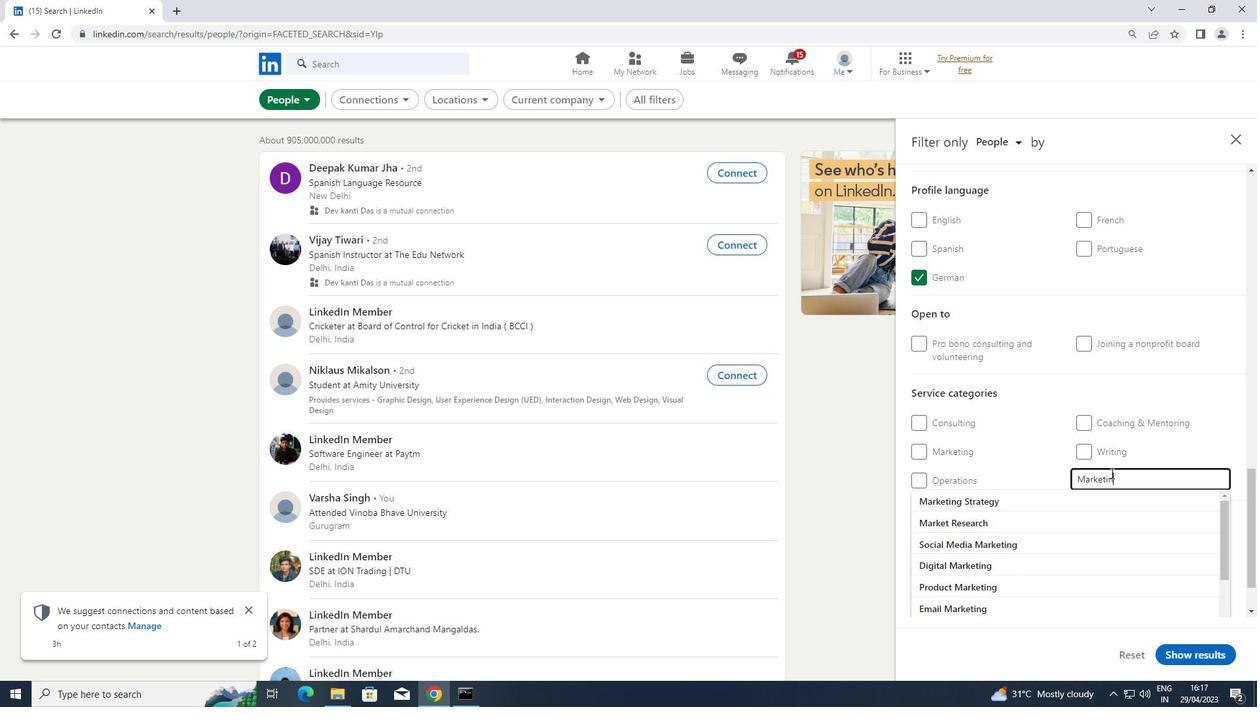
Action: Mouse moved to (1035, 502)
Screenshot: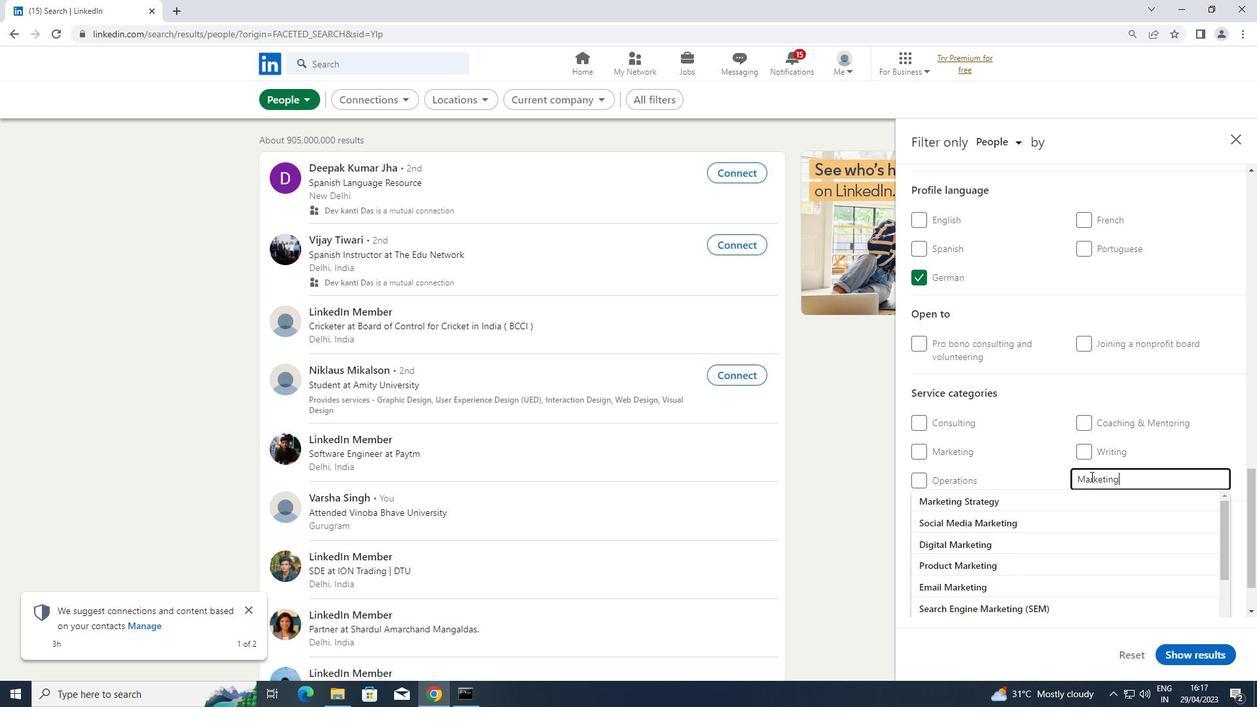 
Action: Mouse scrolled (1035, 501) with delta (0, 0)
Screenshot: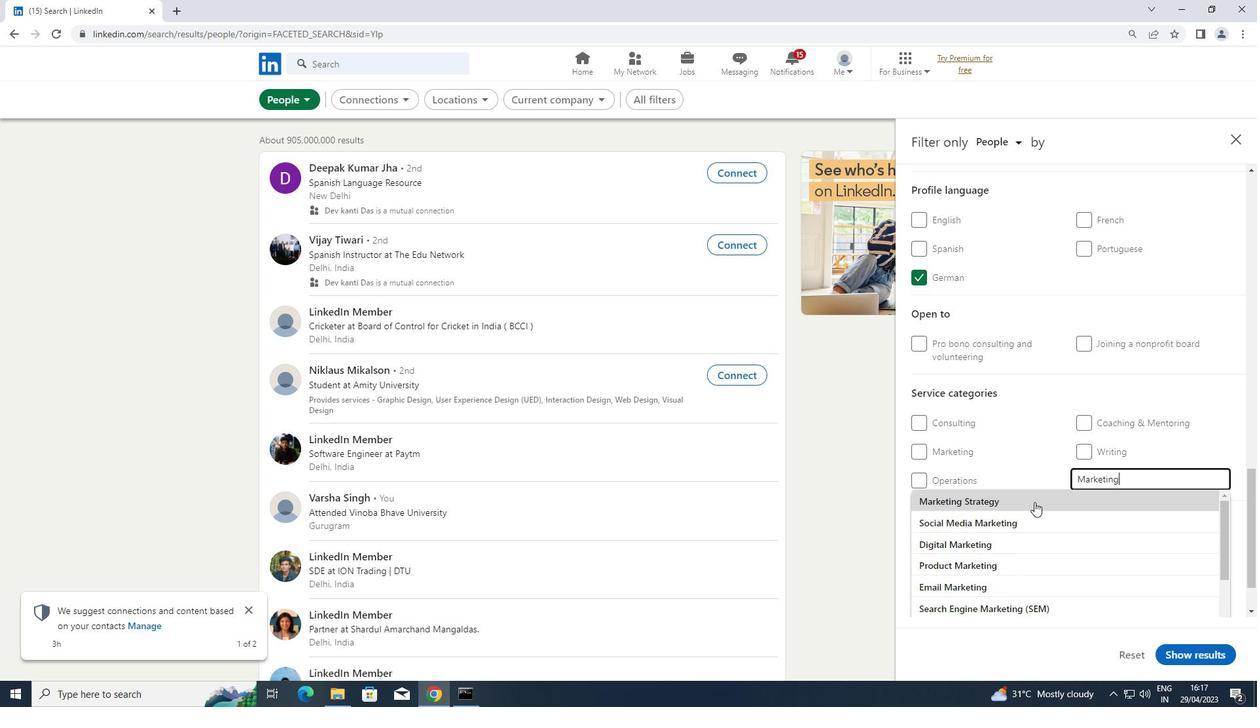 
Action: Mouse scrolled (1035, 501) with delta (0, 0)
Screenshot: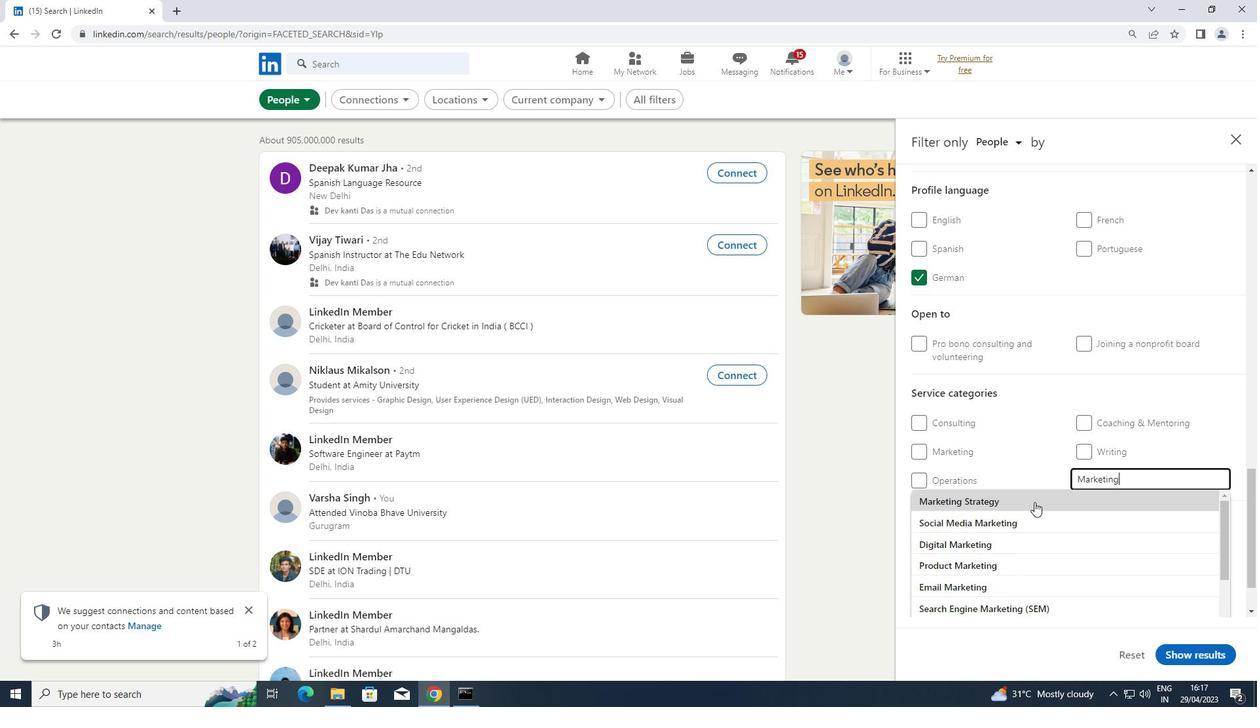 
Action: Mouse scrolled (1035, 501) with delta (0, 0)
Screenshot: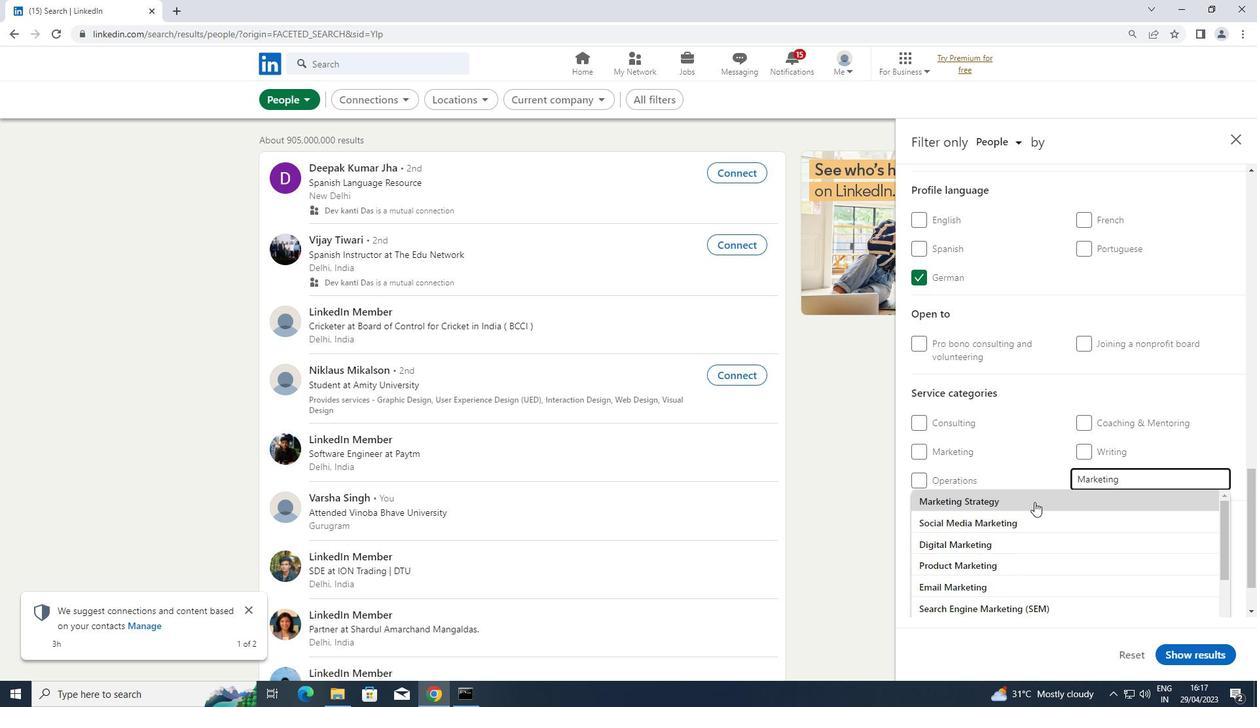 
Action: Mouse scrolled (1035, 501) with delta (0, 0)
Screenshot: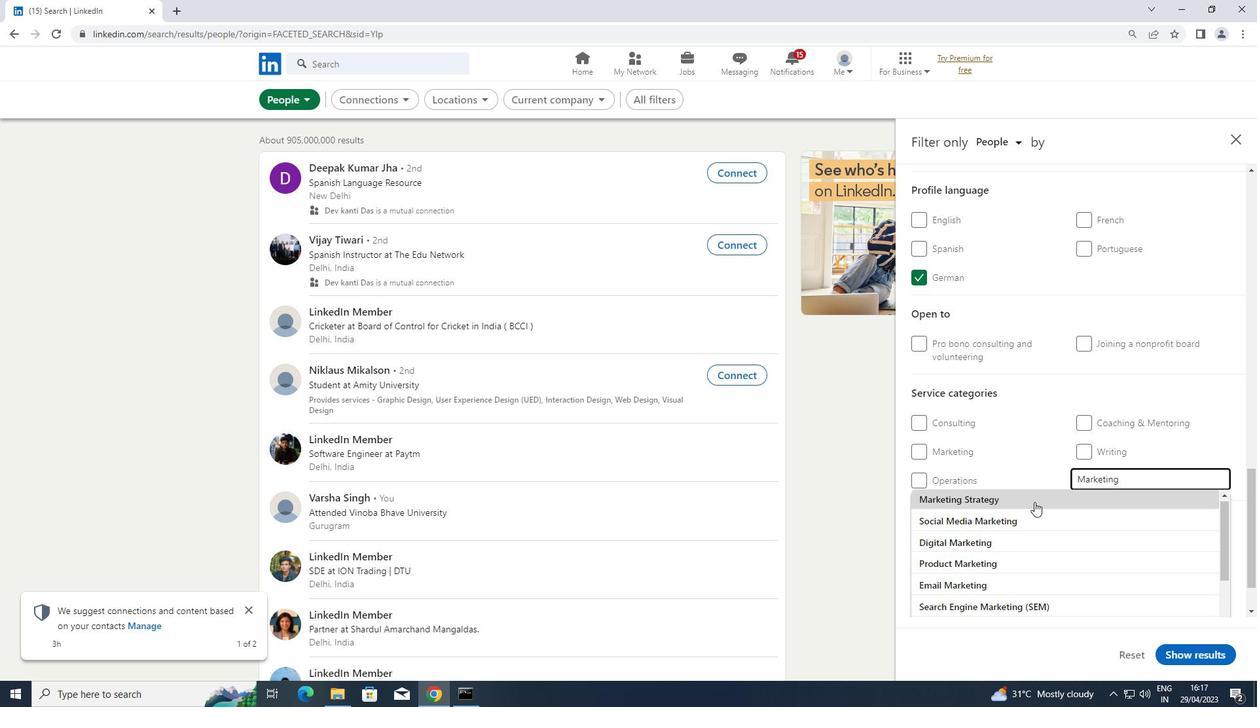 
Action: Mouse moved to (1137, 471)
Screenshot: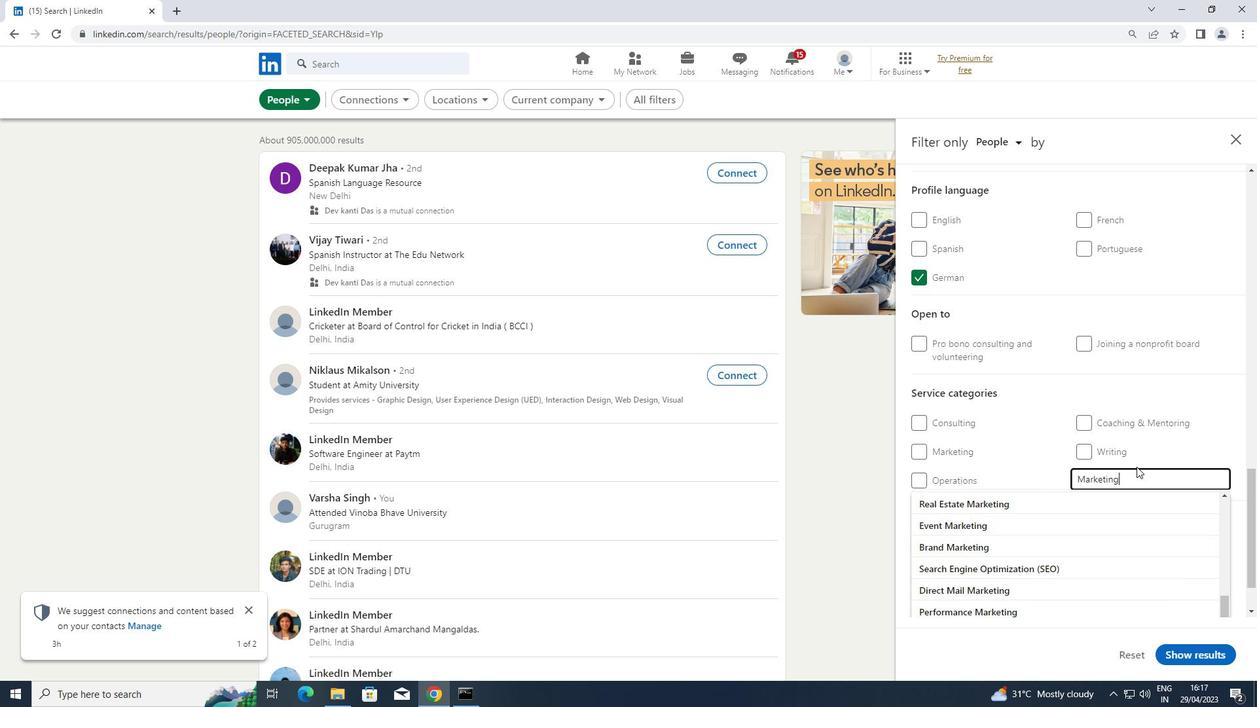 
Action: Mouse pressed left at (1137, 471)
Screenshot: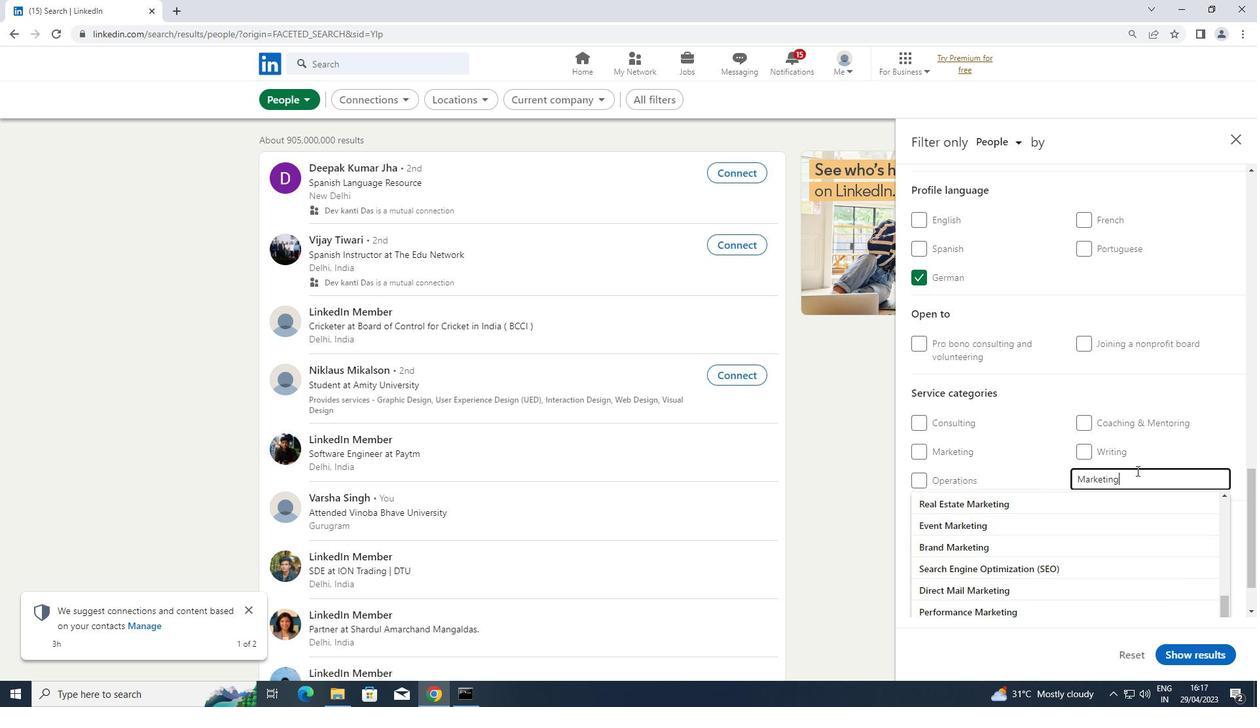 
Action: Key pressed <Key.enter>
Screenshot: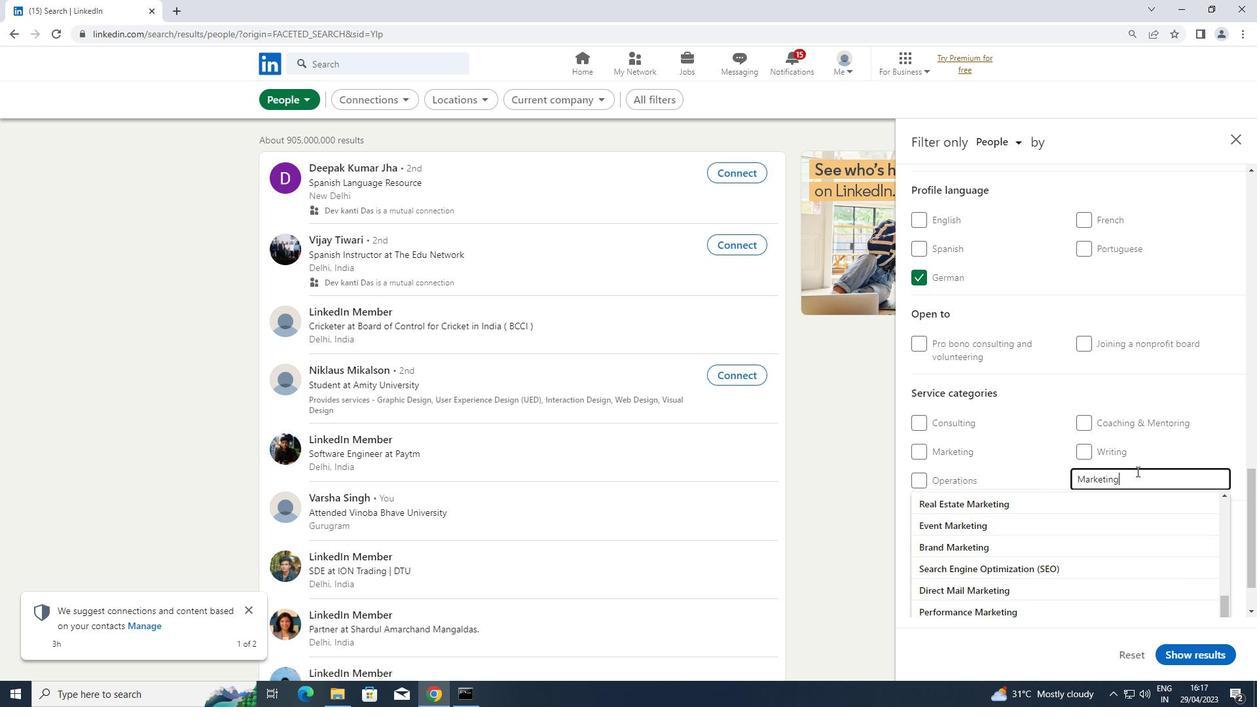 
Action: Mouse moved to (1069, 484)
Screenshot: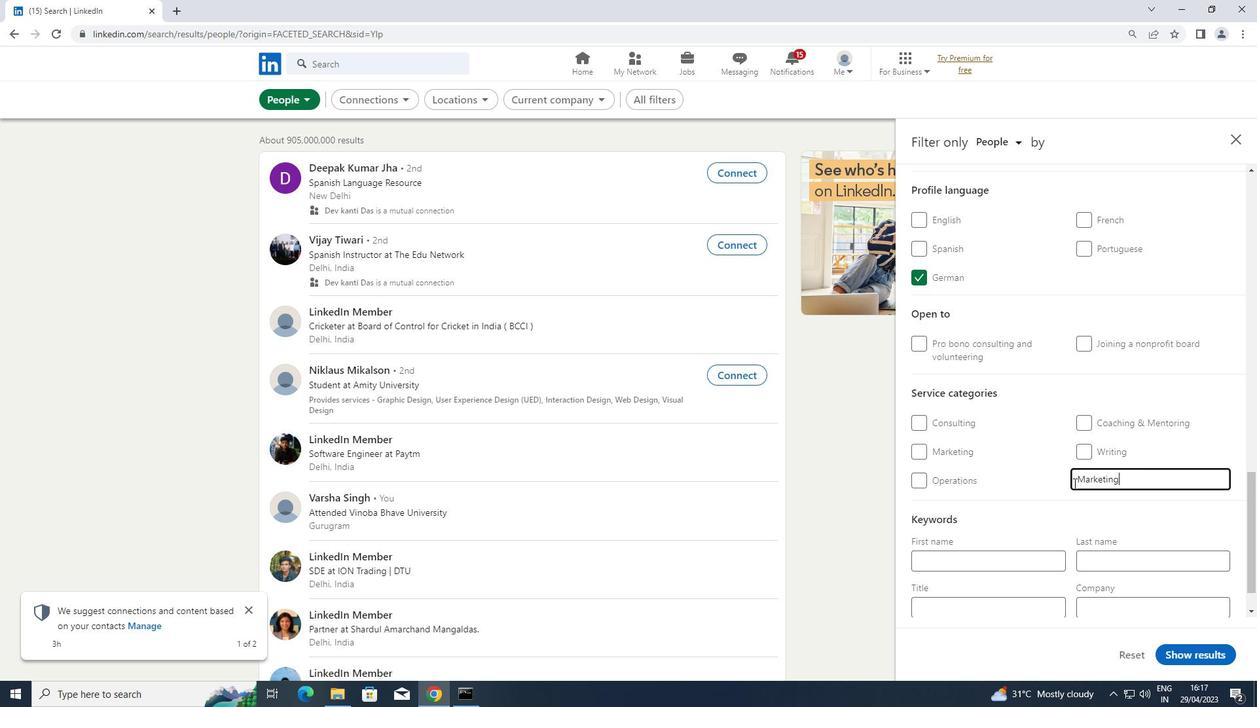 
Action: Mouse scrolled (1069, 484) with delta (0, 0)
Screenshot: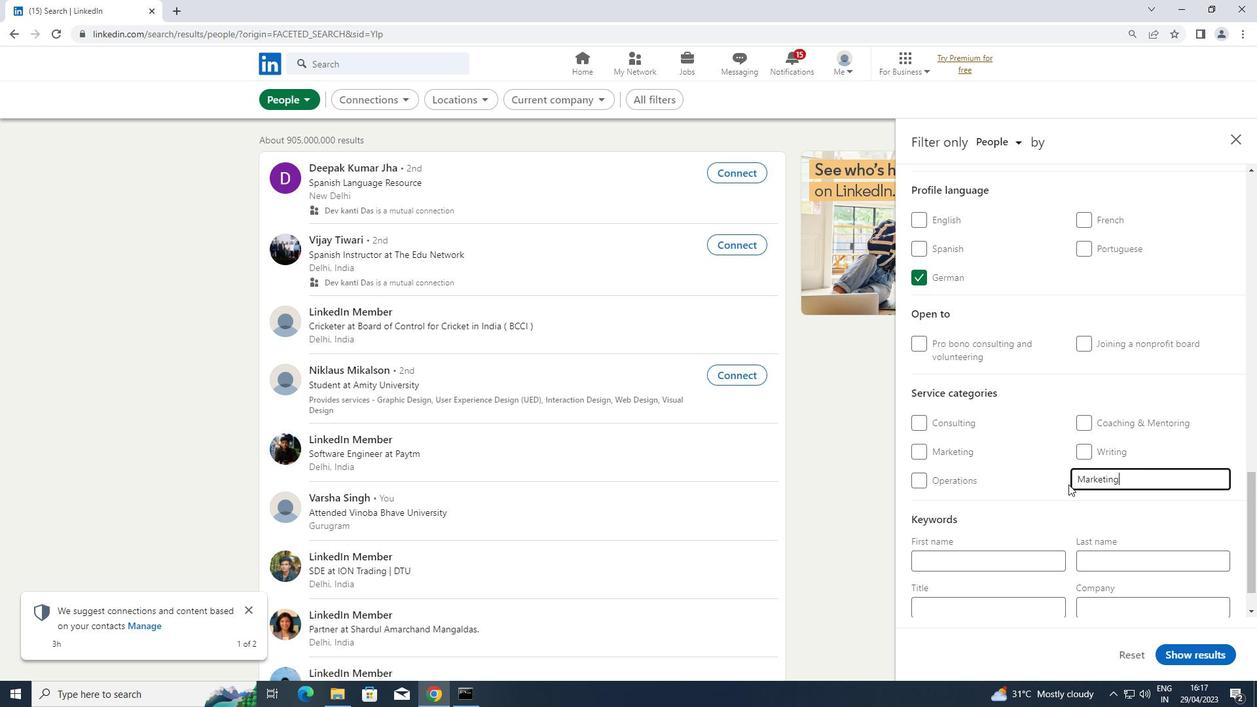 
Action: Mouse scrolled (1069, 484) with delta (0, 0)
Screenshot: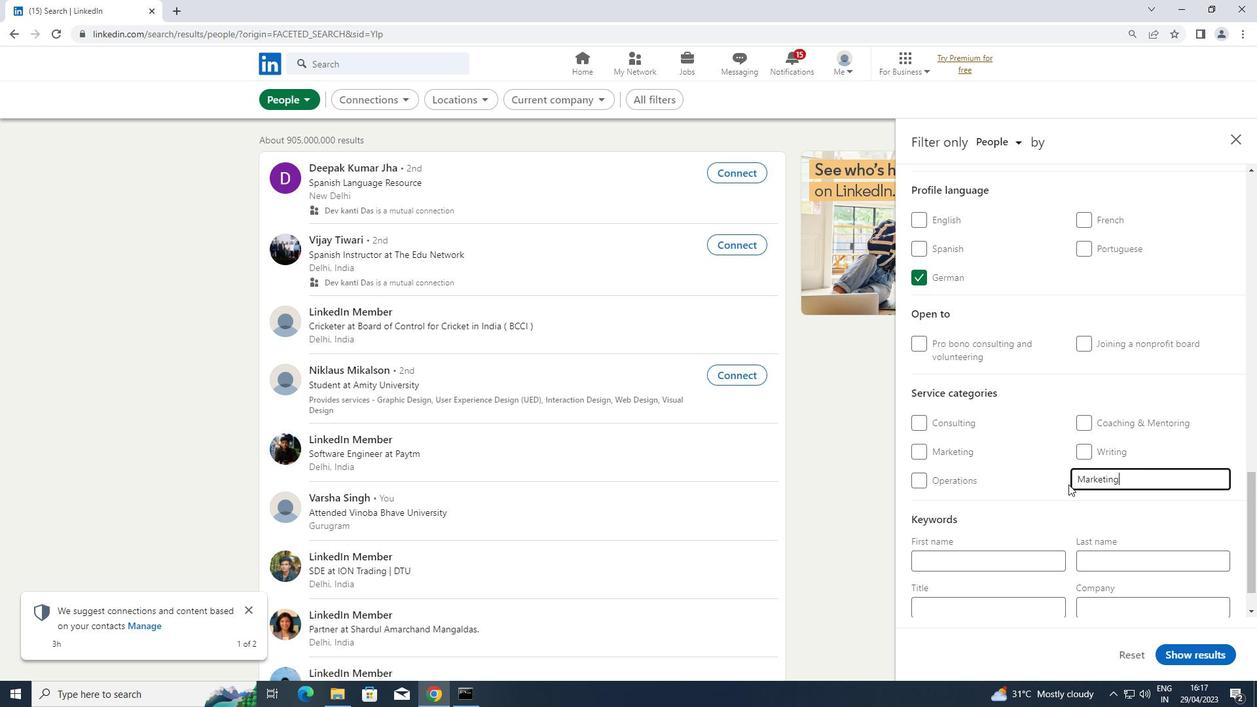 
Action: Mouse moved to (1014, 560)
Screenshot: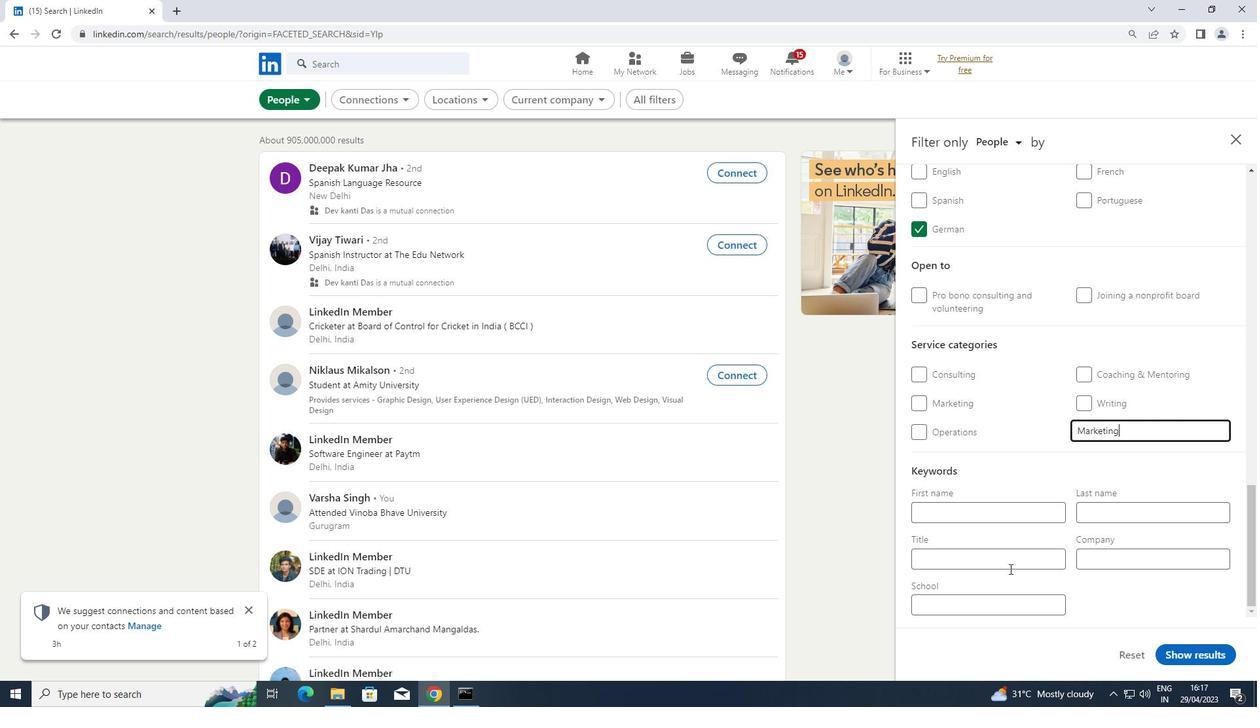 
Action: Mouse pressed left at (1014, 560)
Screenshot: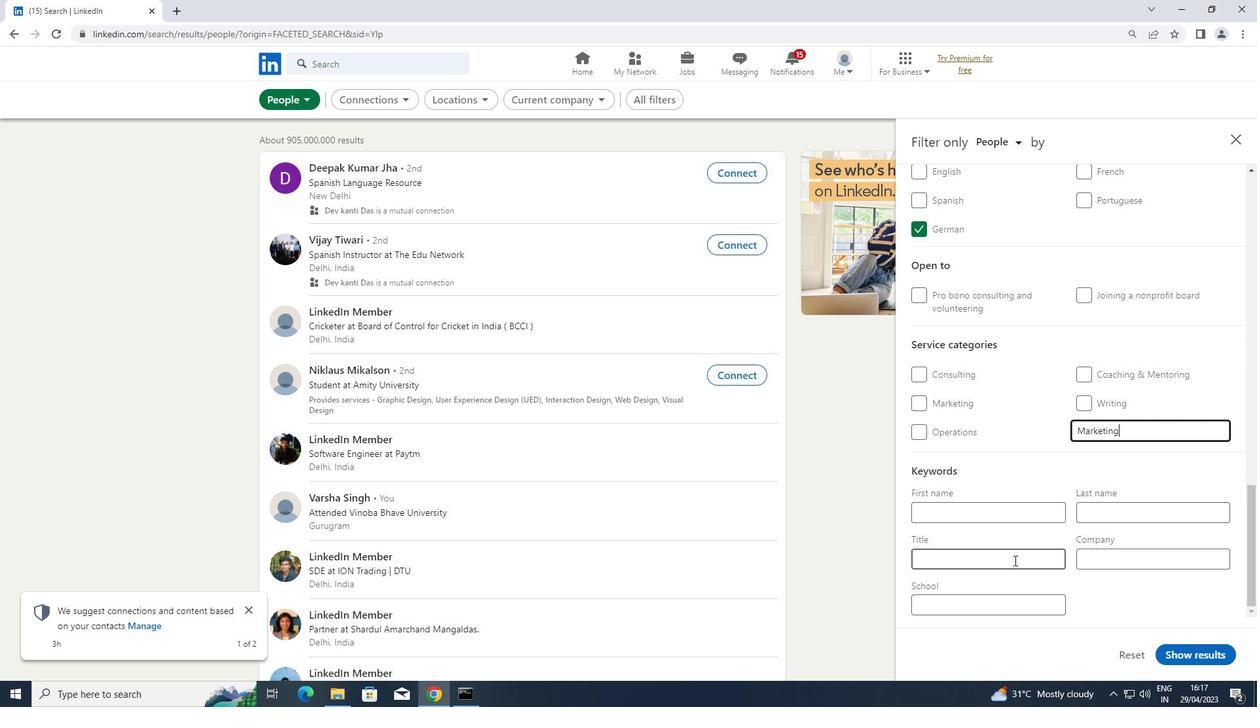 
Action: Key pressed <Key.shift>TRUCK<Key.space><Key.shift>DRIVER
Screenshot: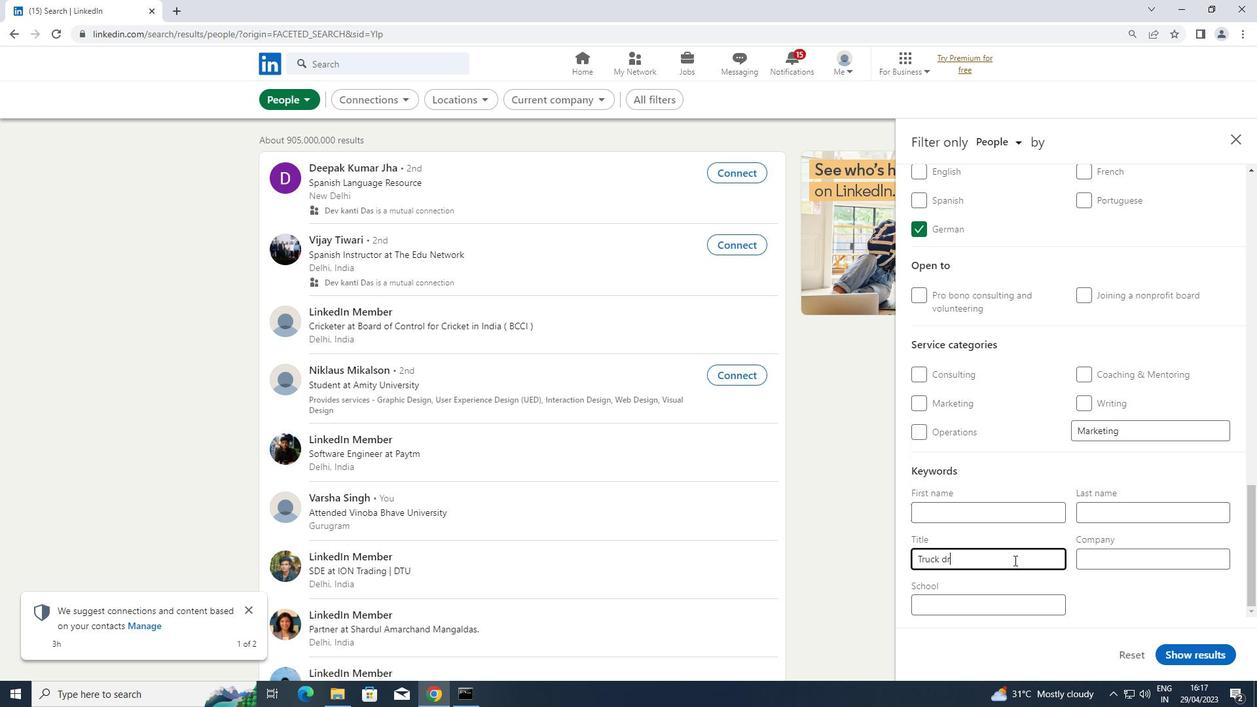 
Action: Mouse moved to (947, 554)
Screenshot: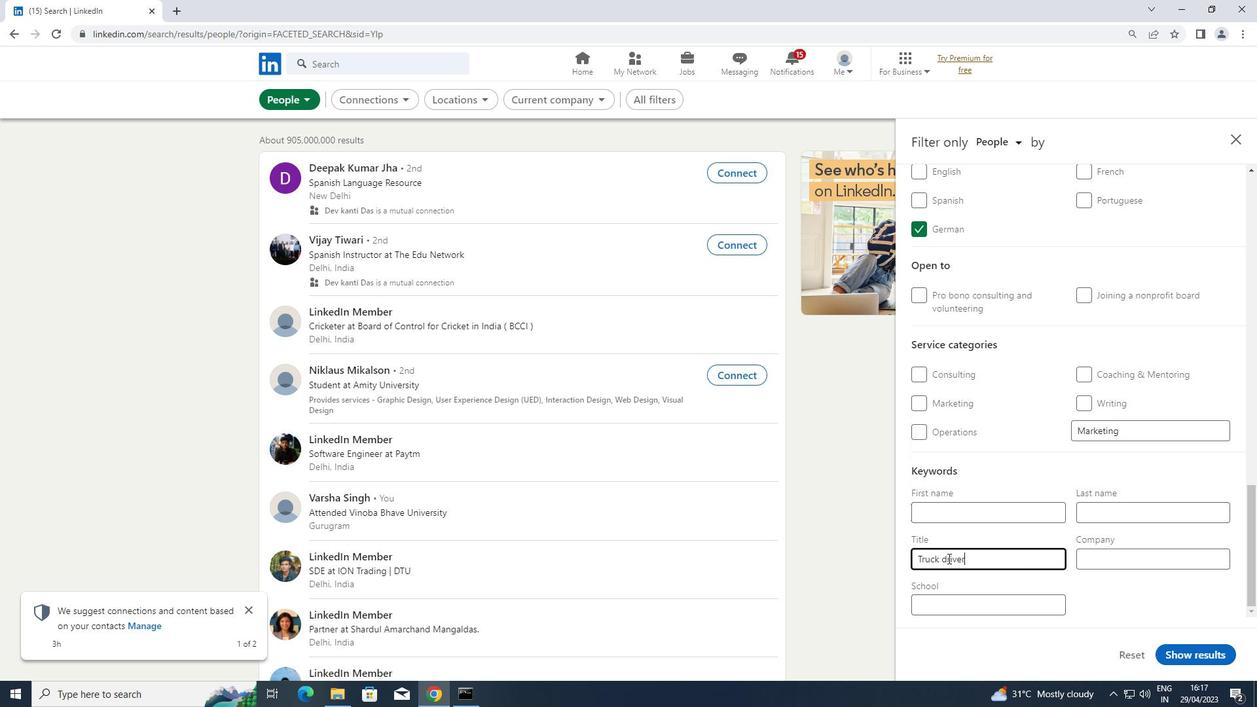 
Action: Mouse pressed left at (947, 554)
Screenshot: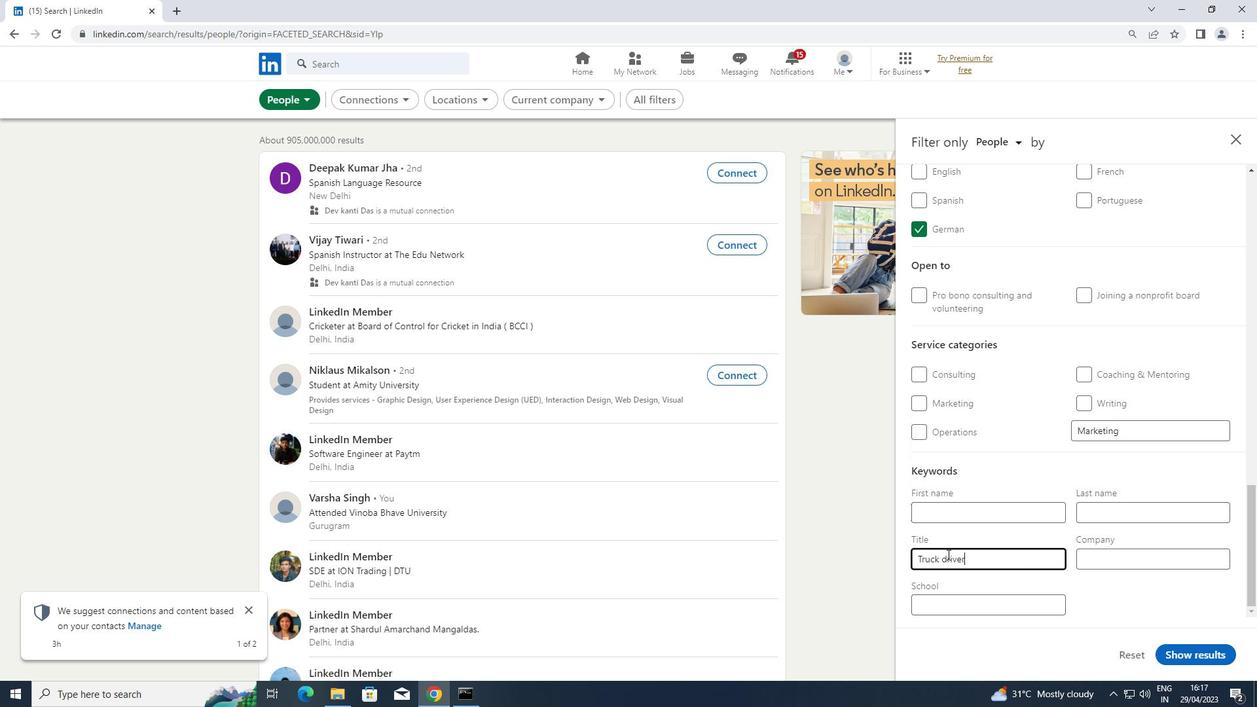 
Action: Key pressed <Key.backspace><Key.shift>D
Screenshot: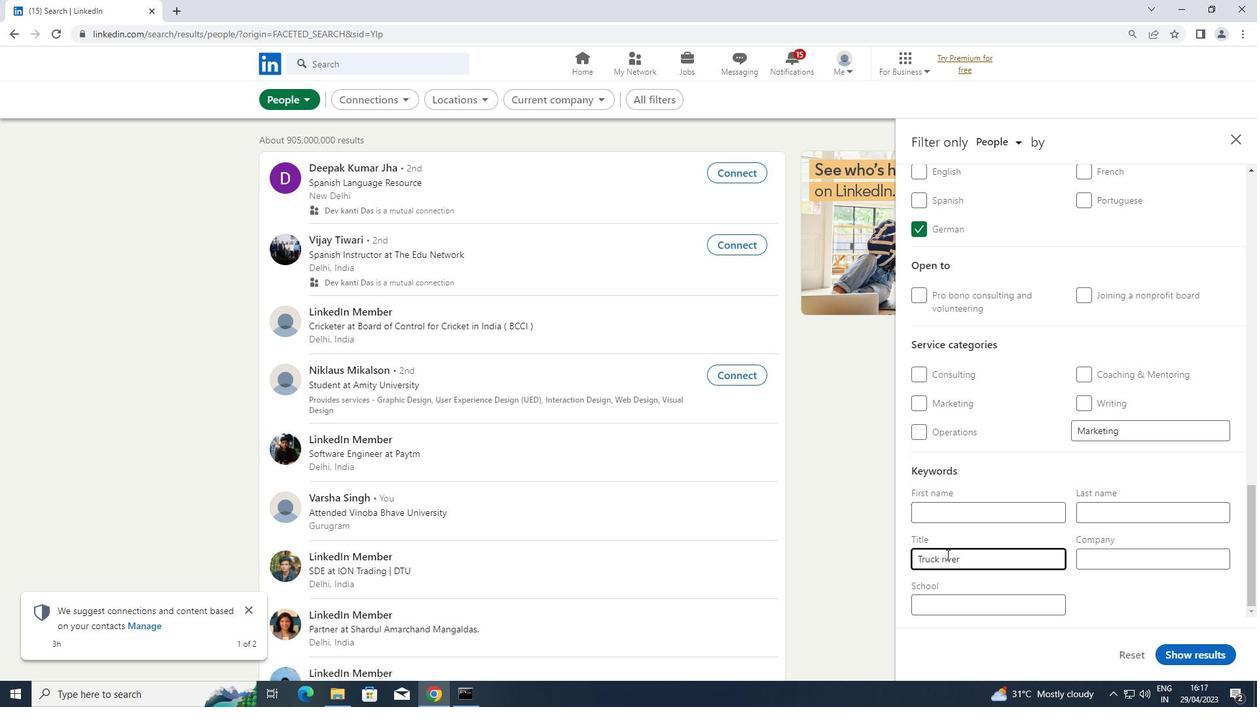 
Action: Mouse moved to (1193, 655)
Screenshot: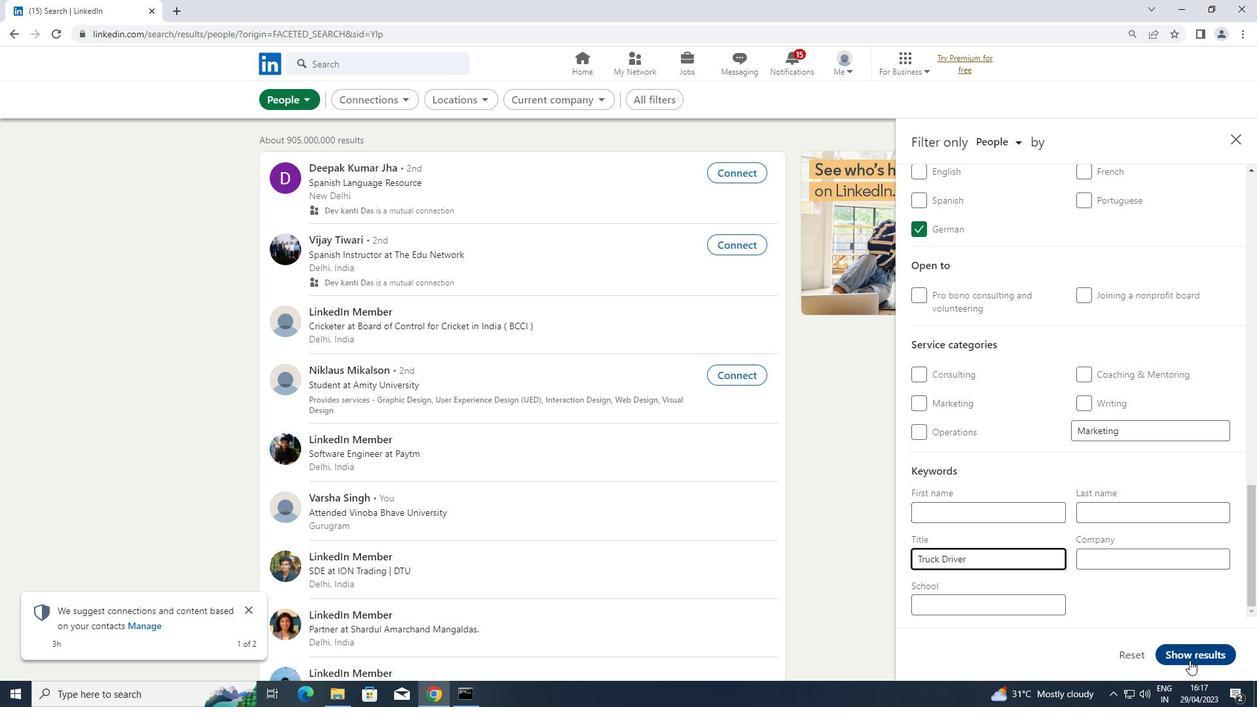 
Action: Mouse pressed left at (1193, 655)
Screenshot: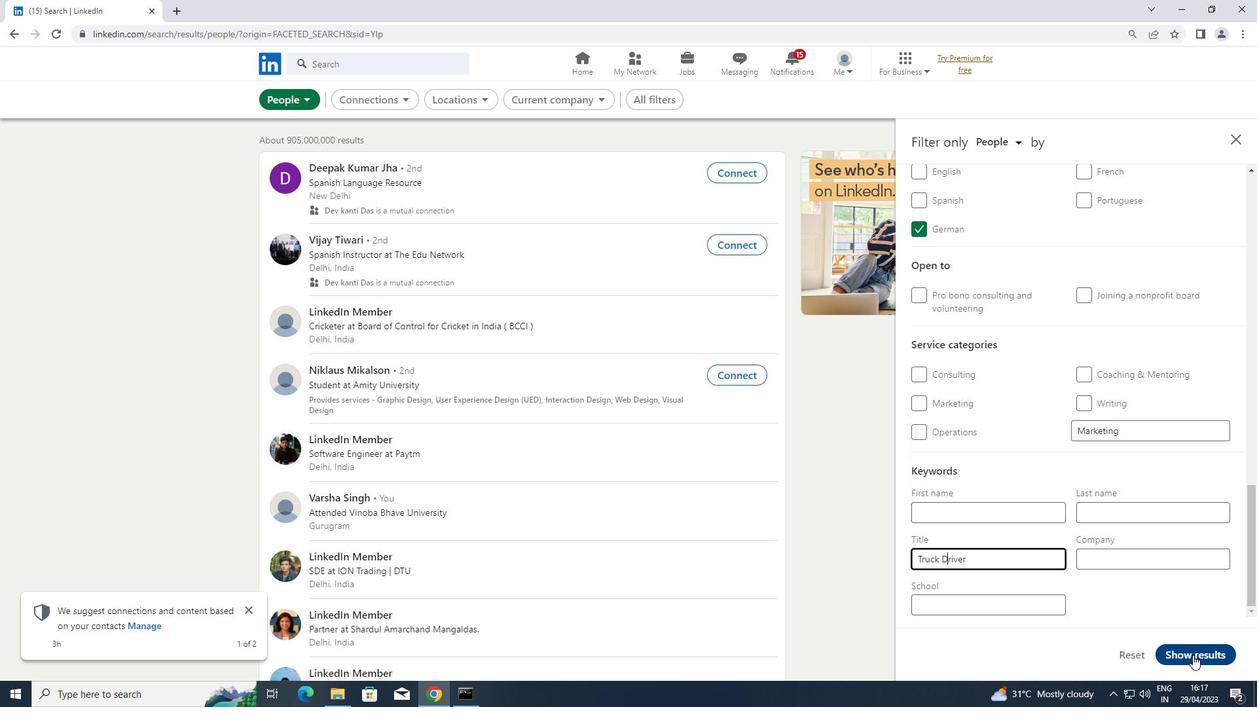 
